Task: Open the event Second Product Roadmap Alignment and Feature Discussion Session on '2024/04/23', change the date to 2024/03/20, change the font style of the description to Comic Sans MS, set the availability to Away, insert an emoji Smile, logged in from the account softage.10@softage.net and add another guest for the event, softage.2@softage.net. Change the alignment of the event description to Align left.Change the font color of the description to Dark Green and select an event charm, 
Action: Mouse moved to (335, 146)
Screenshot: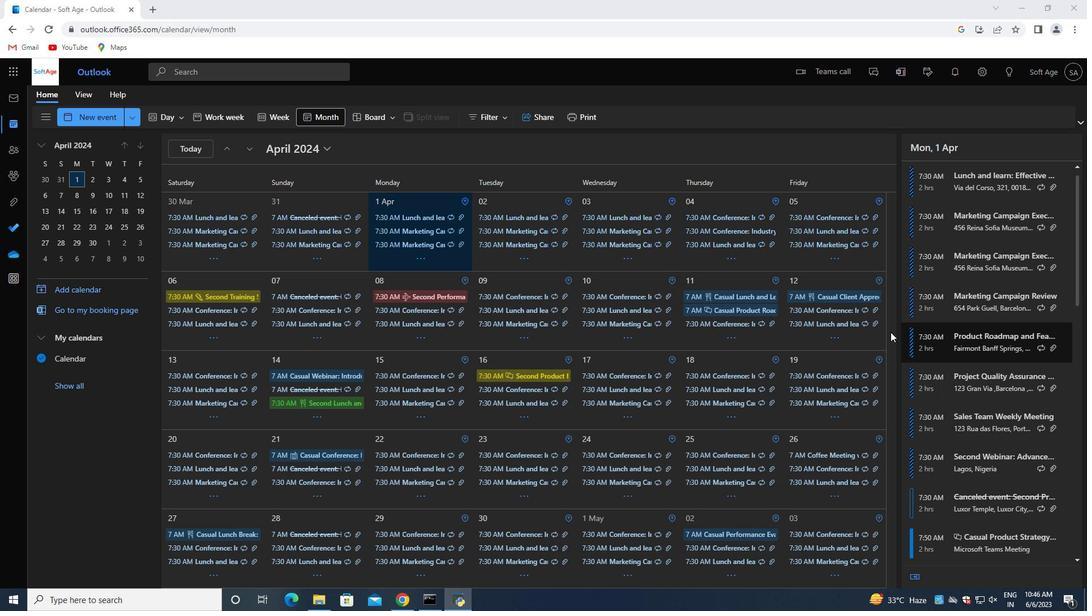 
Action: Mouse pressed left at (335, 146)
Screenshot: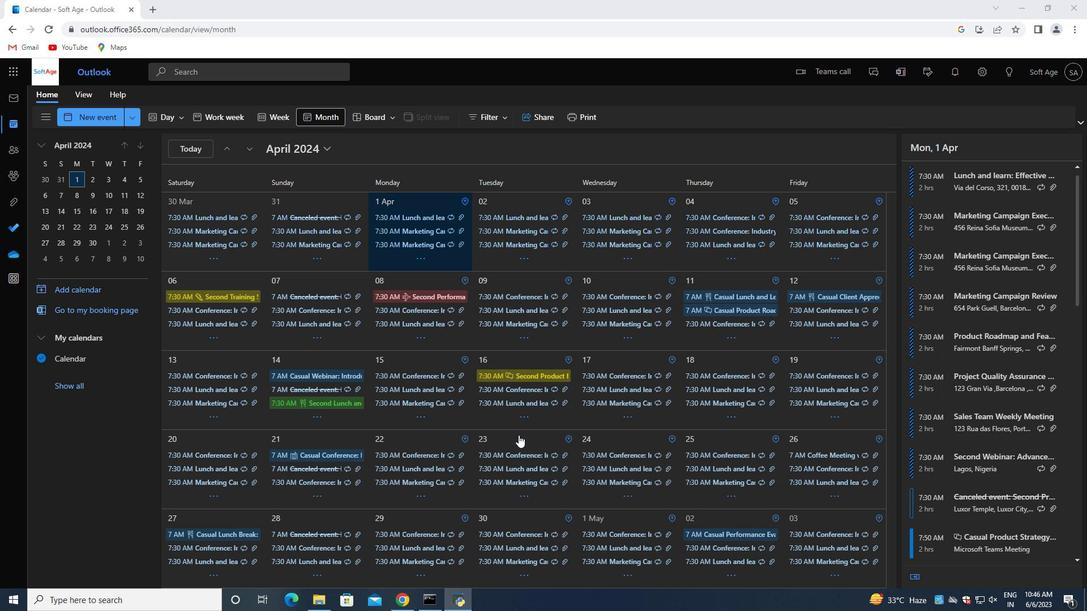 
Action: Mouse moved to (372, 174)
Screenshot: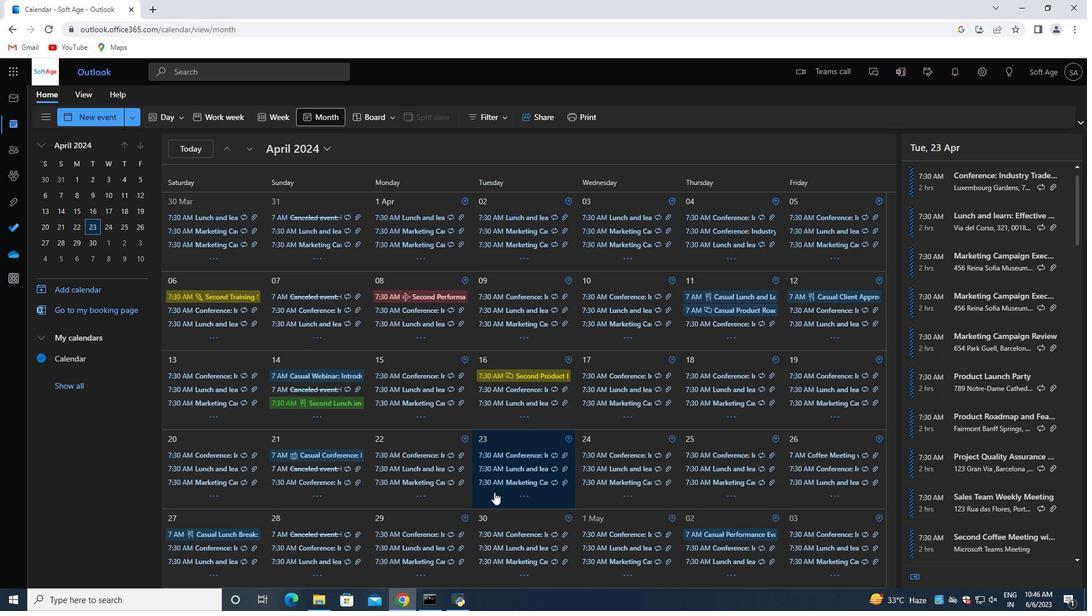 
Action: Mouse pressed left at (372, 174)
Screenshot: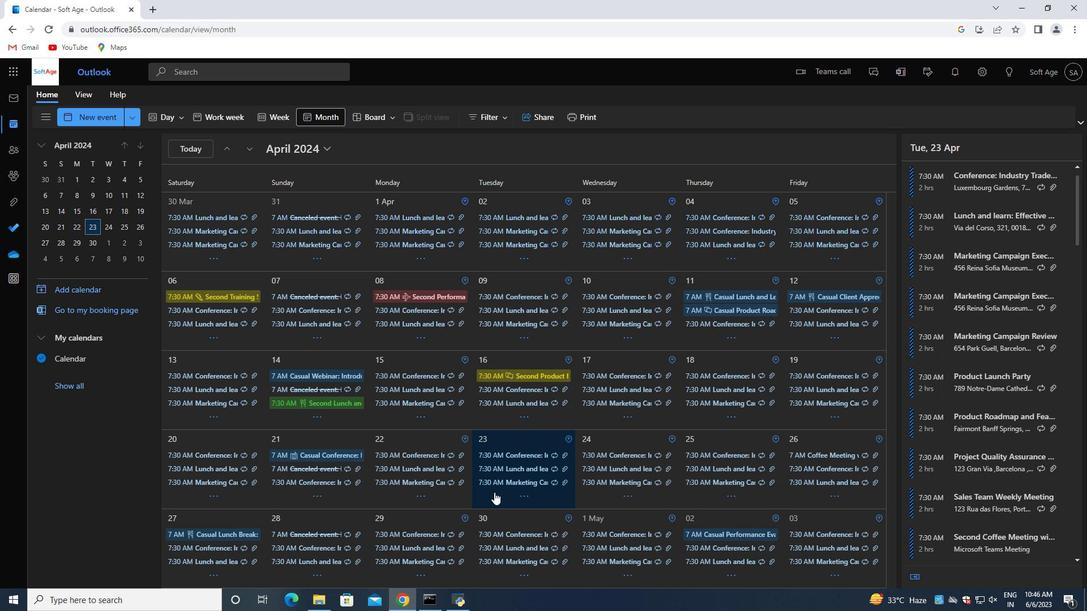
Action: Mouse moved to (377, 204)
Screenshot: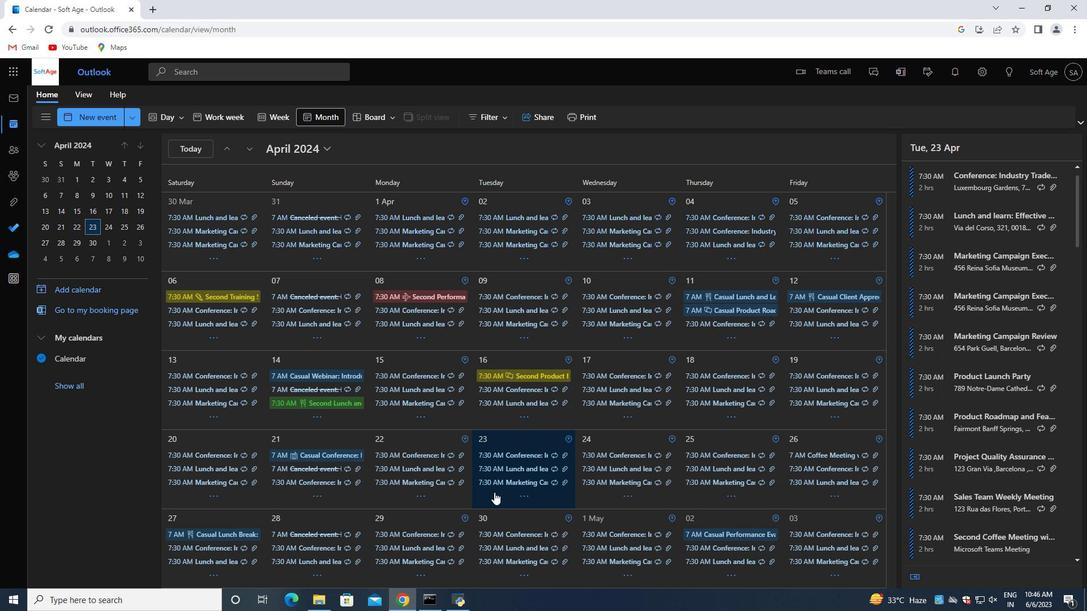 
Action: Mouse pressed left at (377, 204)
Screenshot: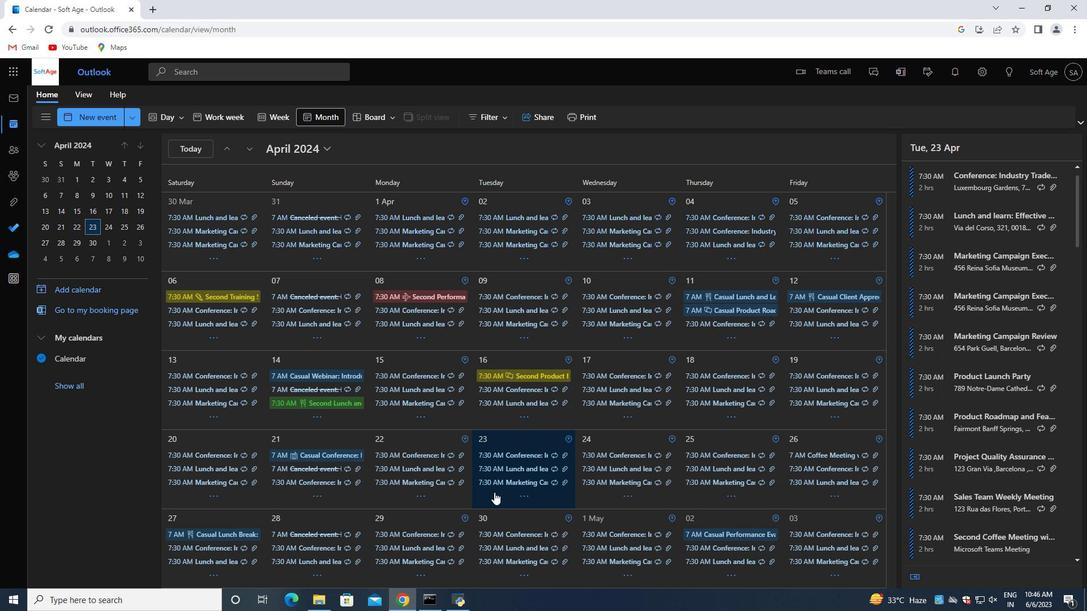 
Action: Mouse moved to (493, 493)
Screenshot: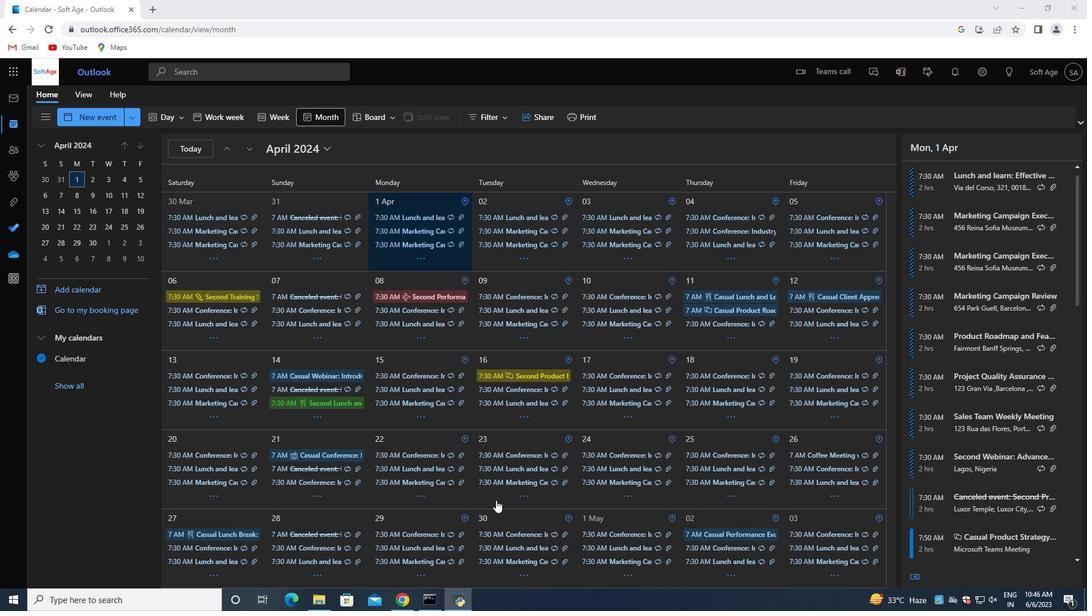 
Action: Mouse pressed left at (493, 493)
Screenshot: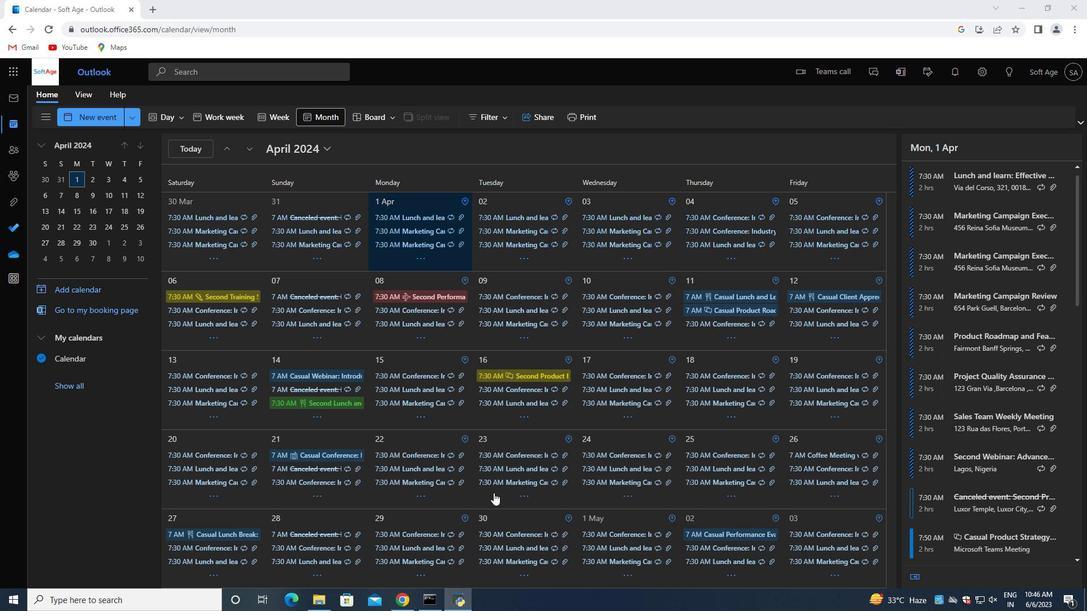 
Action: Mouse moved to (987, 412)
Screenshot: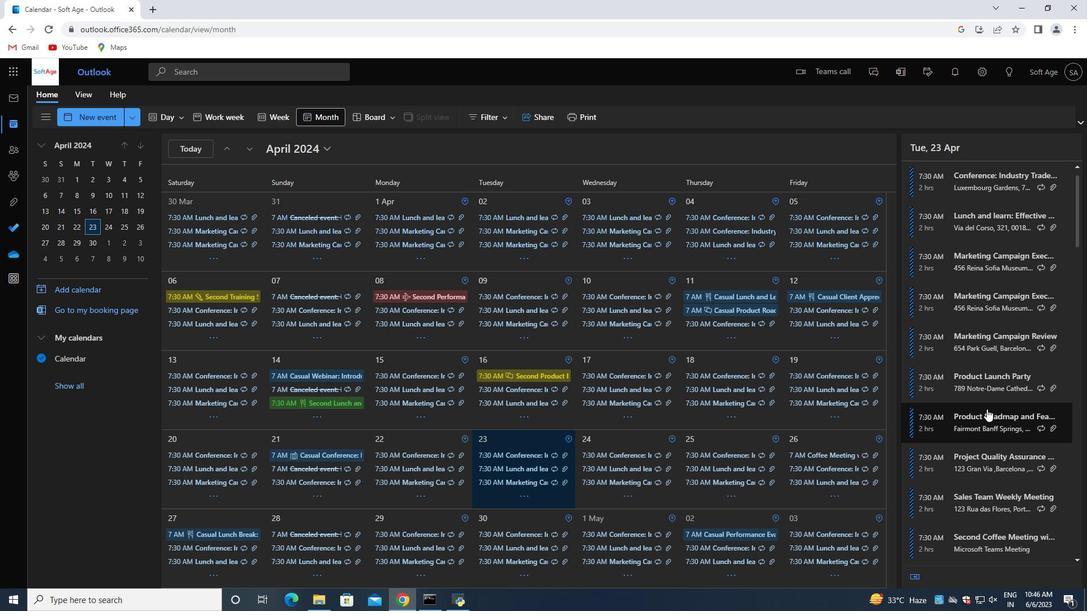 
Action: Mouse scrolled (987, 412) with delta (0, 0)
Screenshot: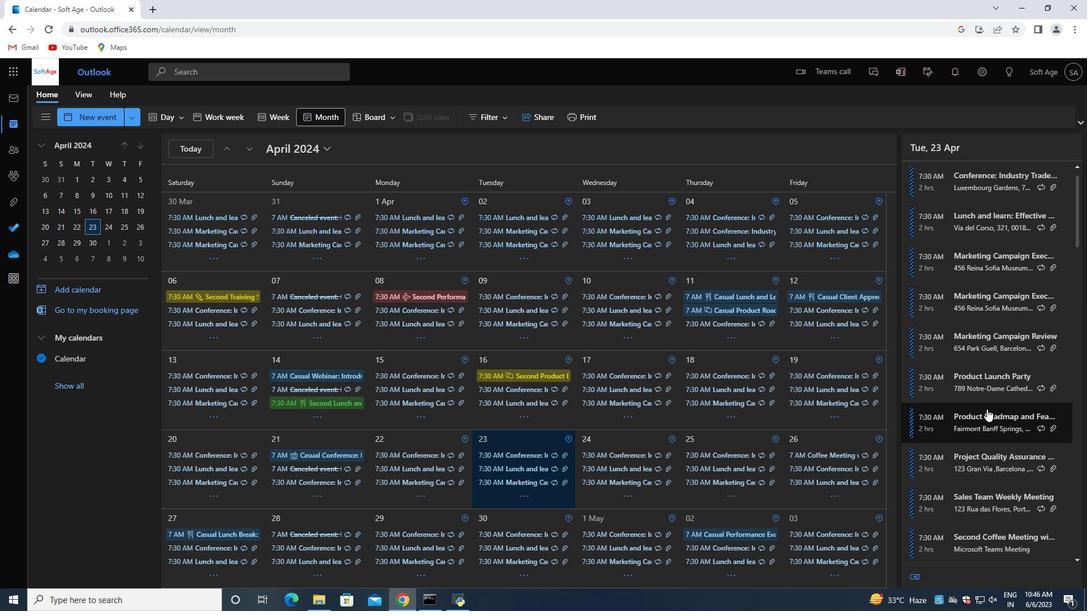 
Action: Mouse scrolled (987, 412) with delta (0, 0)
Screenshot: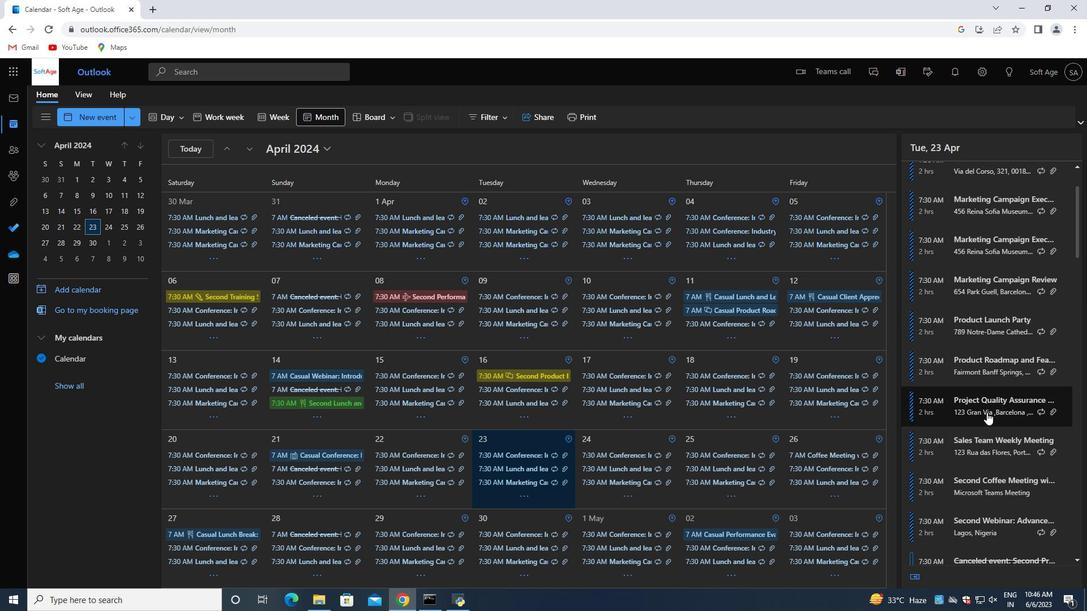 
Action: Mouse moved to (986, 415)
Screenshot: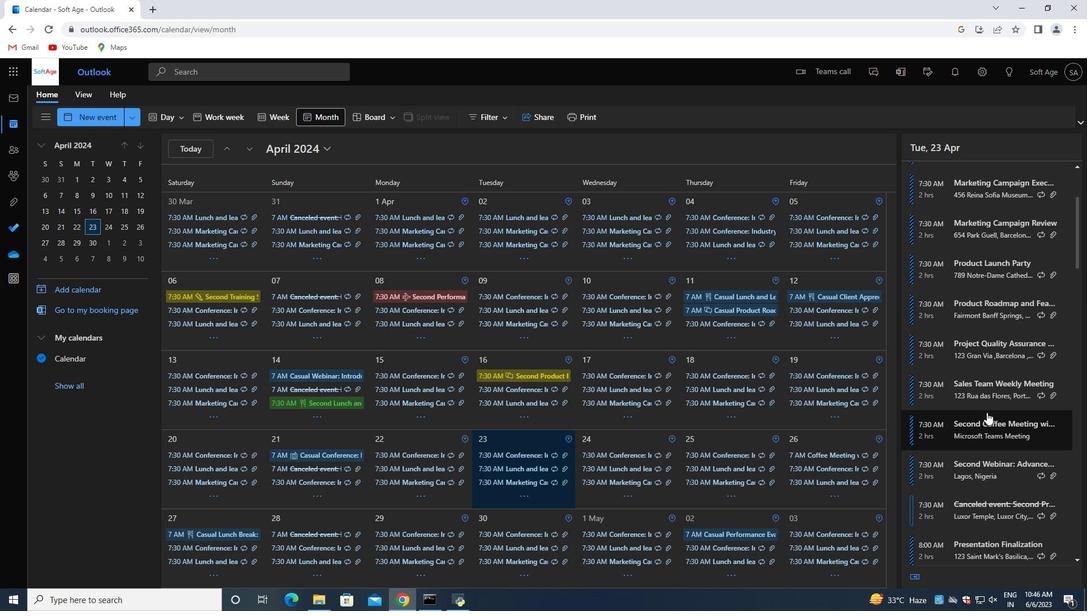 
Action: Mouse scrolled (986, 414) with delta (0, 0)
Screenshot: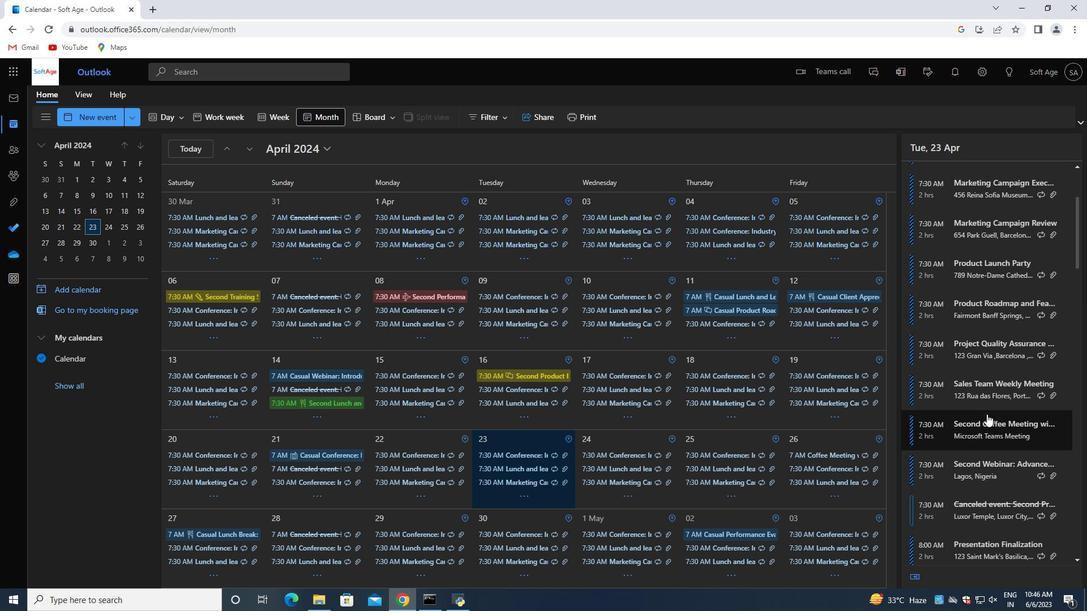 
Action: Mouse moved to (986, 416)
Screenshot: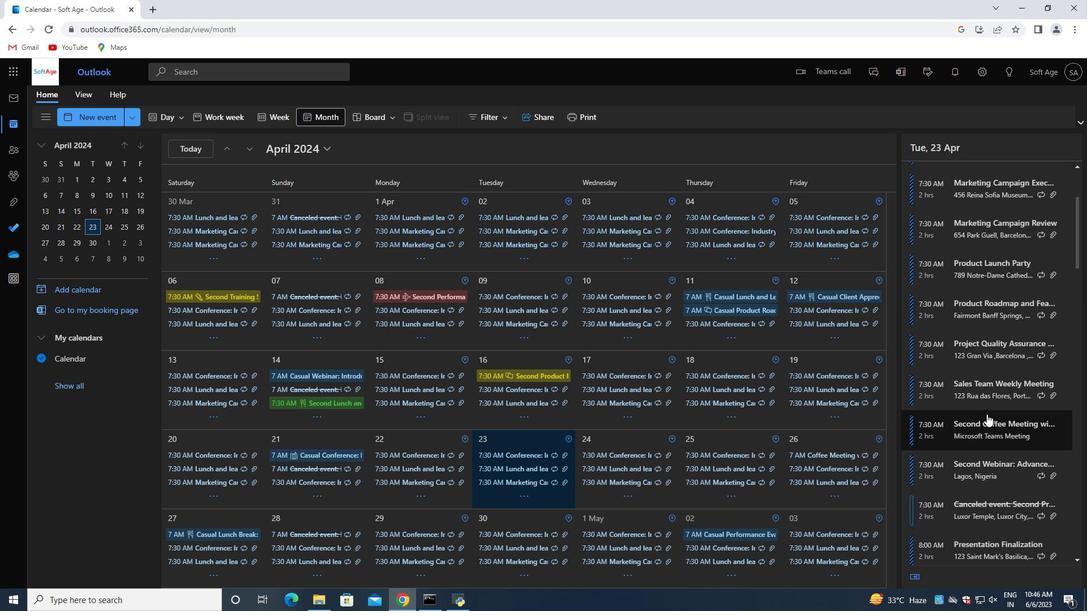 
Action: Mouse scrolled (986, 415) with delta (0, 0)
Screenshot: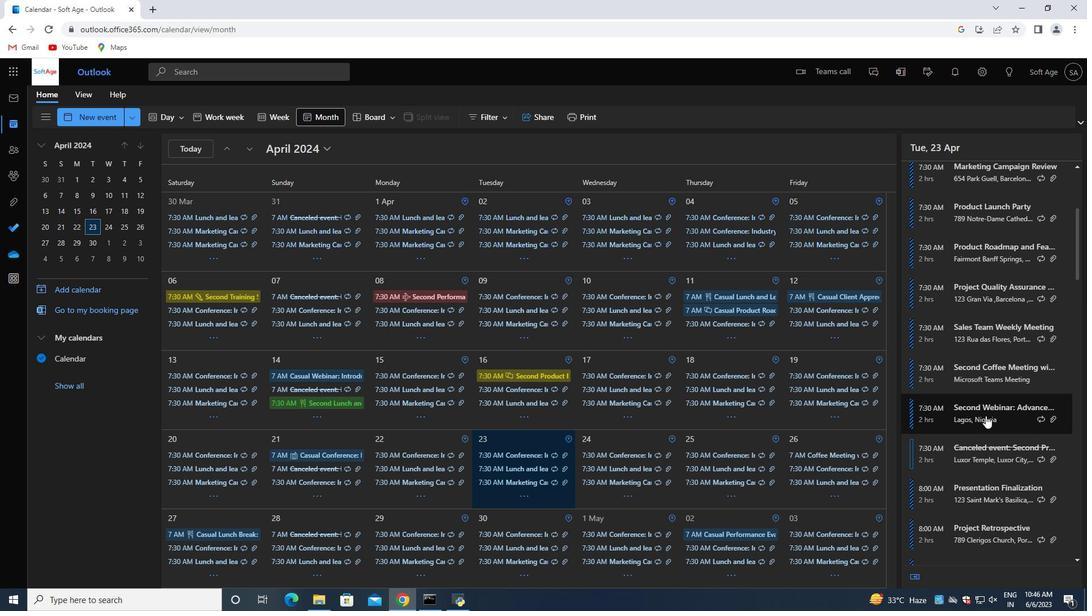 
Action: Mouse scrolled (986, 415) with delta (0, 0)
Screenshot: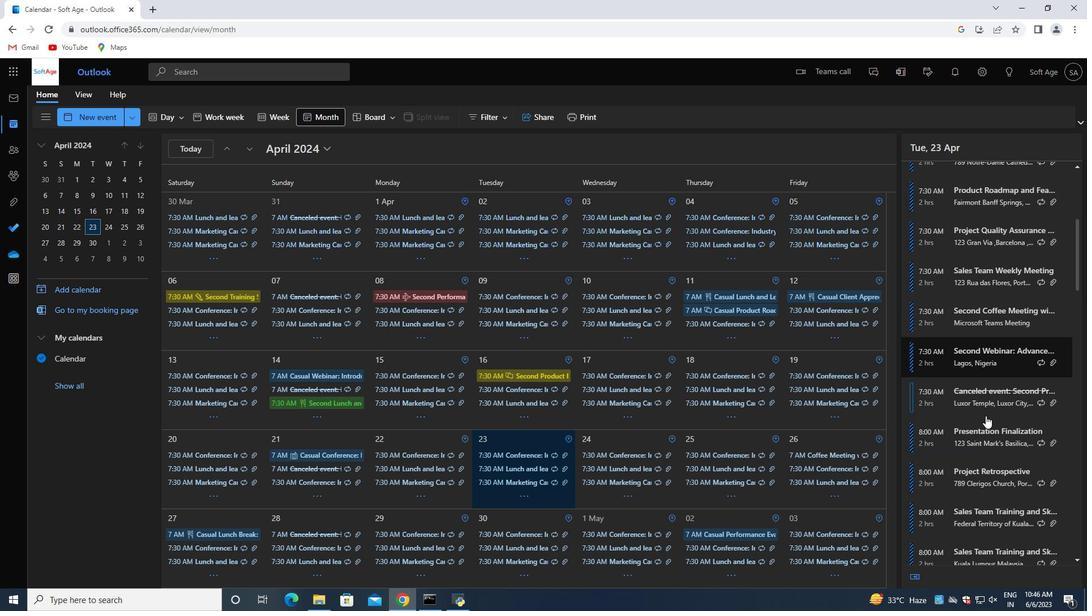 
Action: Mouse scrolled (986, 415) with delta (0, 0)
Screenshot: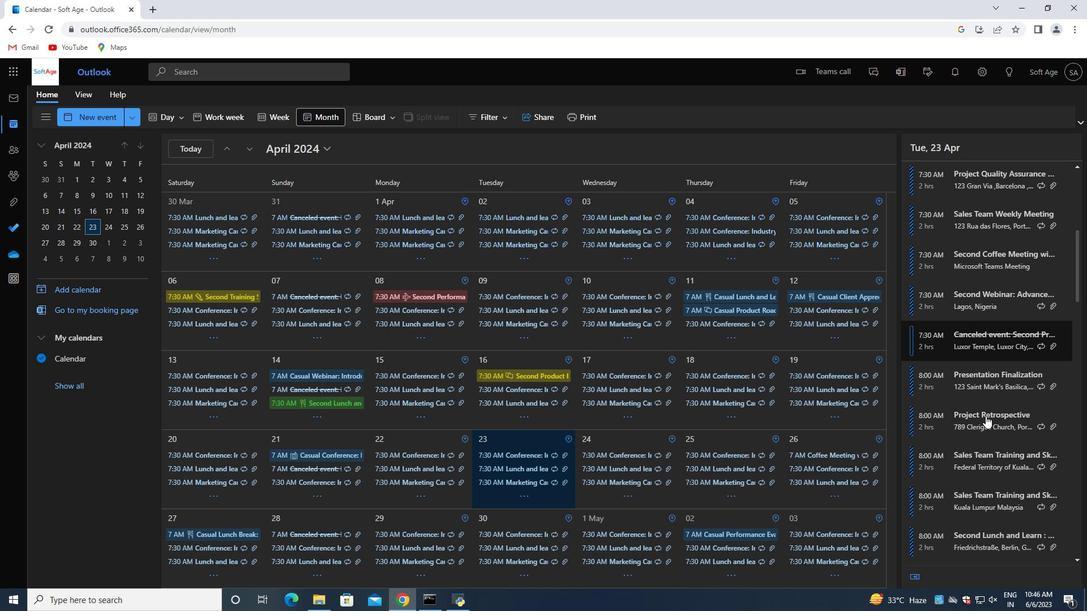 
Action: Mouse moved to (986, 416)
Screenshot: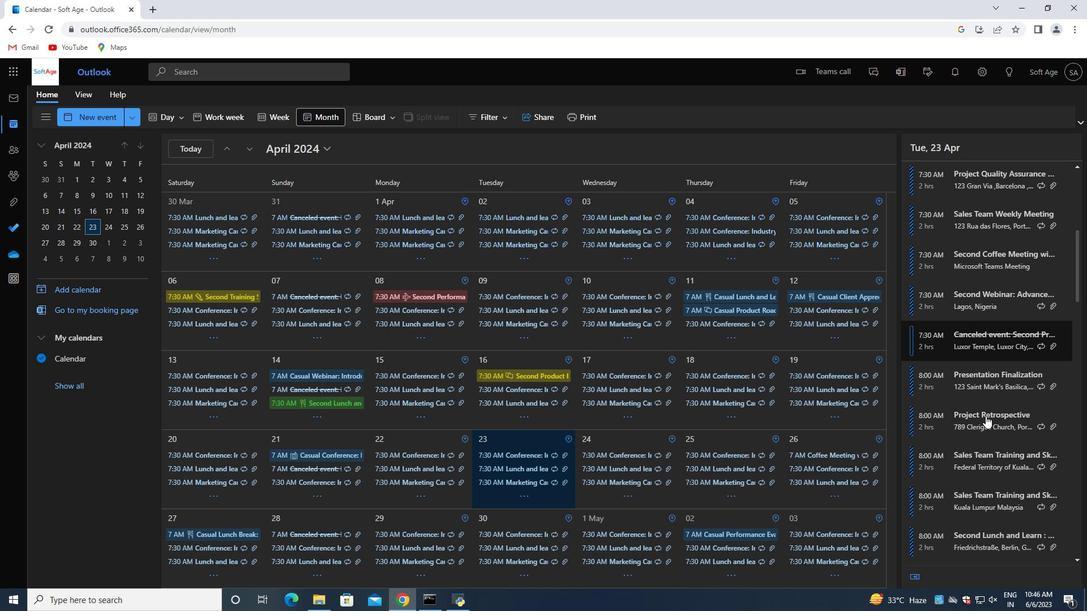 
Action: Mouse scrolled (986, 415) with delta (0, 0)
Screenshot: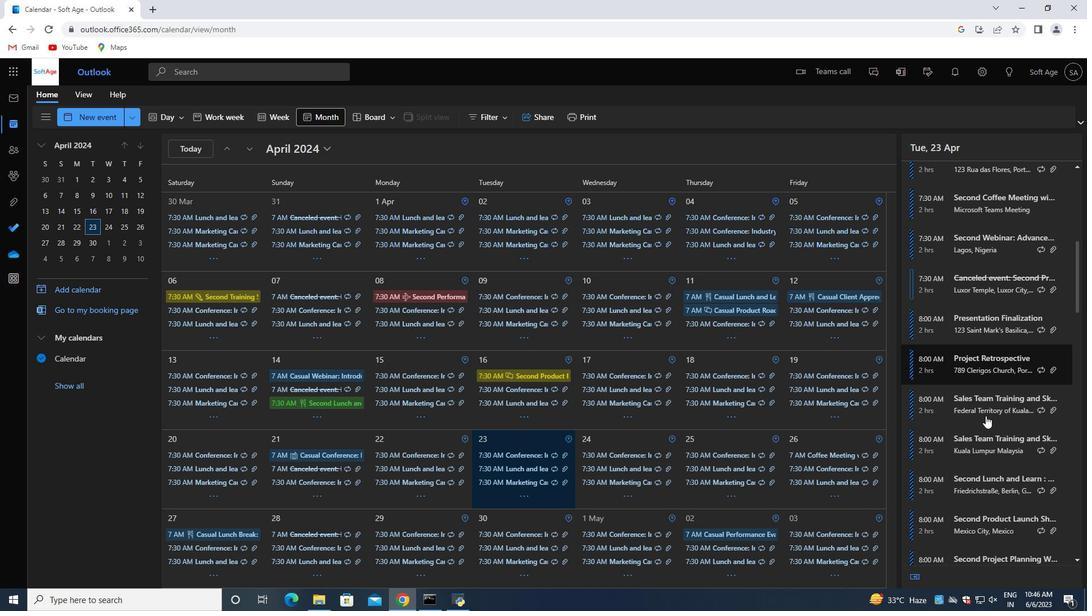
Action: Mouse moved to (1010, 435)
Screenshot: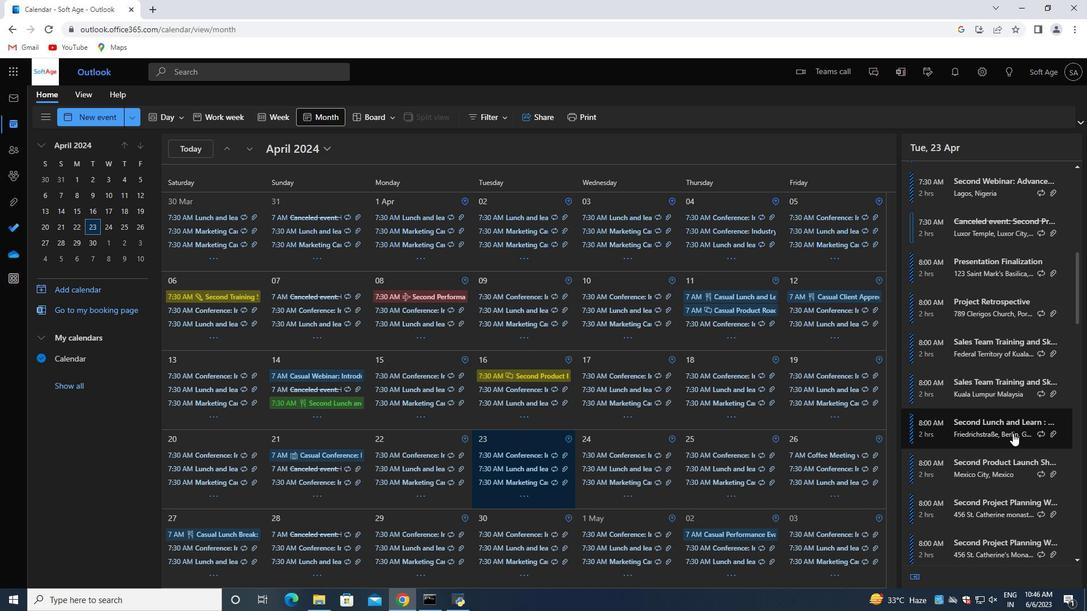 
Action: Mouse scrolled (1010, 434) with delta (0, 0)
Screenshot: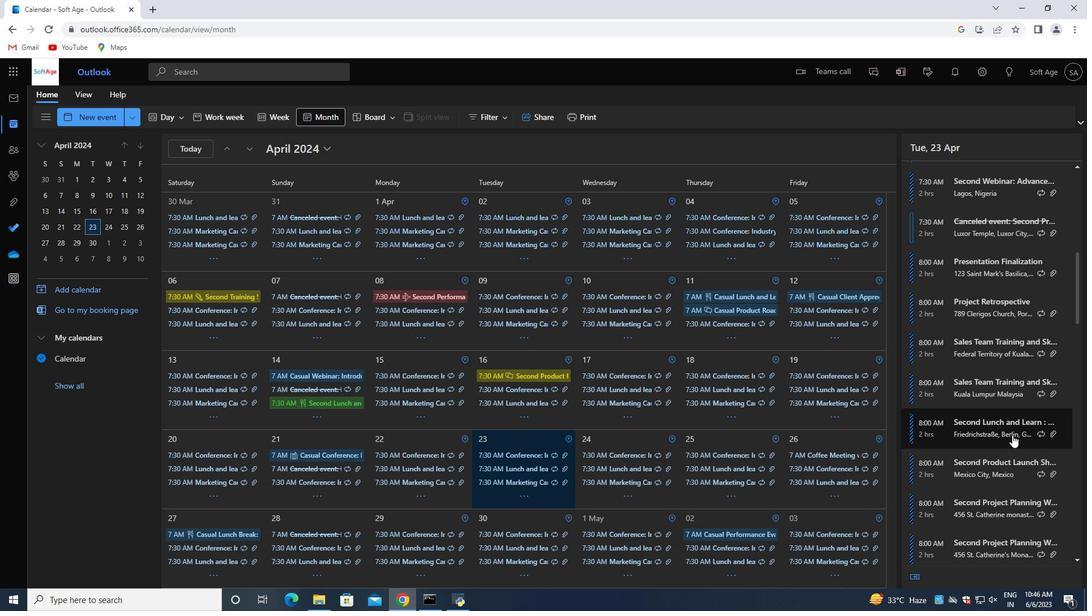 
Action: Mouse moved to (1022, 459)
Screenshot: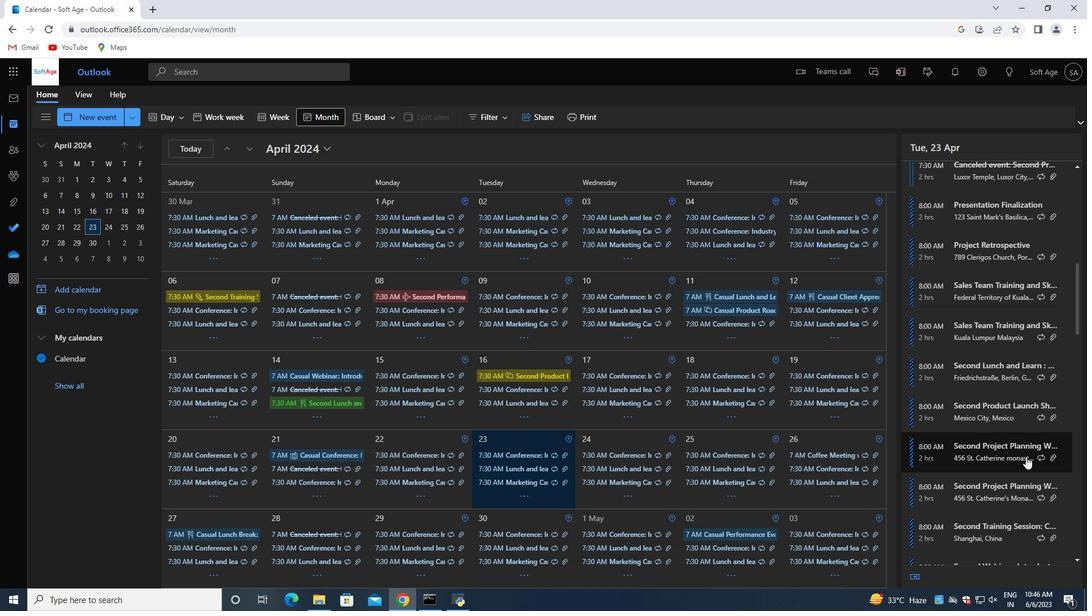 
Action: Mouse scrolled (1022, 459) with delta (0, 0)
Screenshot: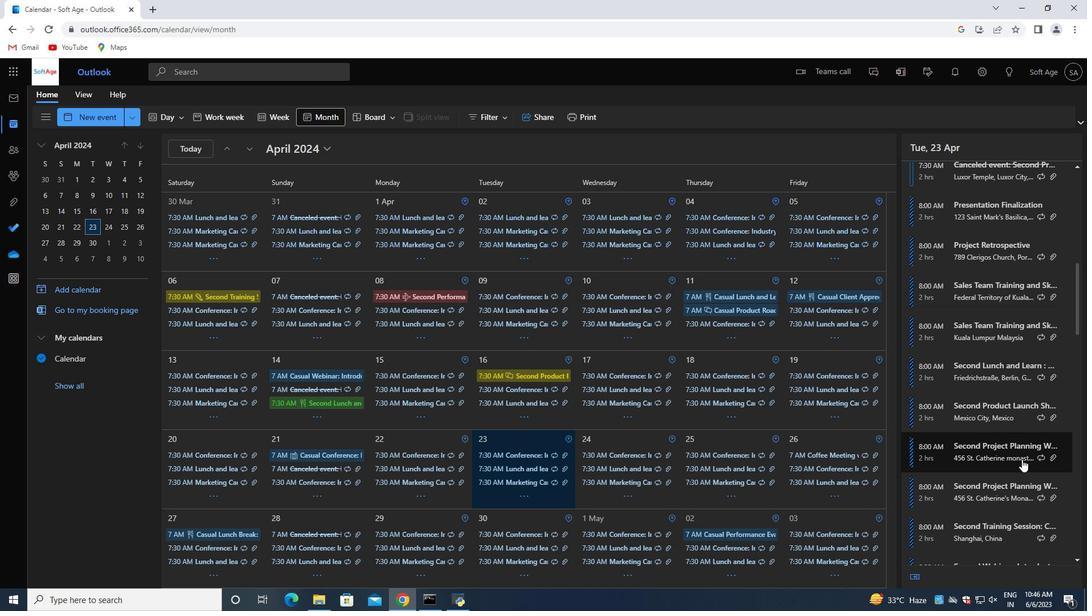 
Action: Mouse moved to (1021, 459)
Screenshot: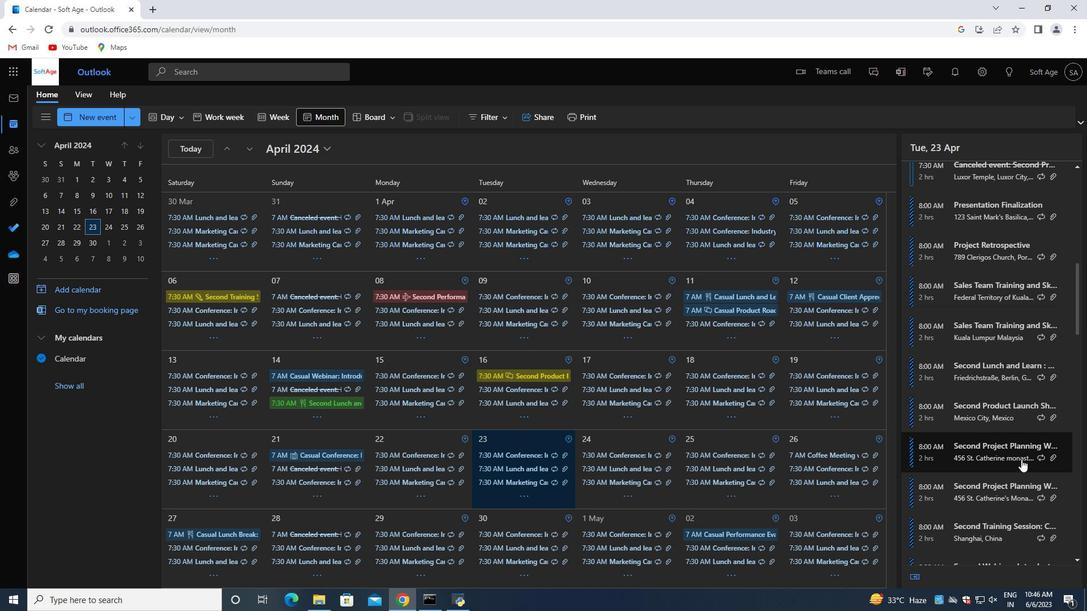 
Action: Mouse scrolled (1021, 459) with delta (0, 0)
Screenshot: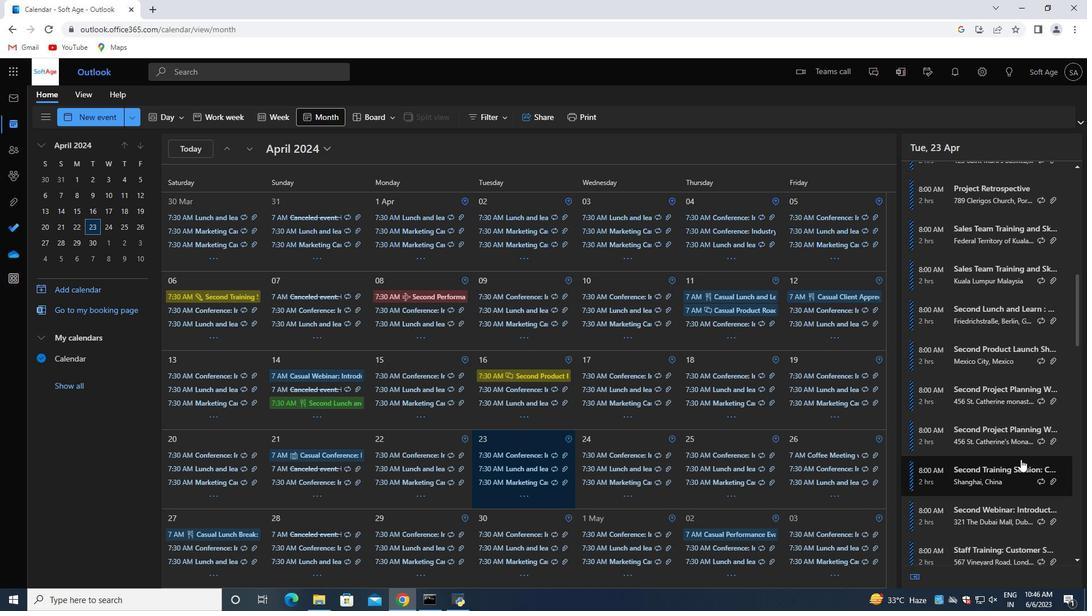 
Action: Mouse moved to (1020, 459)
Screenshot: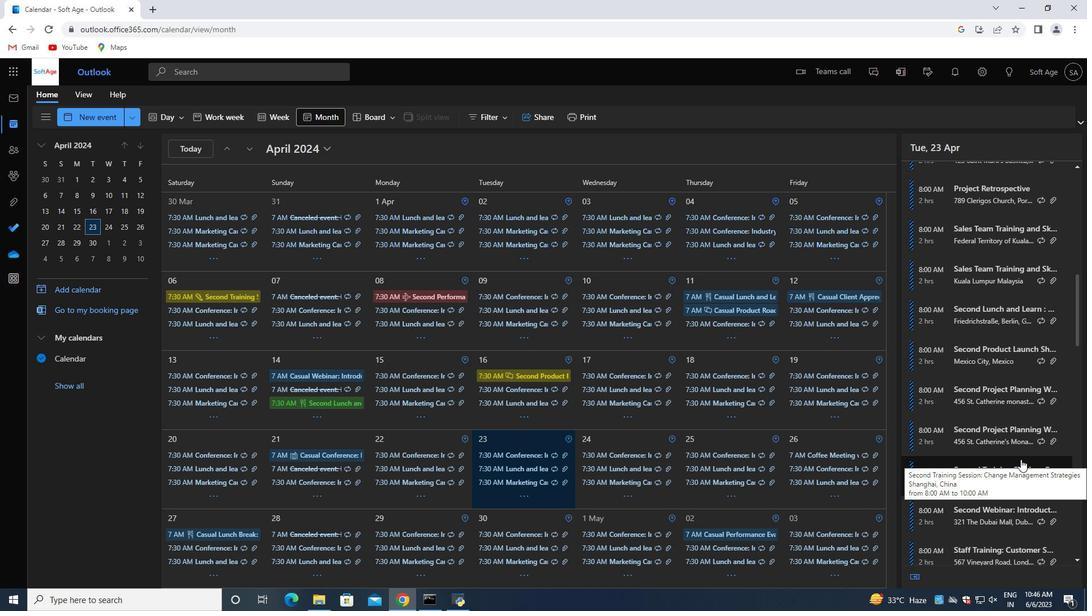 
Action: Mouse scrolled (1020, 459) with delta (0, 0)
Screenshot: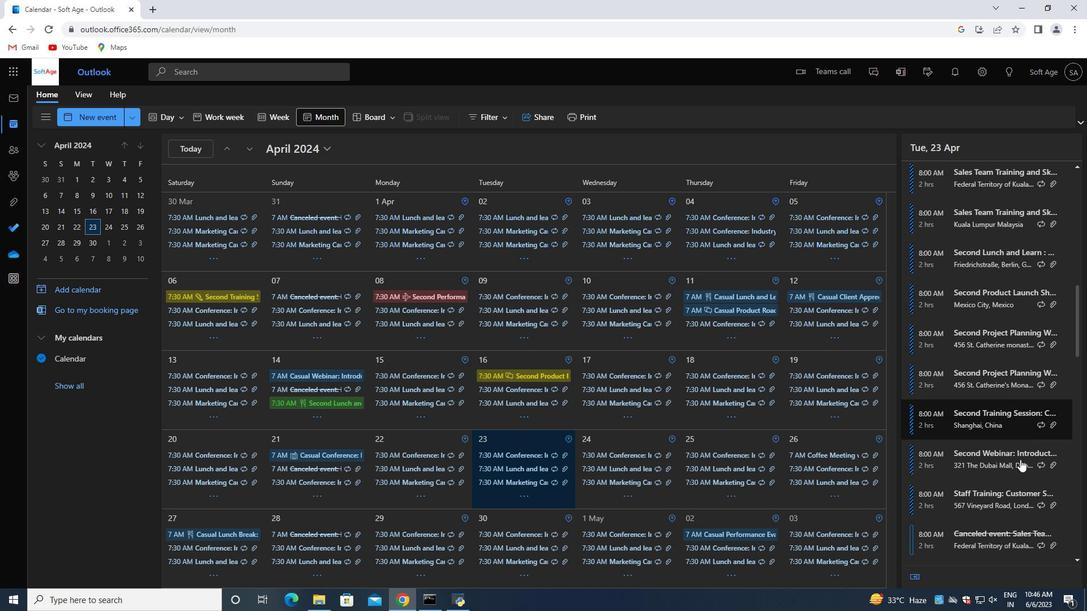 
Action: Mouse moved to (1019, 459)
Screenshot: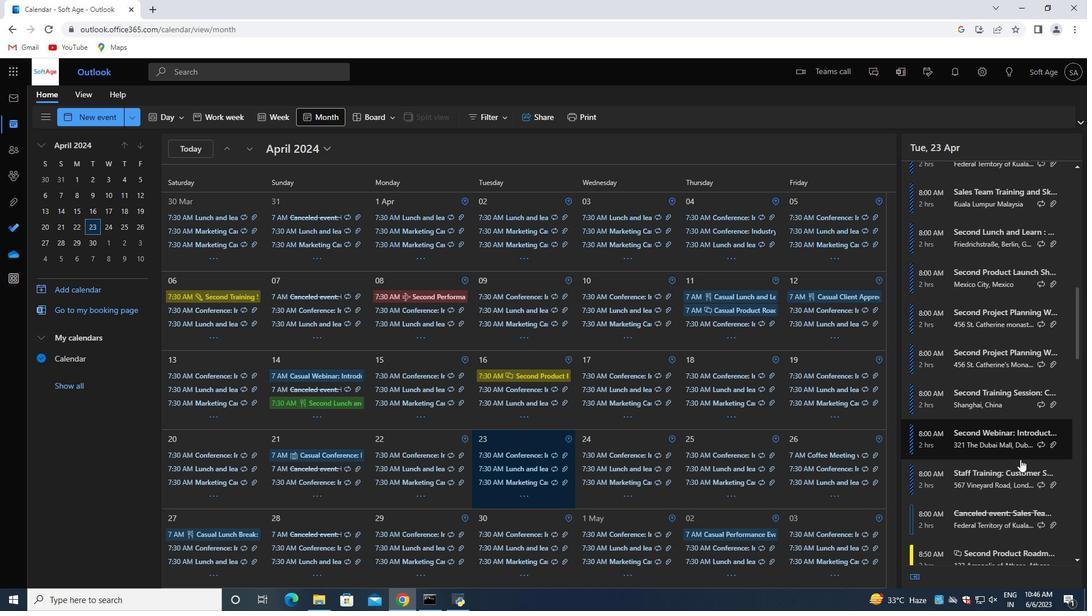 
Action: Mouse scrolled (1019, 459) with delta (0, 0)
Screenshot: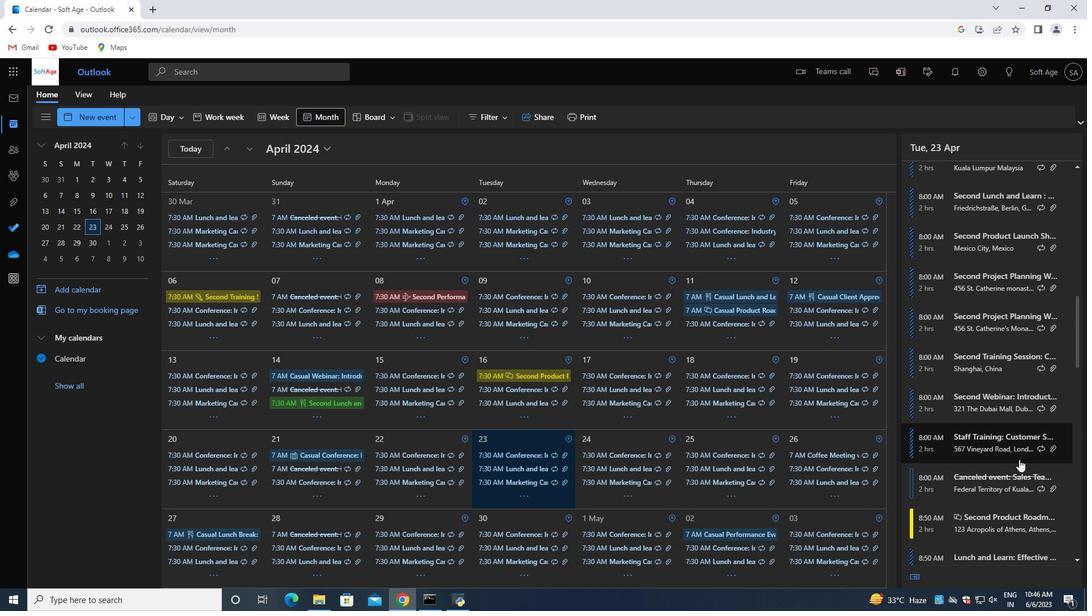 
Action: Mouse moved to (1044, 477)
Screenshot: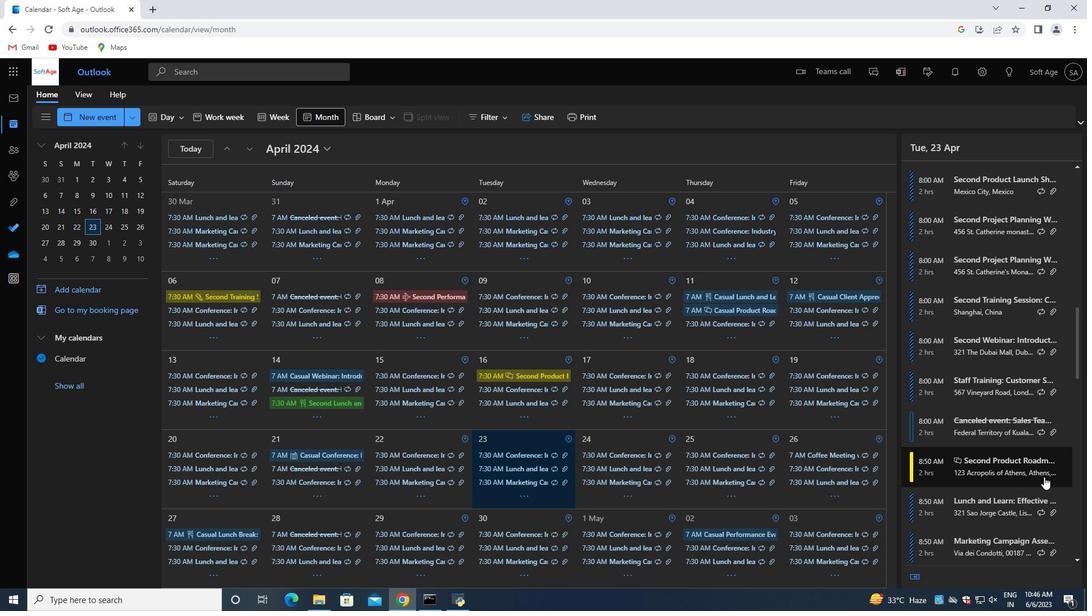 
Action: Mouse pressed left at (1044, 477)
Screenshot: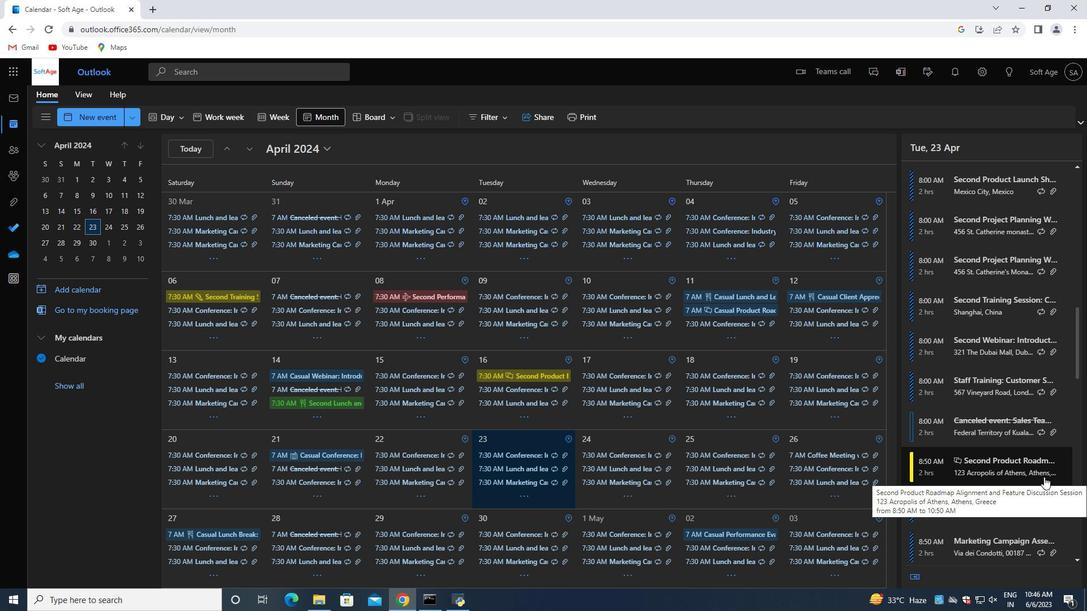 
Action: Mouse moved to (727, 569)
Screenshot: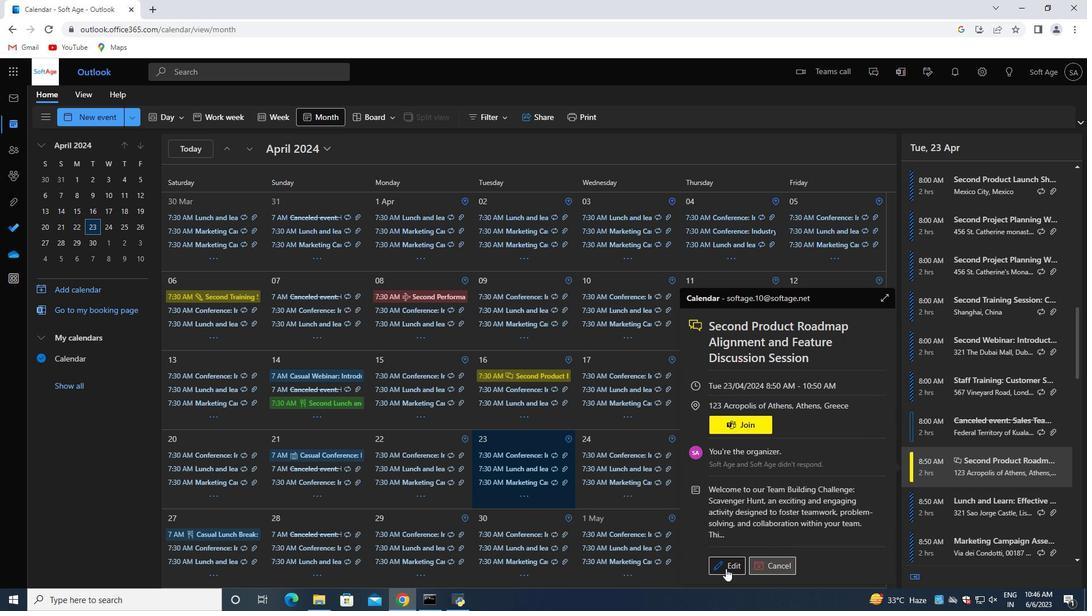 
Action: Mouse pressed left at (727, 569)
Screenshot: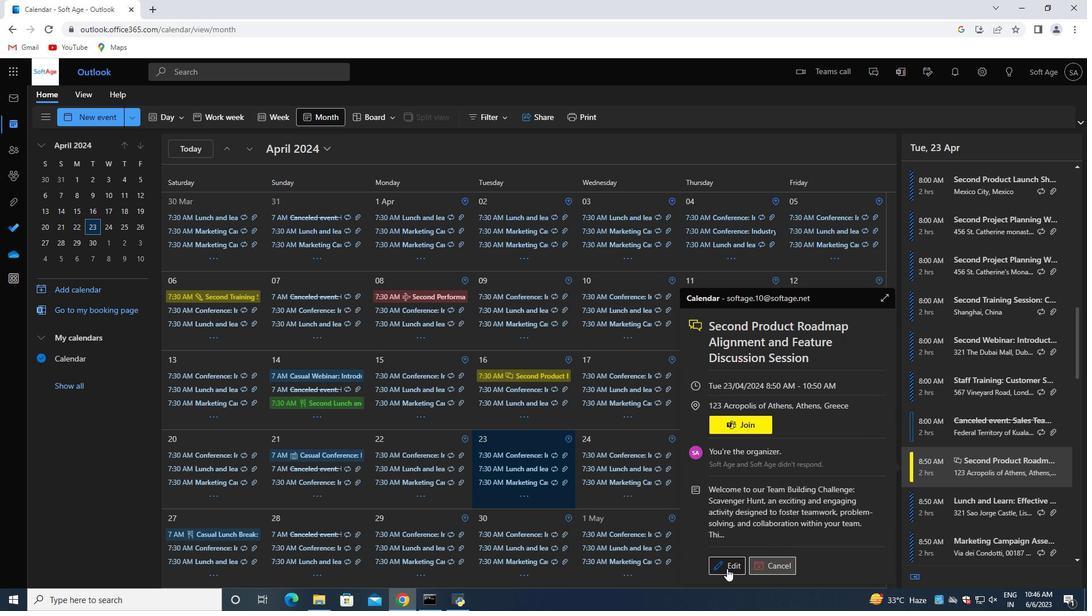 
Action: Mouse moved to (330, 309)
Screenshot: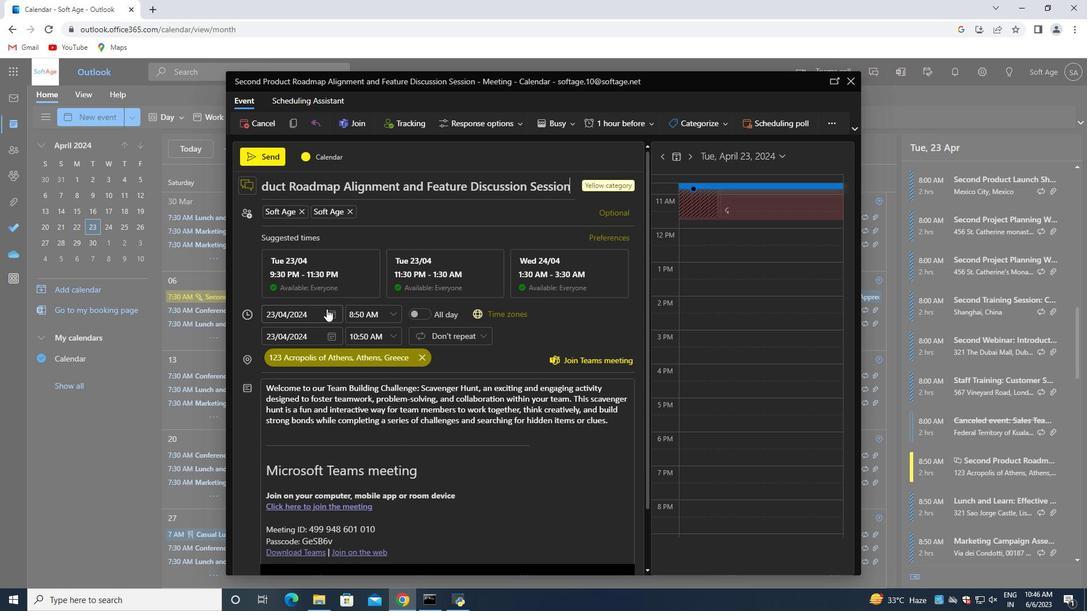 
Action: Mouse pressed left at (330, 309)
Screenshot: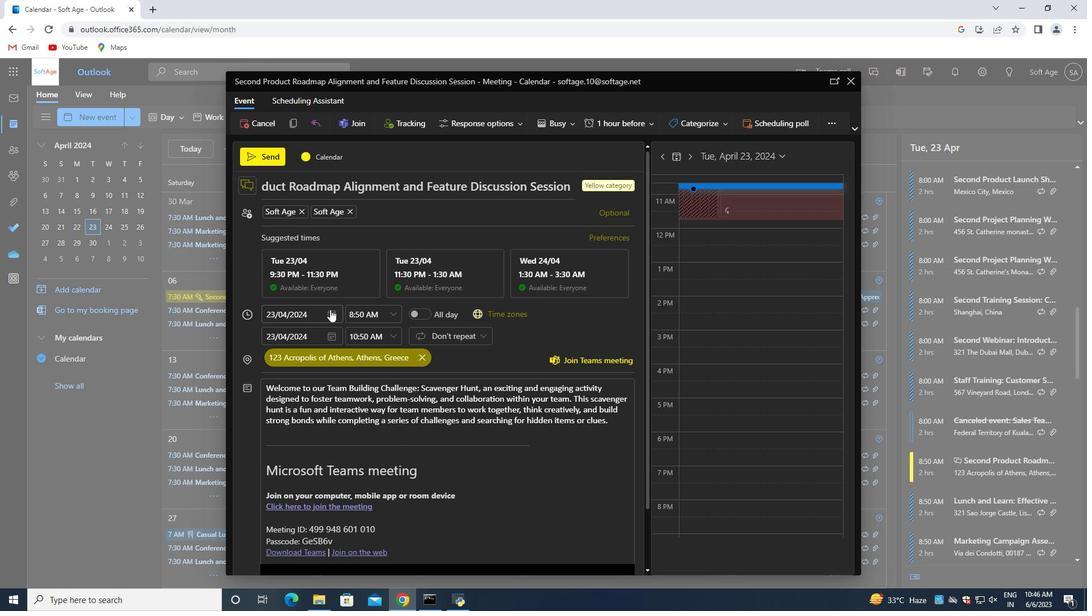 
Action: Mouse moved to (353, 337)
Screenshot: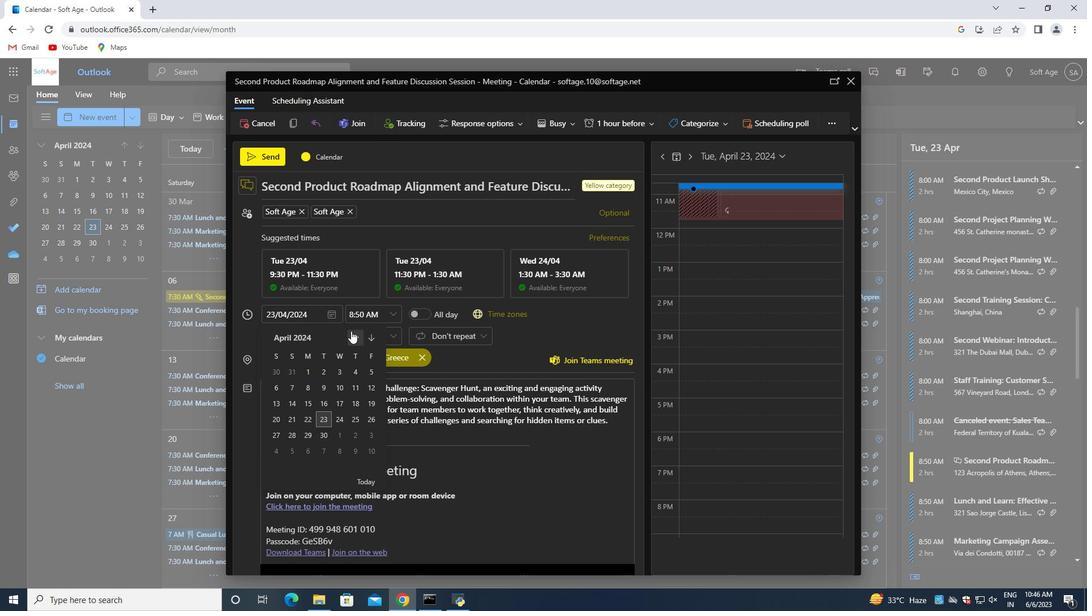 
Action: Mouse pressed left at (353, 337)
Screenshot: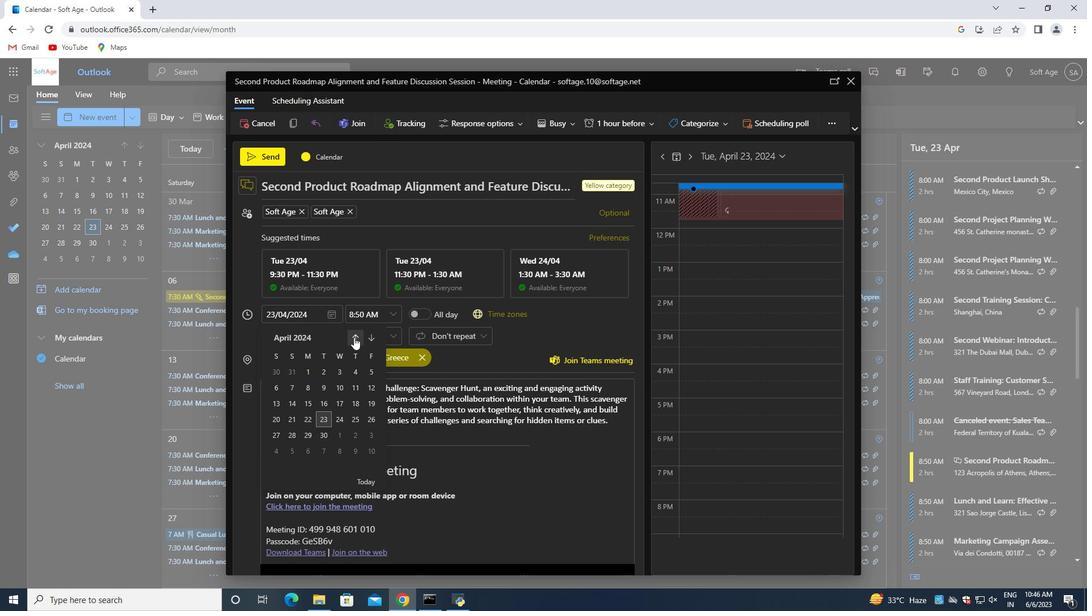 
Action: Mouse moved to (341, 417)
Screenshot: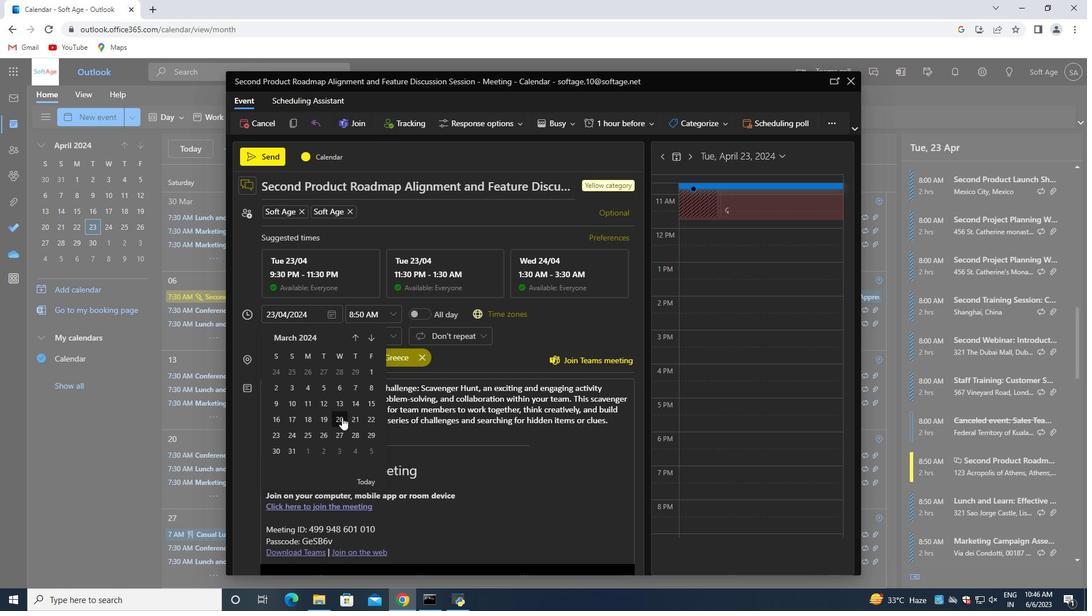 
Action: Mouse pressed left at (341, 417)
Screenshot: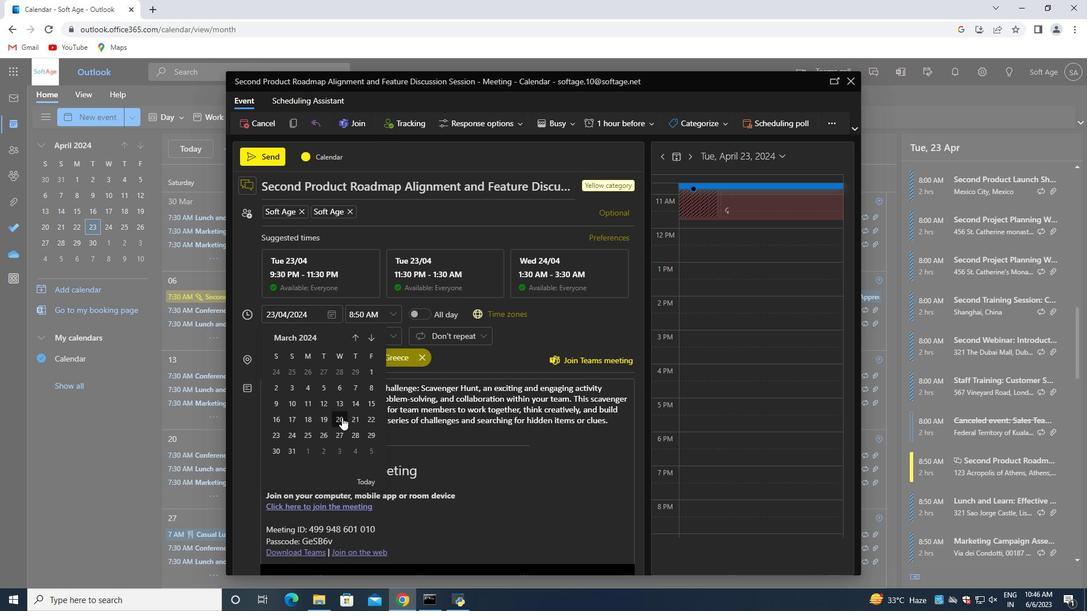 
Action: Mouse moved to (613, 420)
Screenshot: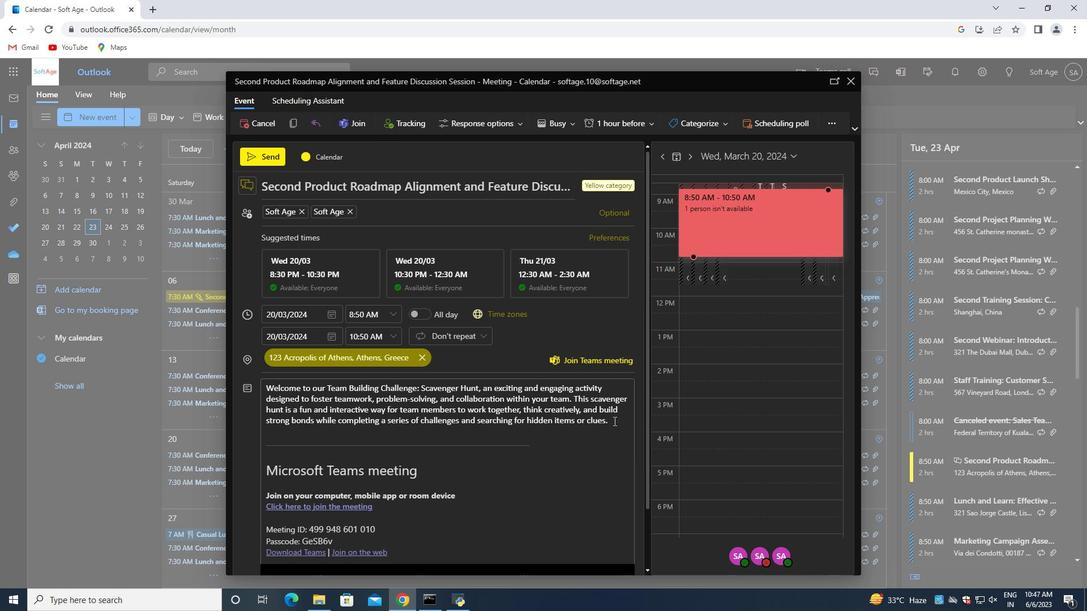 
Action: Mouse pressed left at (613, 420)
Screenshot: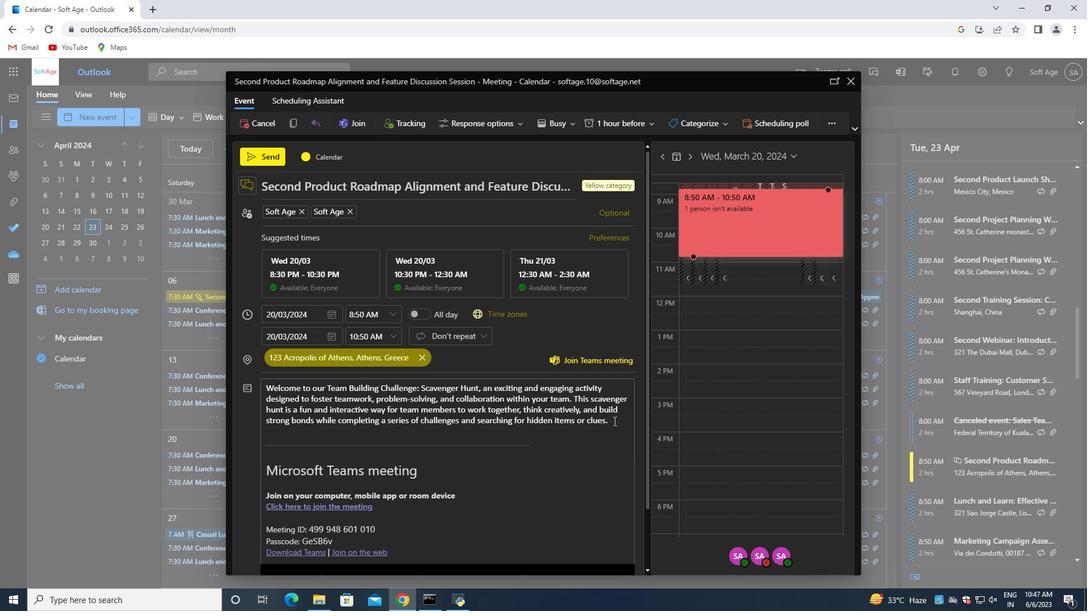 
Action: Mouse moved to (389, 484)
Screenshot: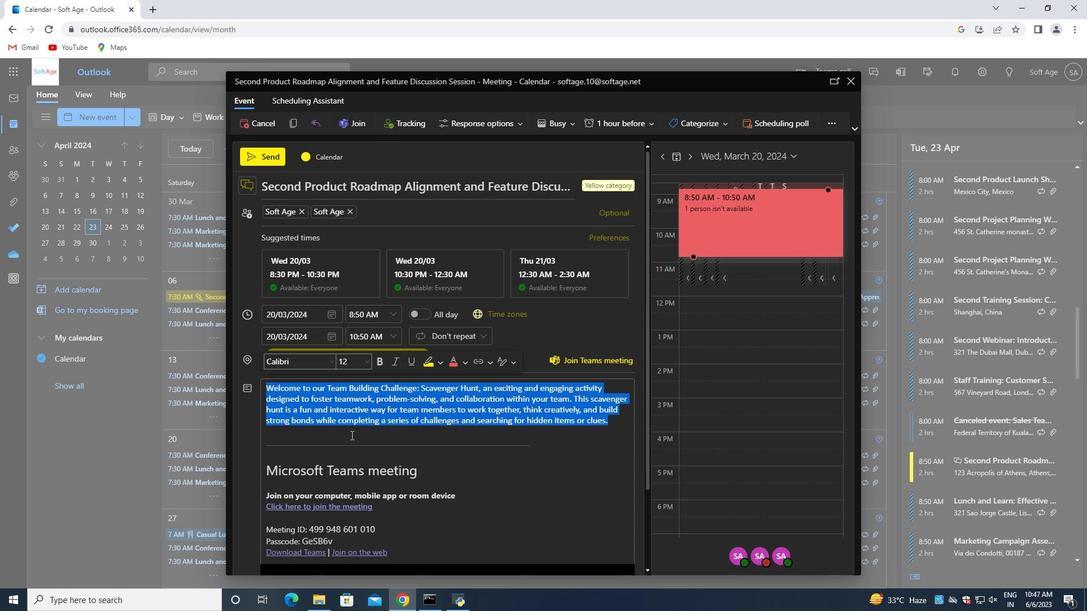 
Action: Mouse scrolled (389, 484) with delta (0, 0)
Screenshot: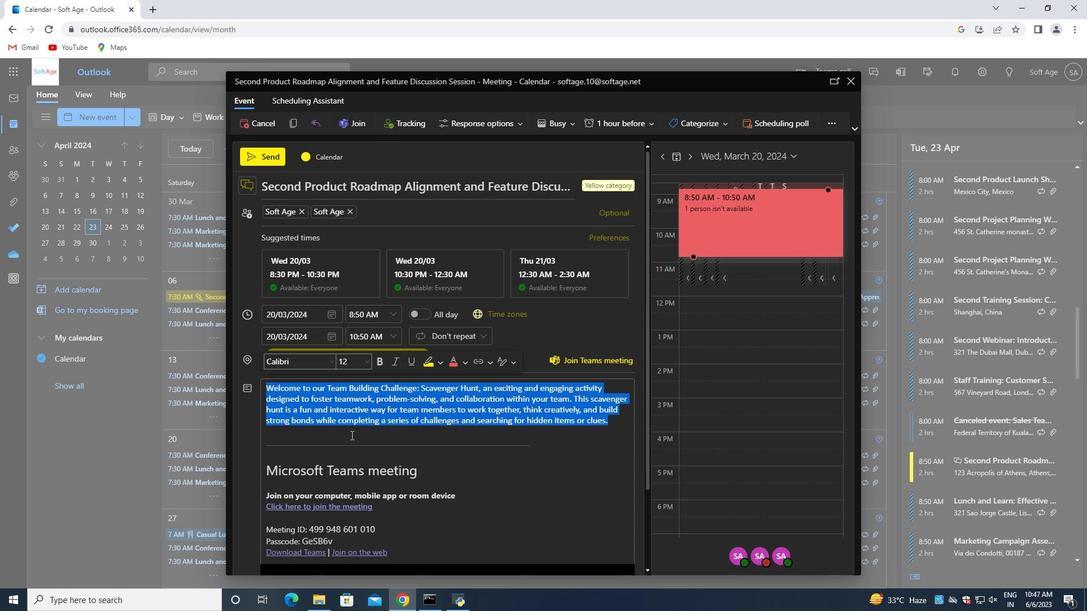
Action: Mouse moved to (389, 487)
Screenshot: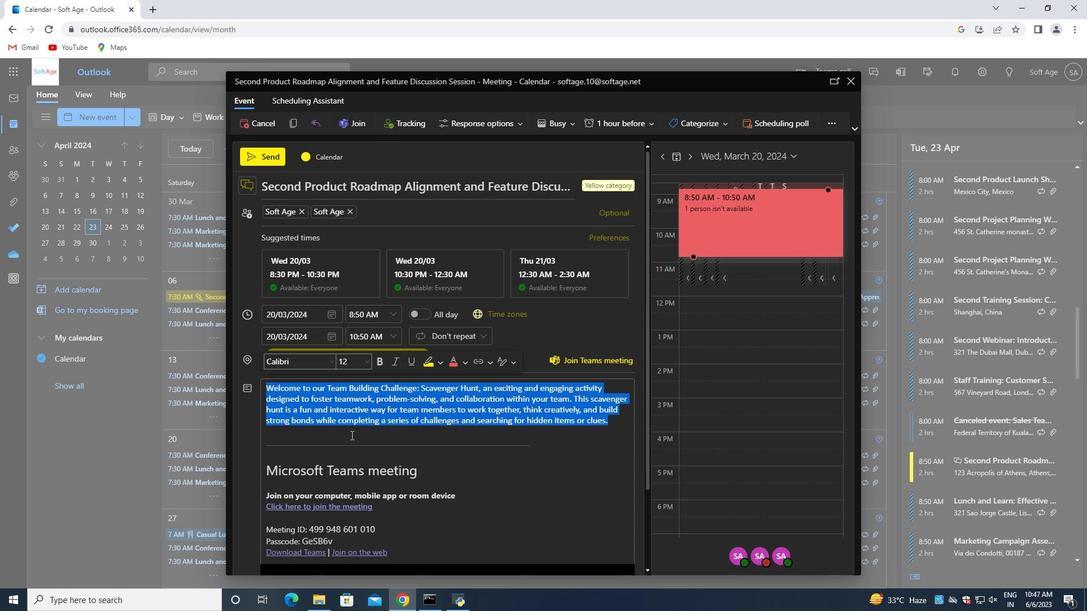 
Action: Mouse scrolled (389, 486) with delta (0, 0)
Screenshot: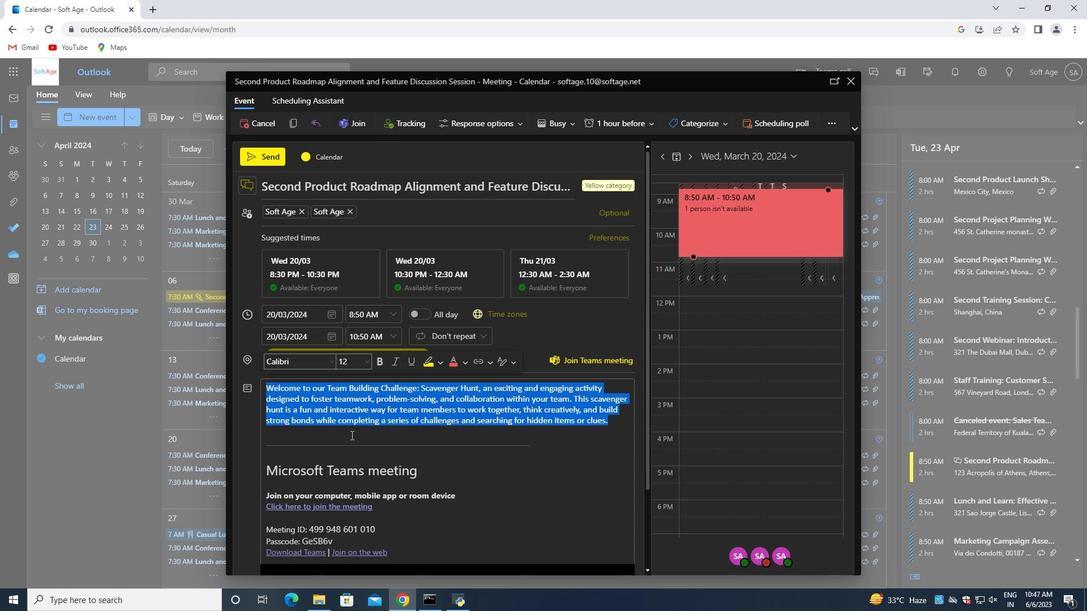 
Action: Mouse moved to (389, 490)
Screenshot: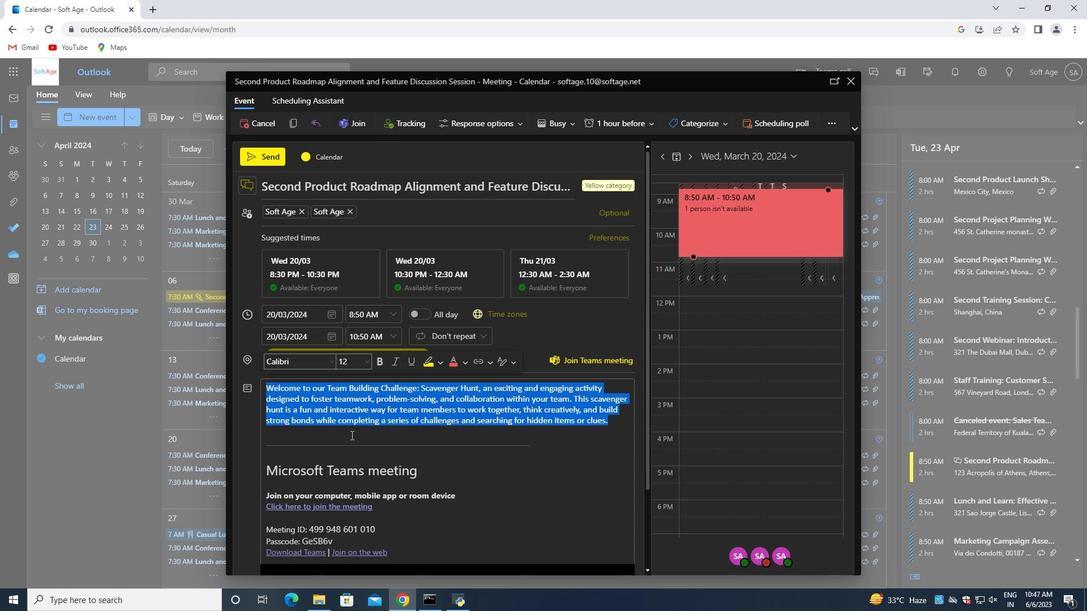 
Action: Mouse scrolled (389, 489) with delta (0, 0)
Screenshot: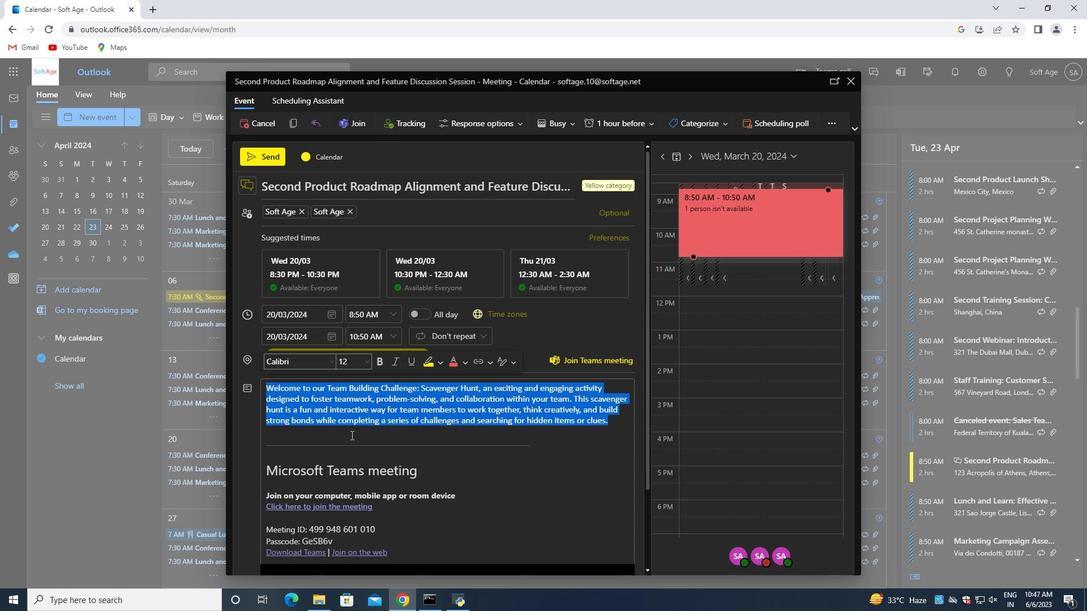 
Action: Mouse moved to (389, 495)
Screenshot: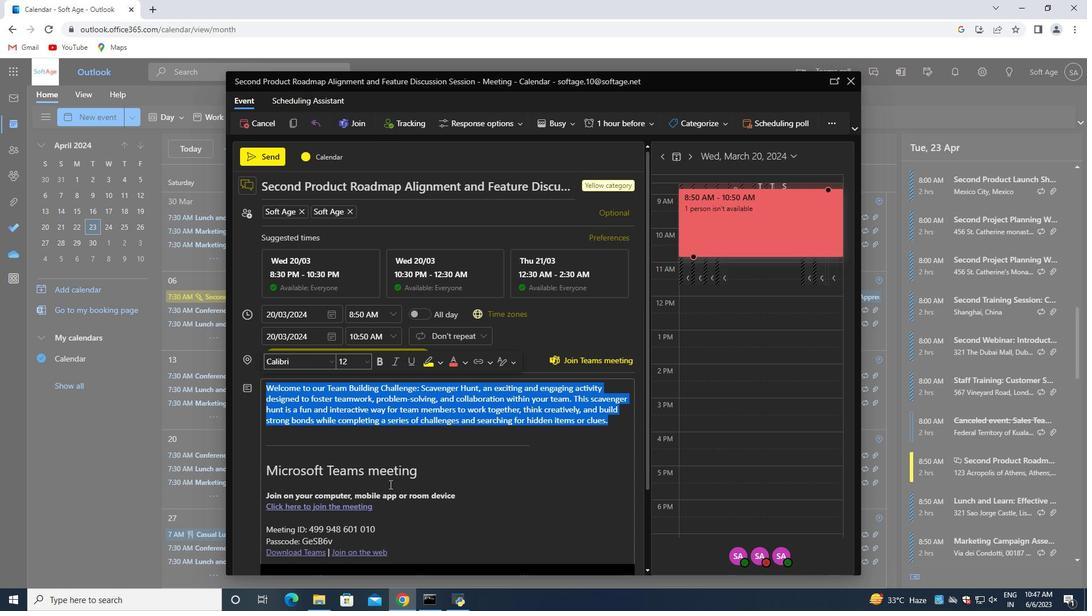 
Action: Mouse scrolled (389, 494) with delta (0, 0)
Screenshot: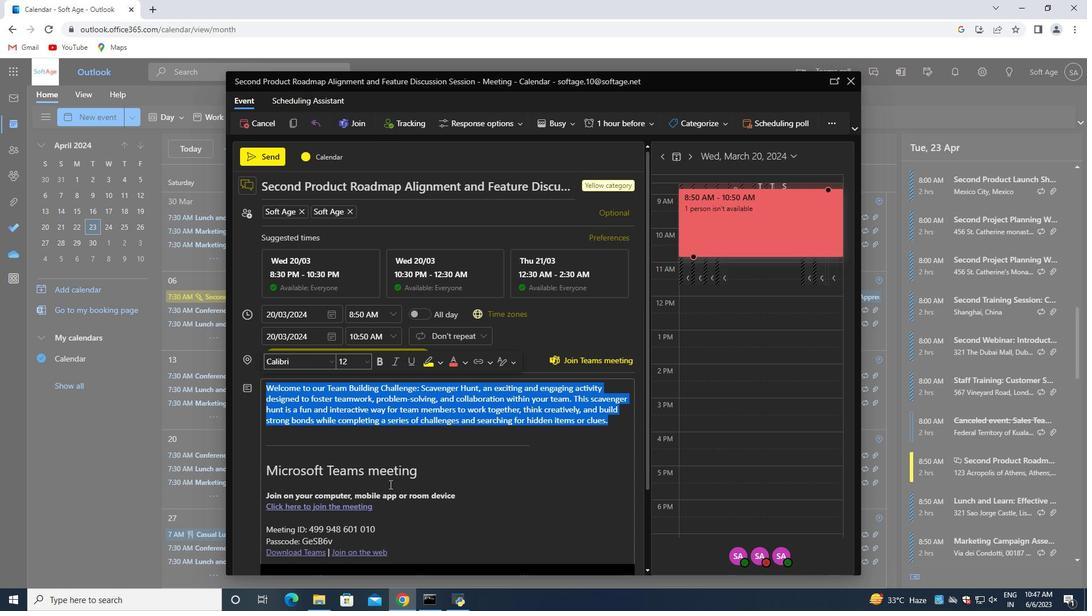 
Action: Mouse moved to (300, 527)
Screenshot: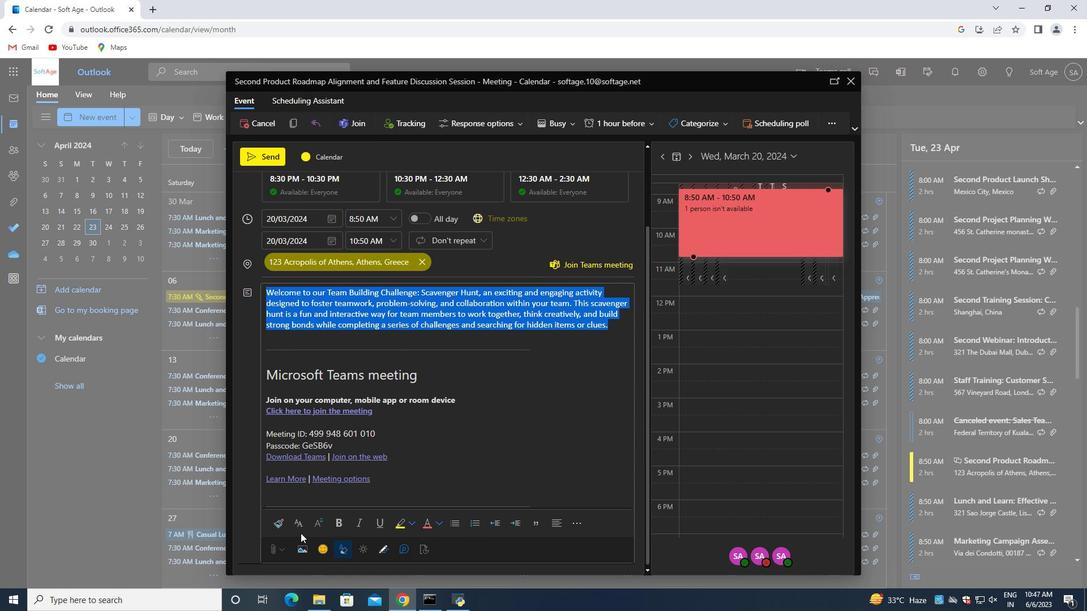 
Action: Mouse pressed left at (300, 527)
Screenshot: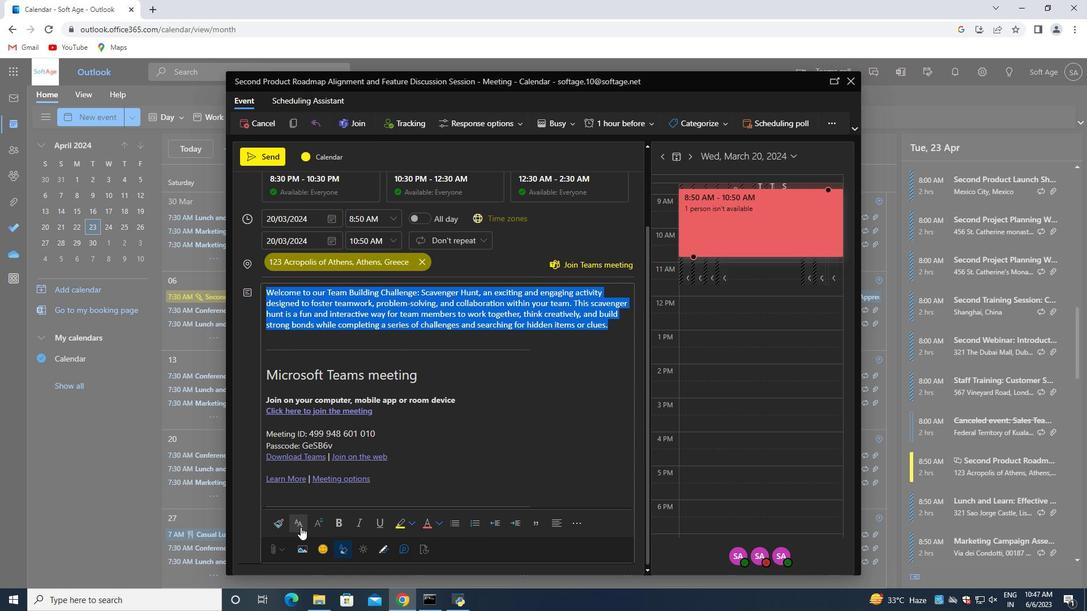 
Action: Mouse moved to (343, 534)
Screenshot: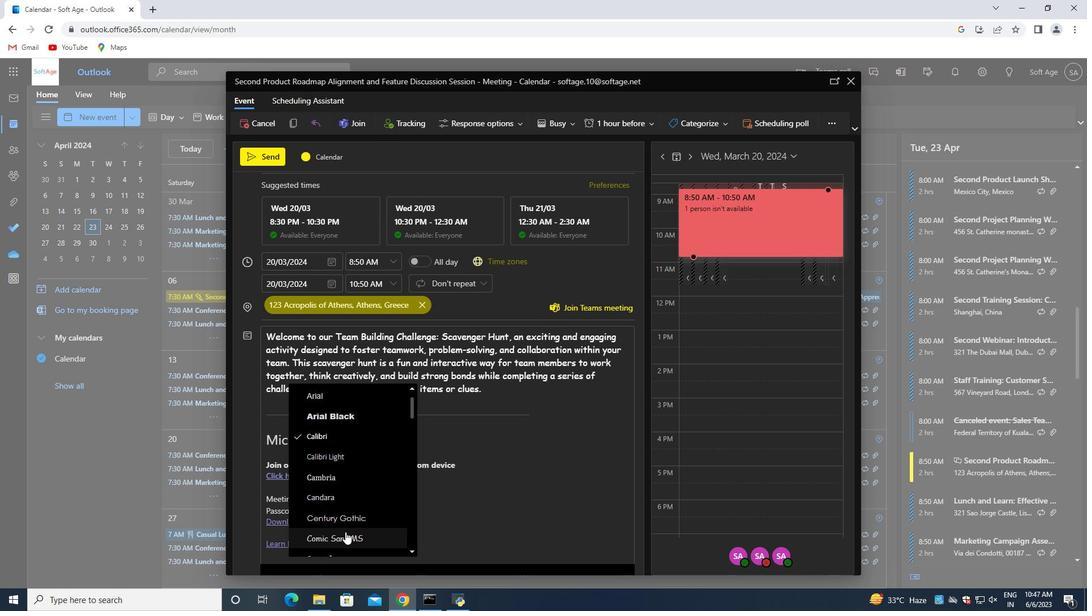 
Action: Mouse pressed left at (343, 534)
Screenshot: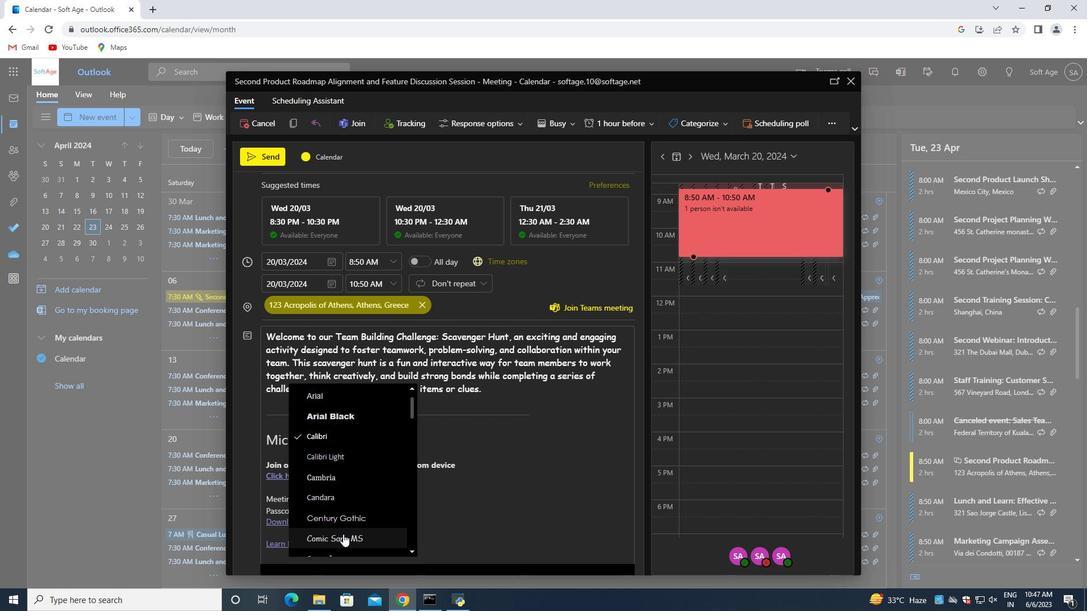 
Action: Mouse moved to (494, 395)
Screenshot: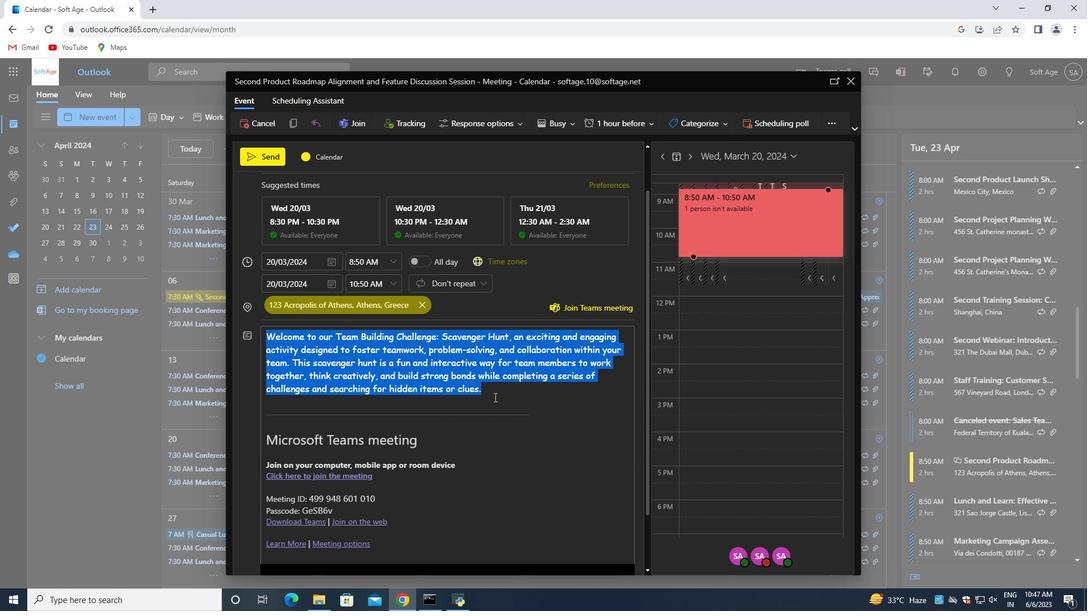 
Action: Mouse pressed left at (494, 395)
Screenshot: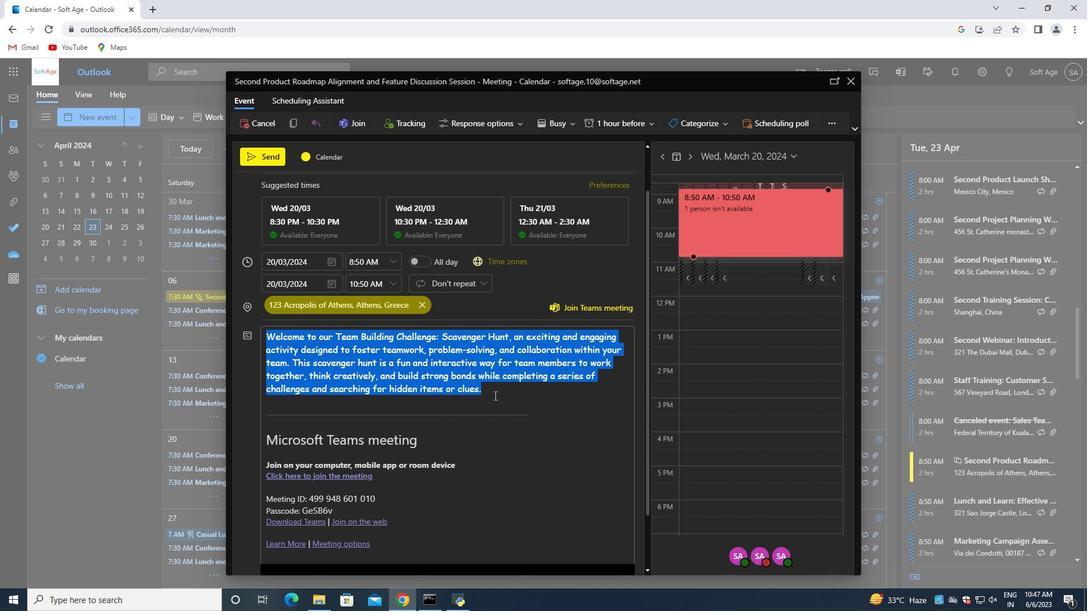 
Action: Mouse moved to (493, 390)
Screenshot: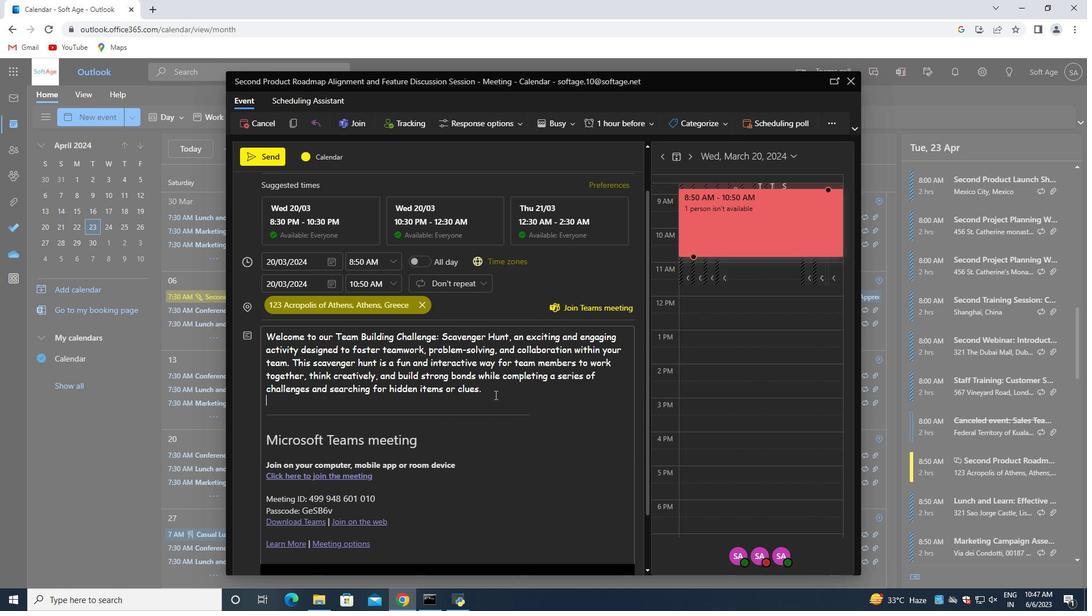 
Action: Mouse pressed left at (493, 390)
Screenshot: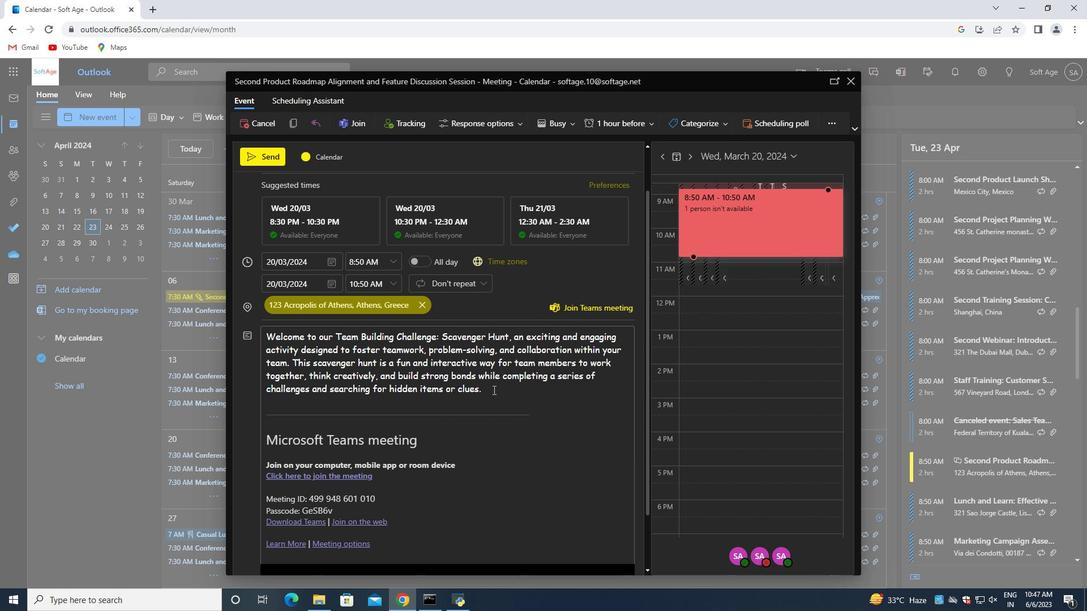 
Action: Mouse moved to (560, 125)
Screenshot: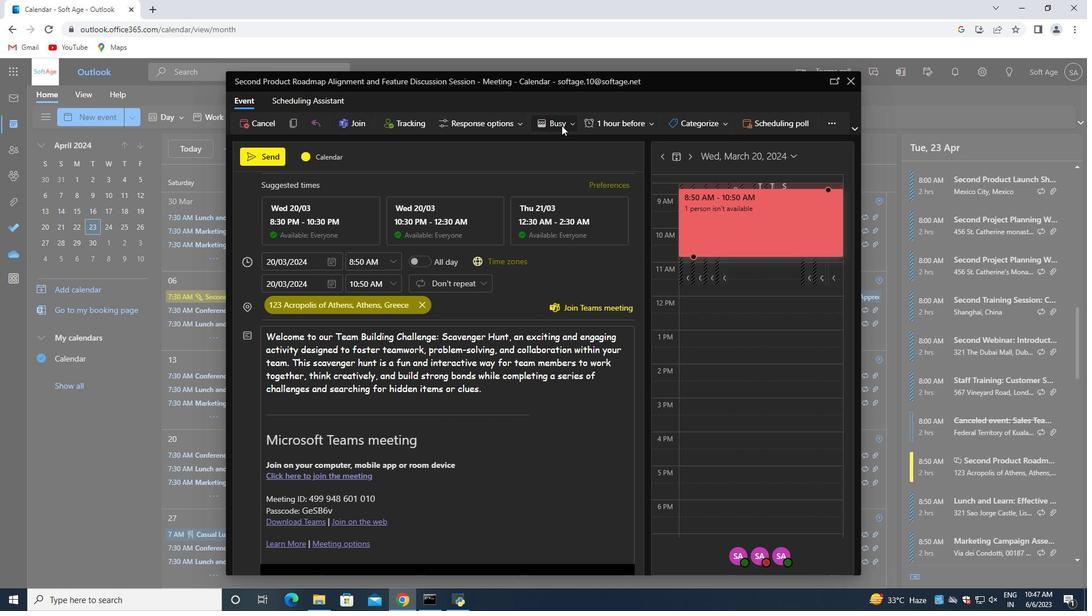 
Action: Mouse pressed left at (560, 125)
Screenshot: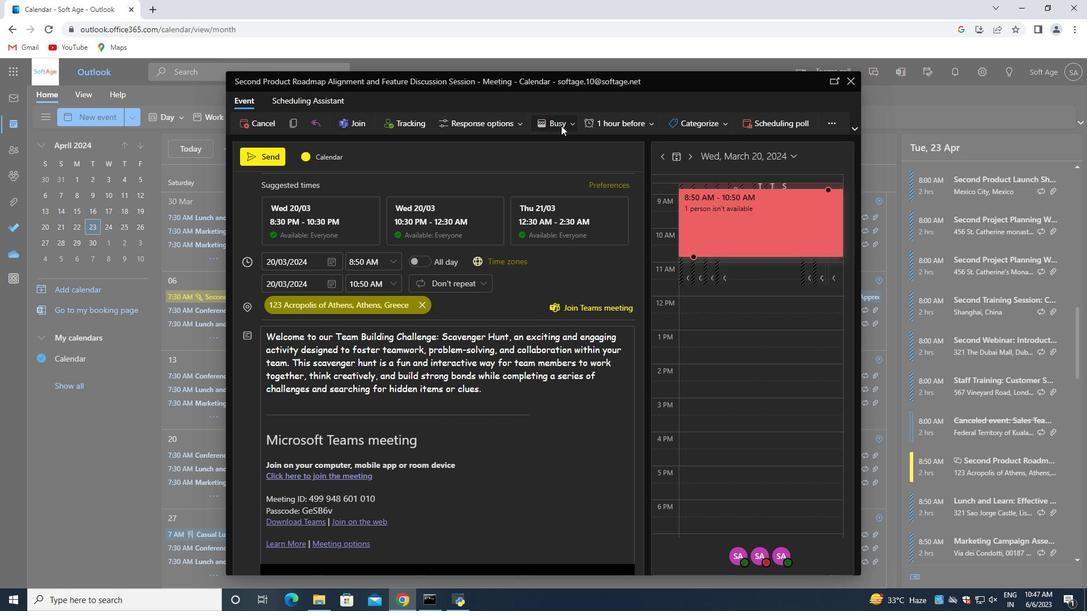 
Action: Mouse moved to (513, 224)
Screenshot: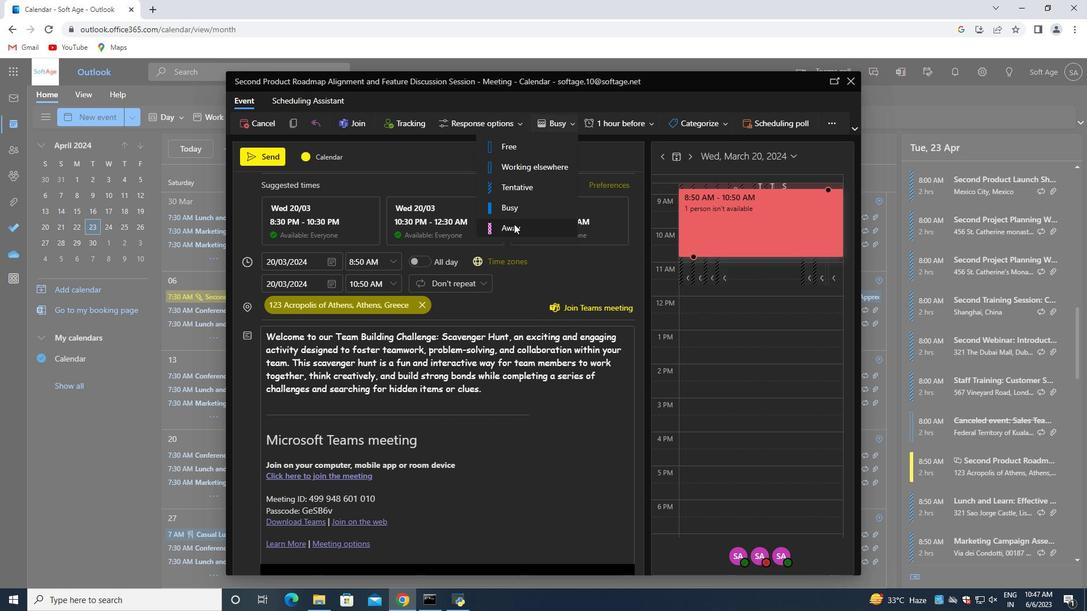 
Action: Mouse pressed left at (513, 224)
Screenshot: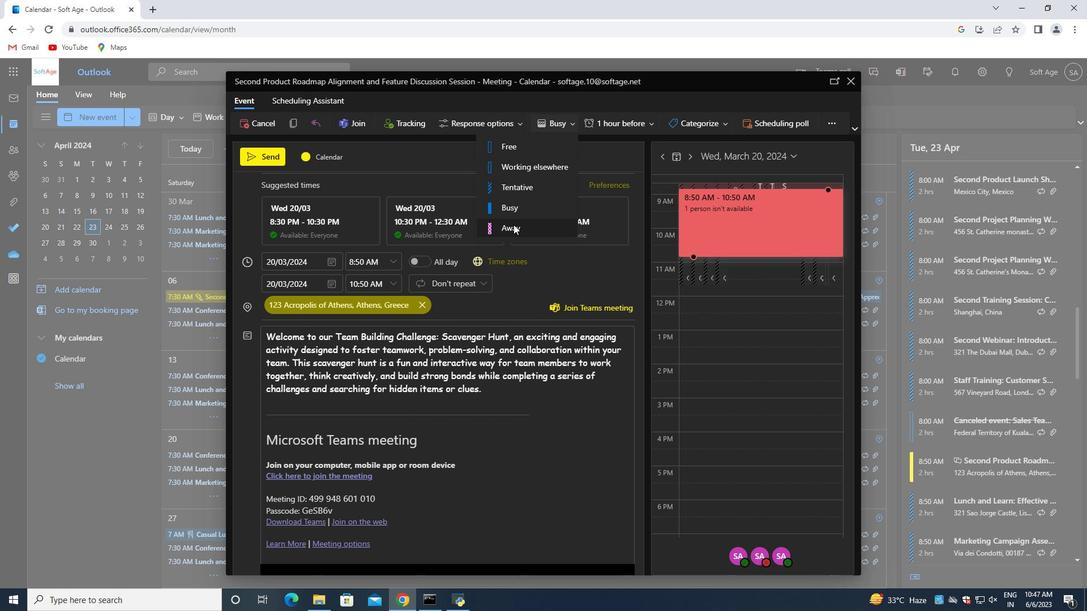 
Action: Mouse moved to (492, 393)
Screenshot: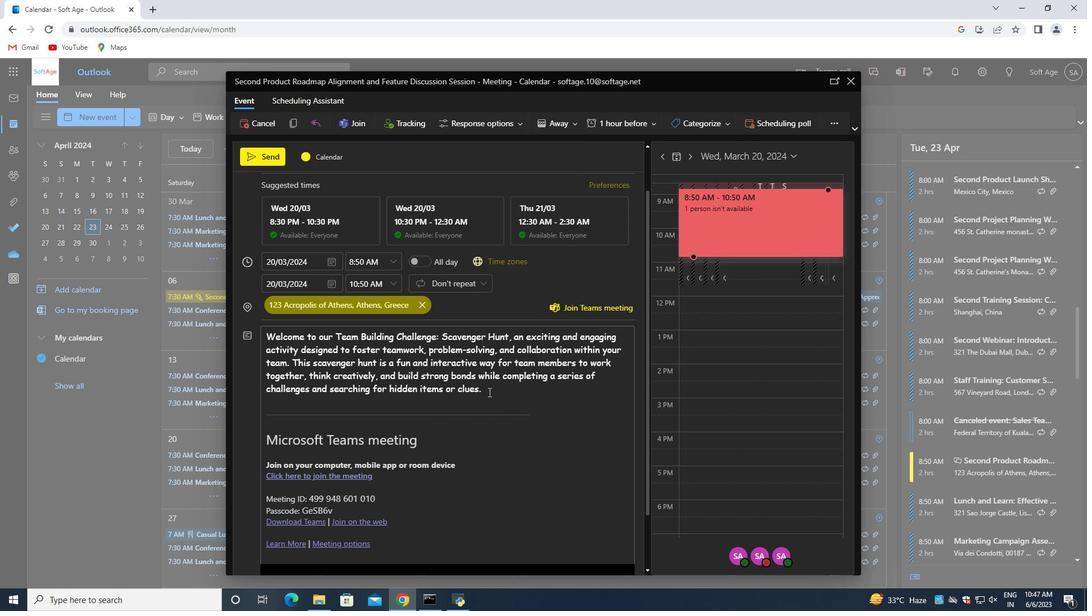 
Action: Mouse pressed left at (492, 393)
Screenshot: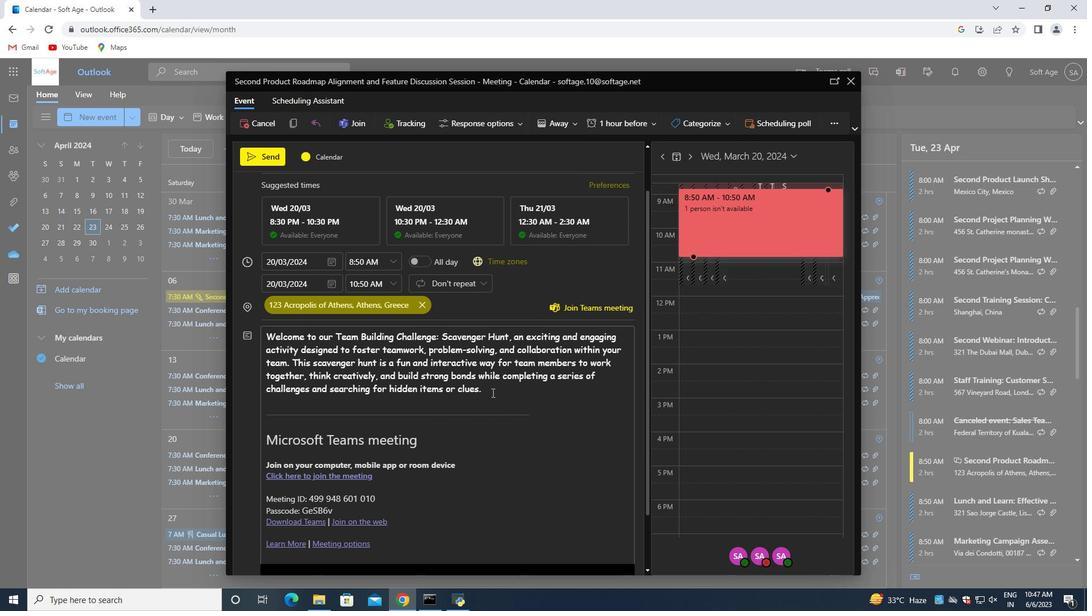 
Action: Mouse moved to (468, 431)
Screenshot: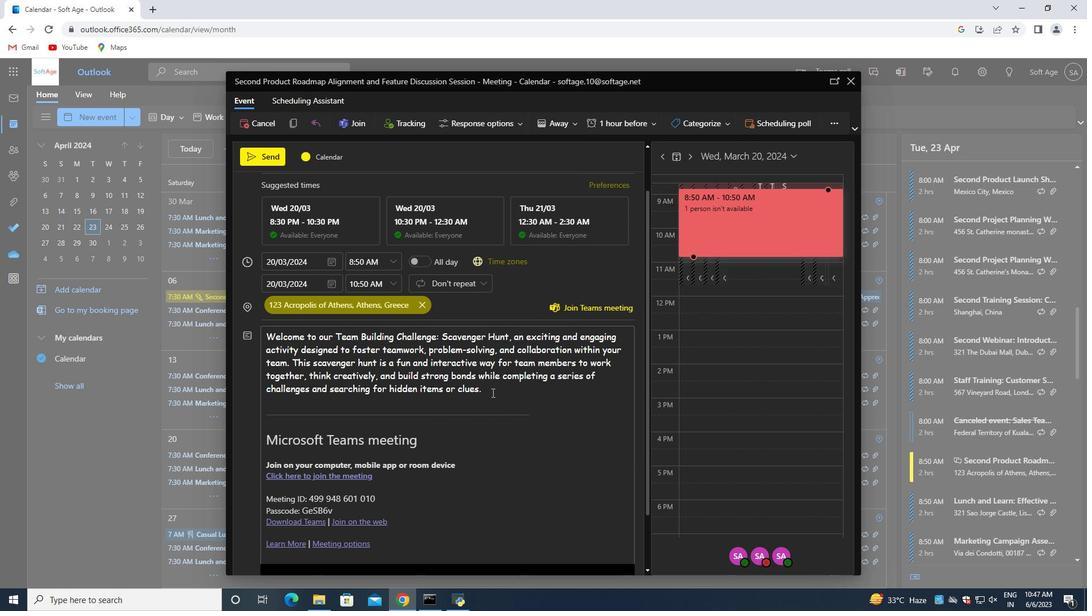 
Action: Mouse scrolled (468, 430) with delta (0, 0)
Screenshot: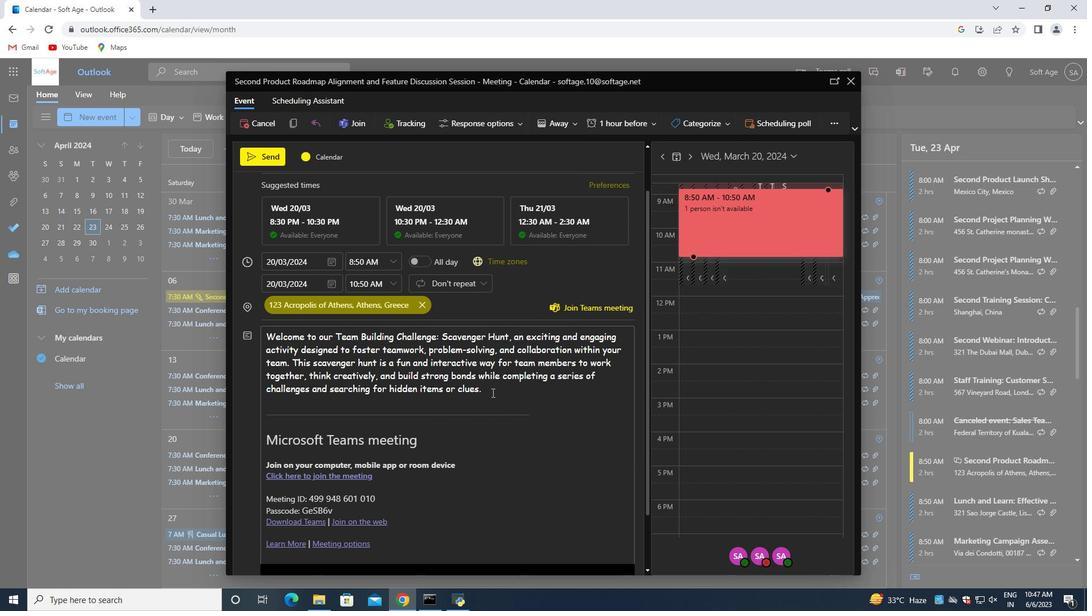 
Action: Mouse moved to (457, 436)
Screenshot: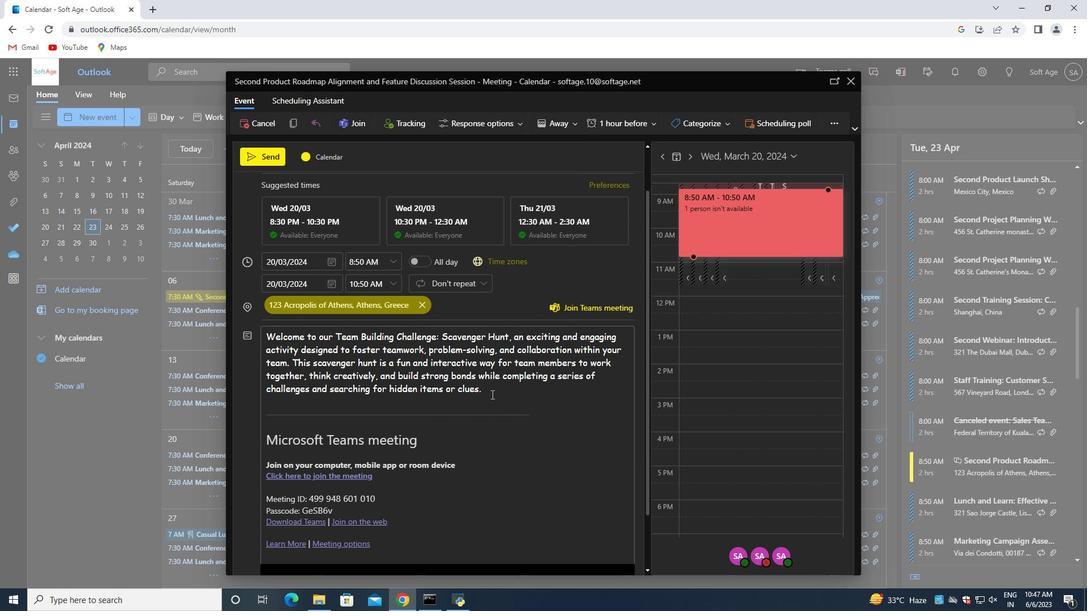 
Action: Mouse scrolled (457, 435) with delta (0, 0)
Screenshot: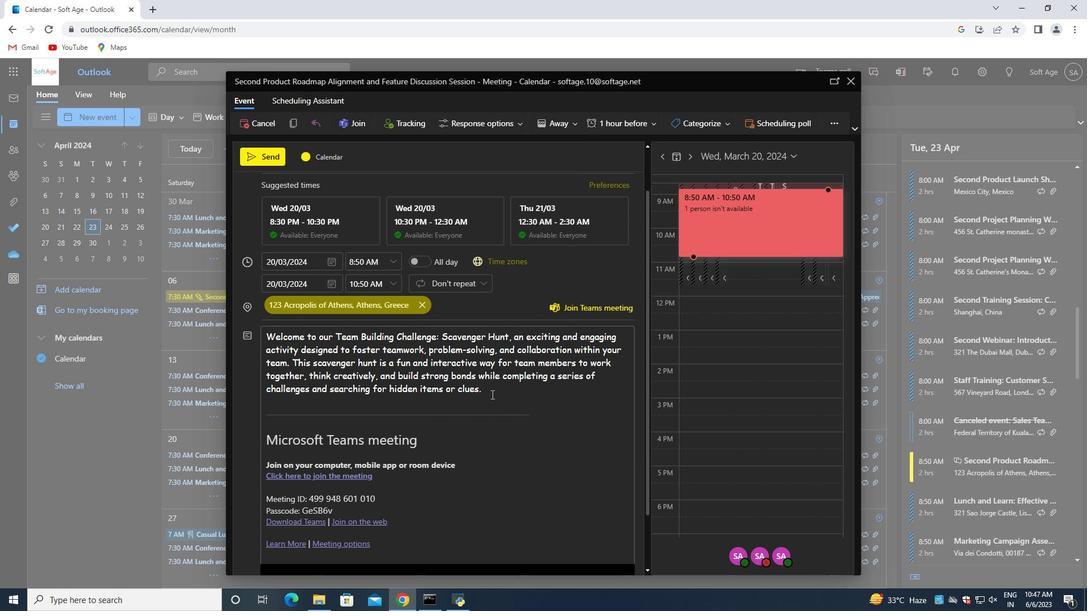 
Action: Mouse moved to (442, 440)
Screenshot: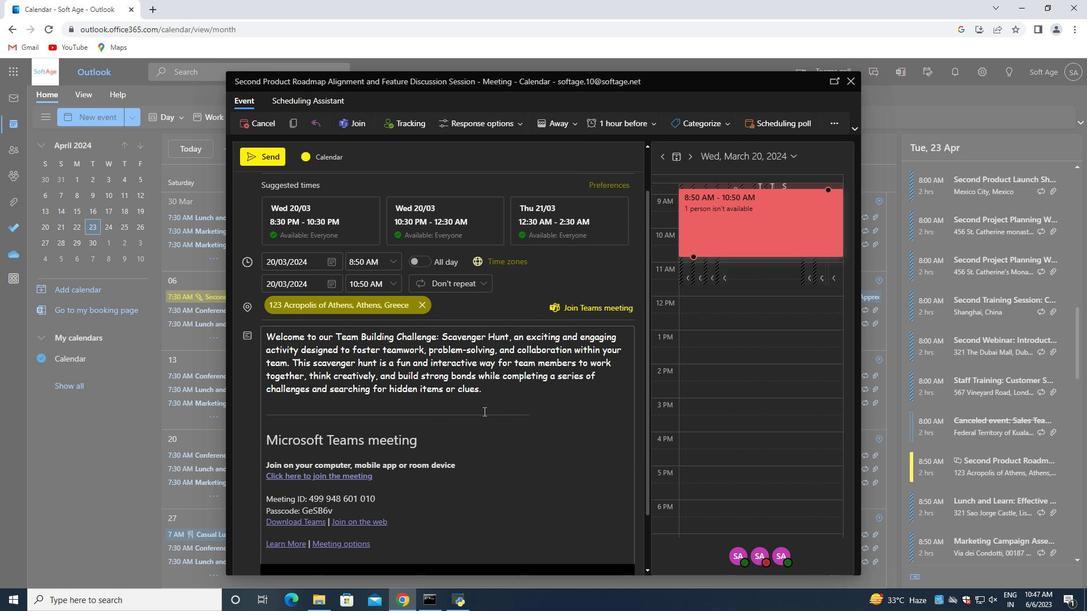 
Action: Mouse scrolled (442, 439) with delta (0, 0)
Screenshot: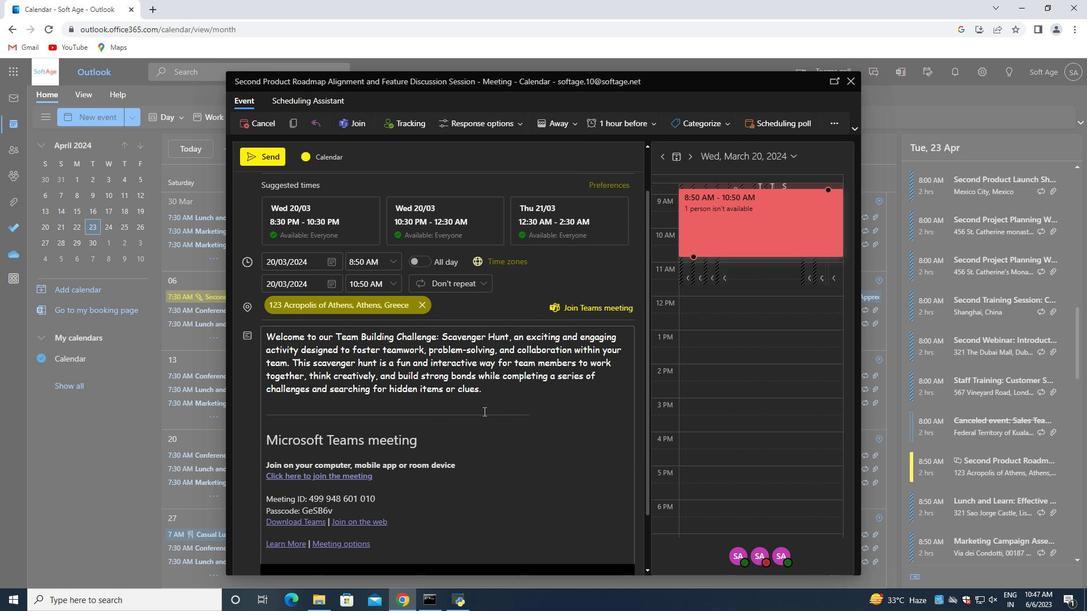 
Action: Mouse moved to (423, 446)
Screenshot: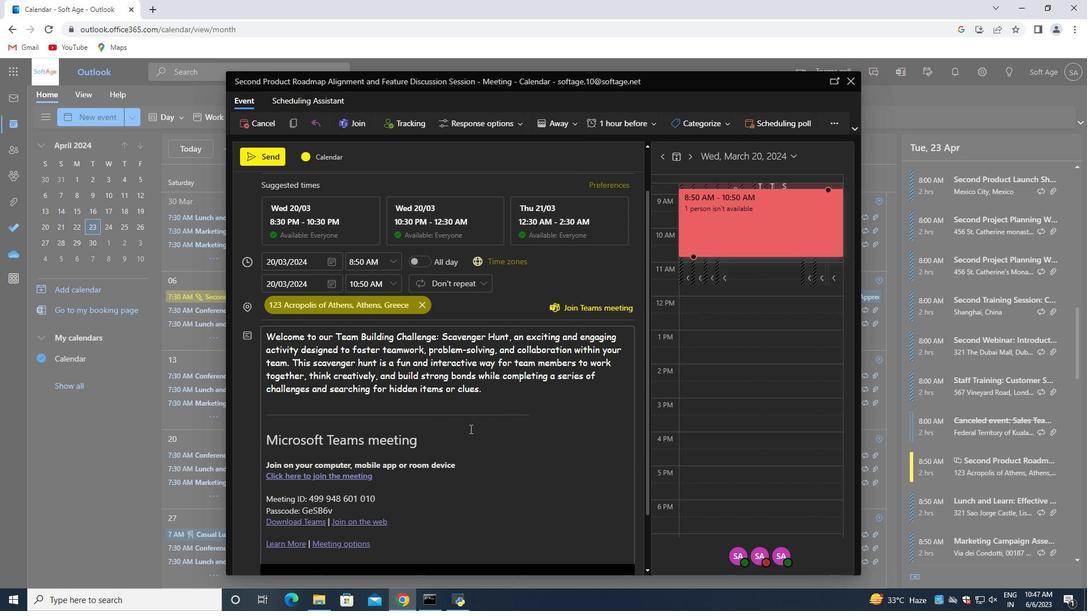 
Action: Mouse scrolled (423, 445) with delta (0, 0)
Screenshot: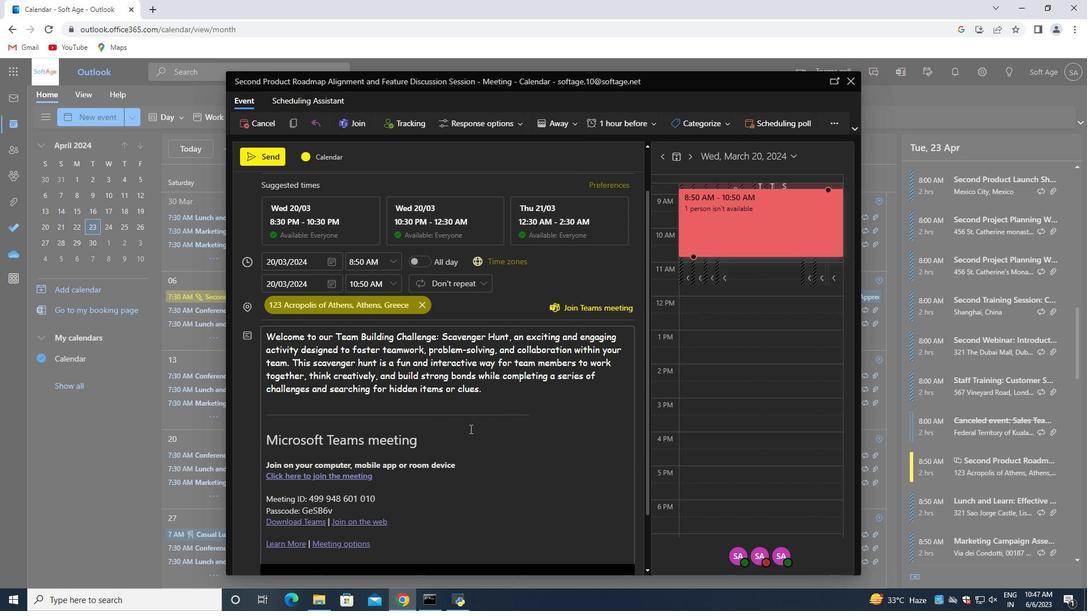 
Action: Mouse moved to (319, 551)
Screenshot: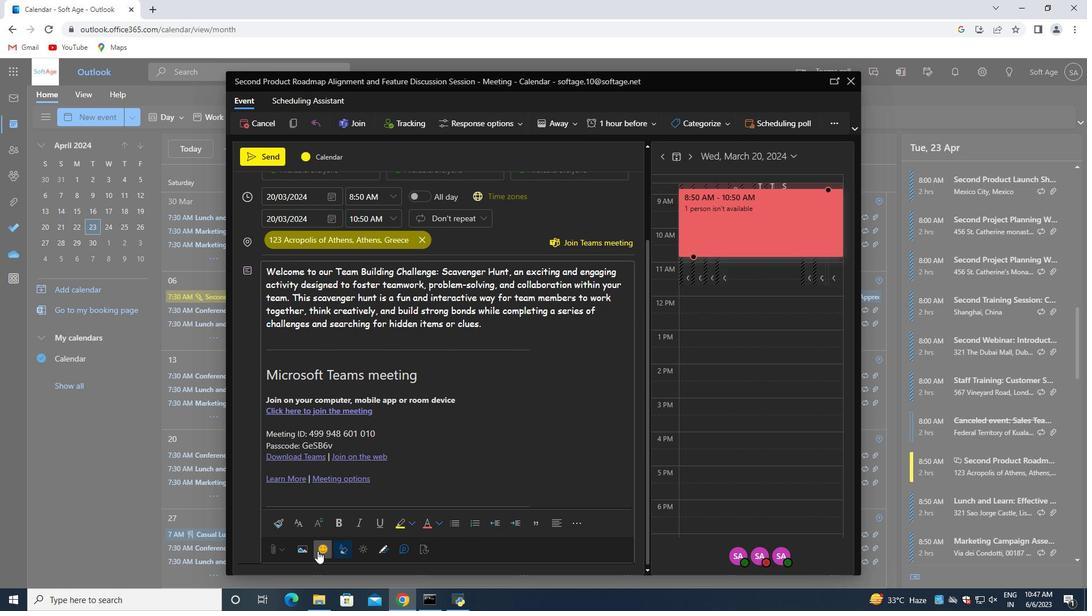 
Action: Mouse pressed left at (319, 551)
Screenshot: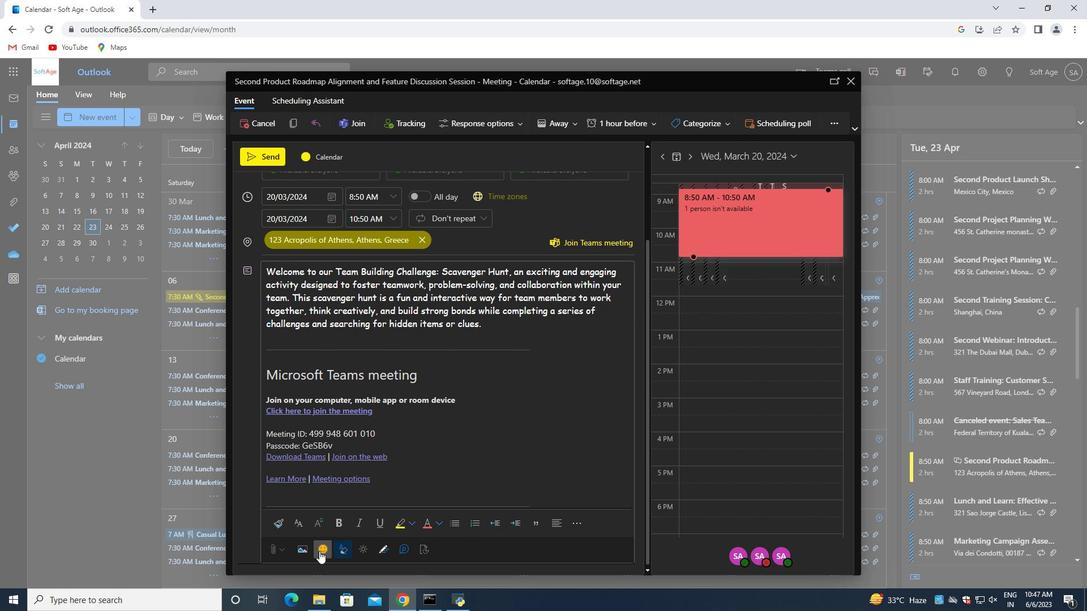 
Action: Mouse moved to (778, 312)
Screenshot: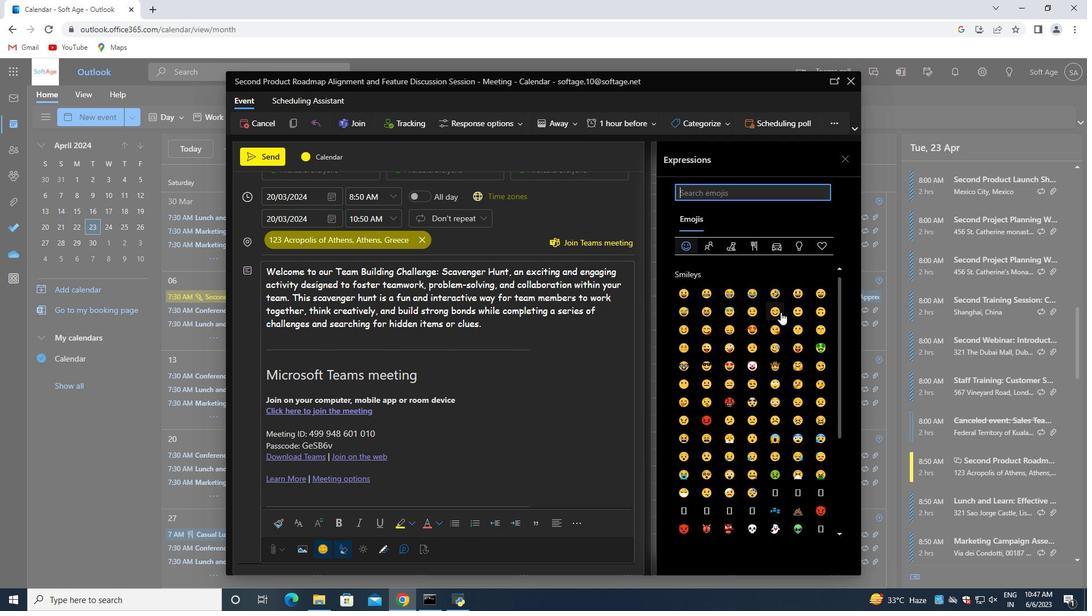
Action: Mouse pressed left at (778, 312)
Screenshot: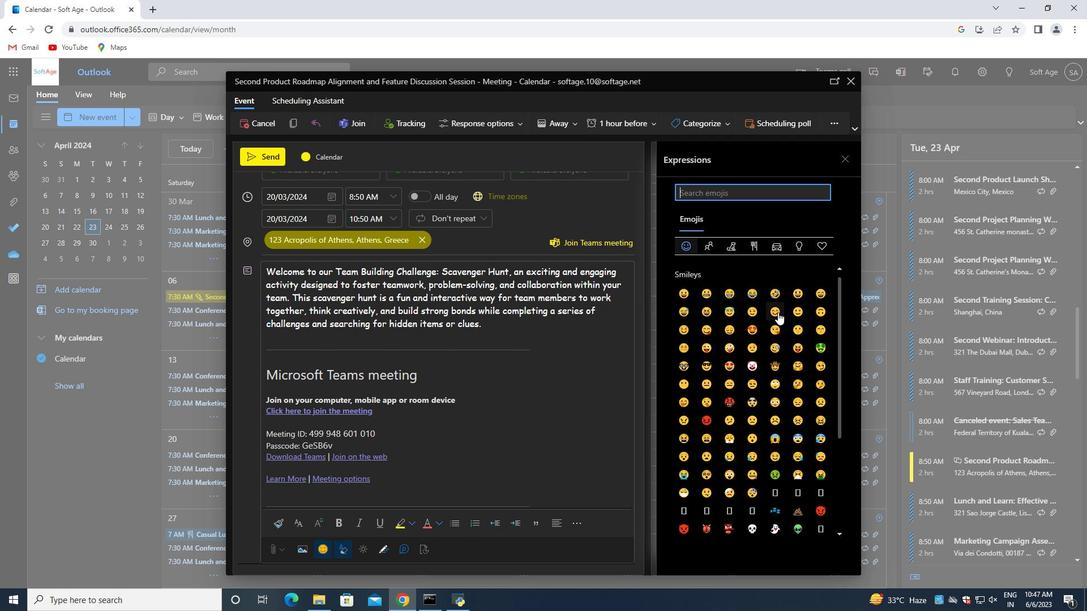 
Action: Mouse moved to (501, 353)
Screenshot: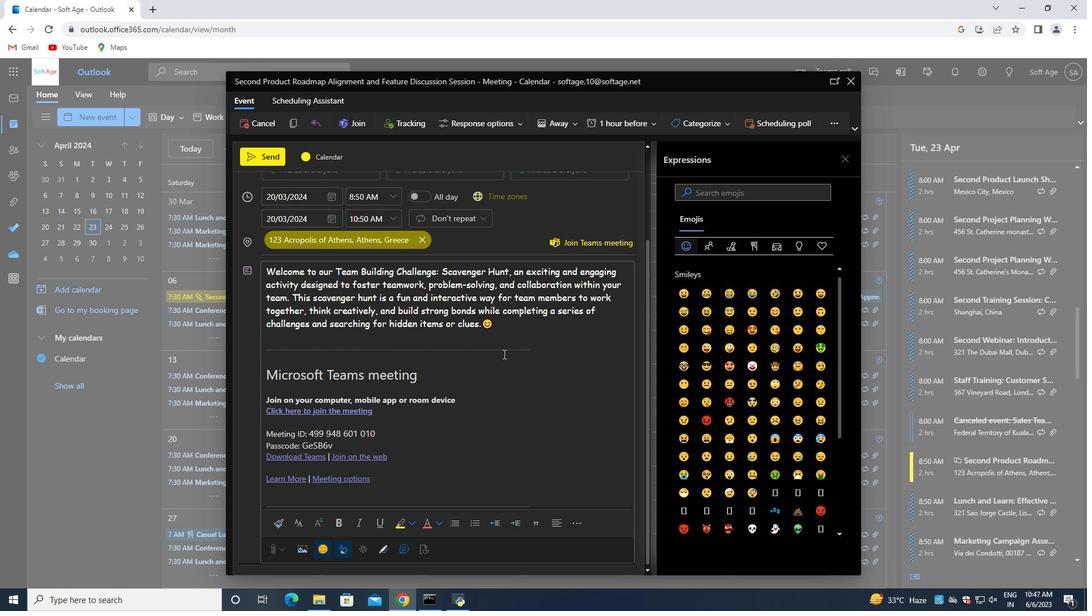 
Action: Mouse scrolled (501, 354) with delta (0, 0)
Screenshot: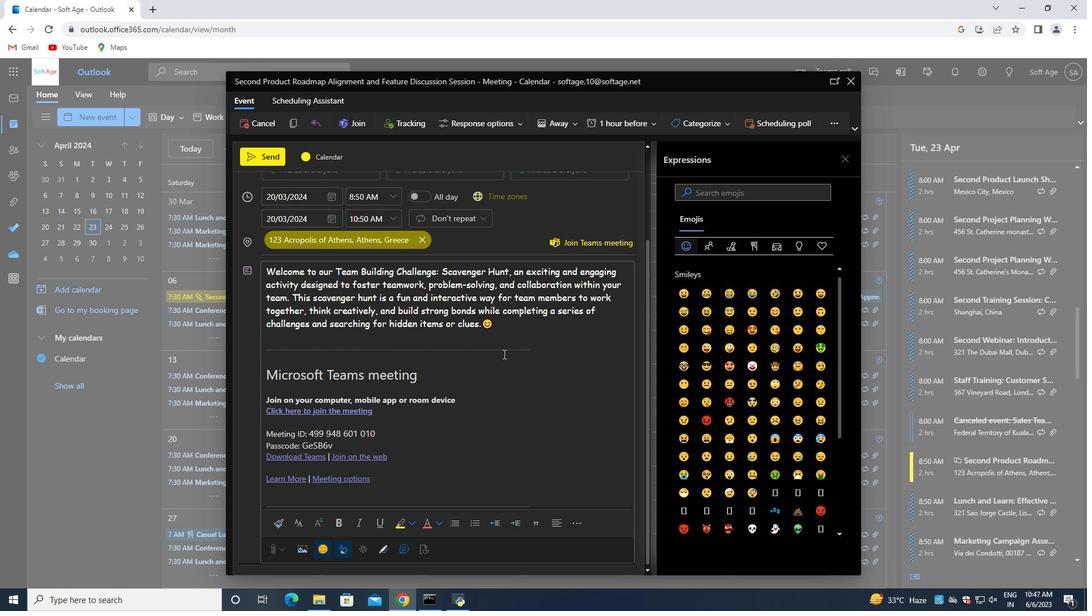
Action: Mouse moved to (501, 353)
Screenshot: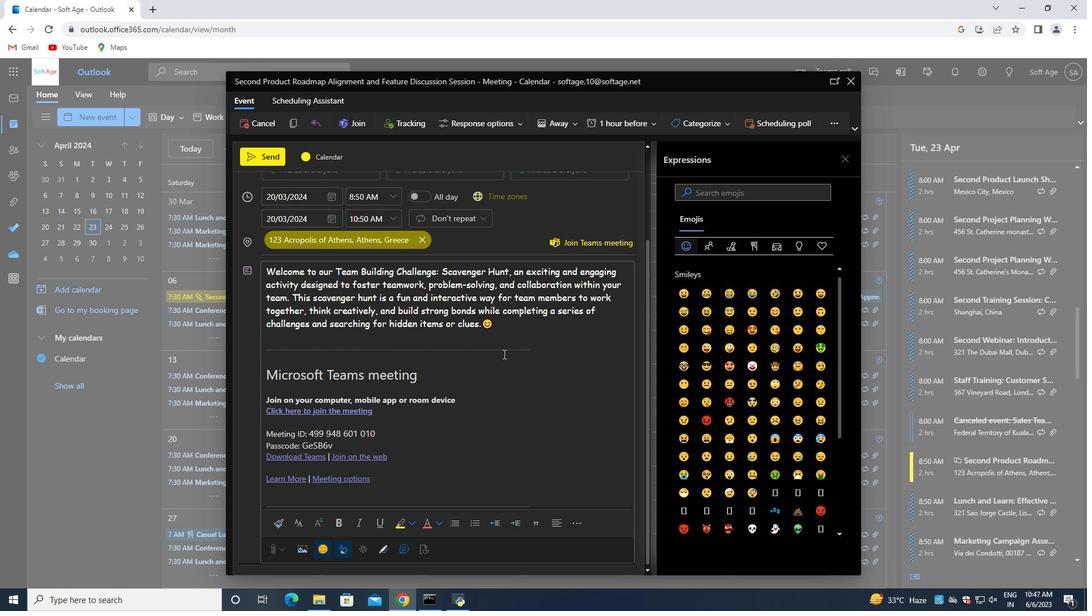
Action: Mouse scrolled (501, 353) with delta (0, 0)
Screenshot: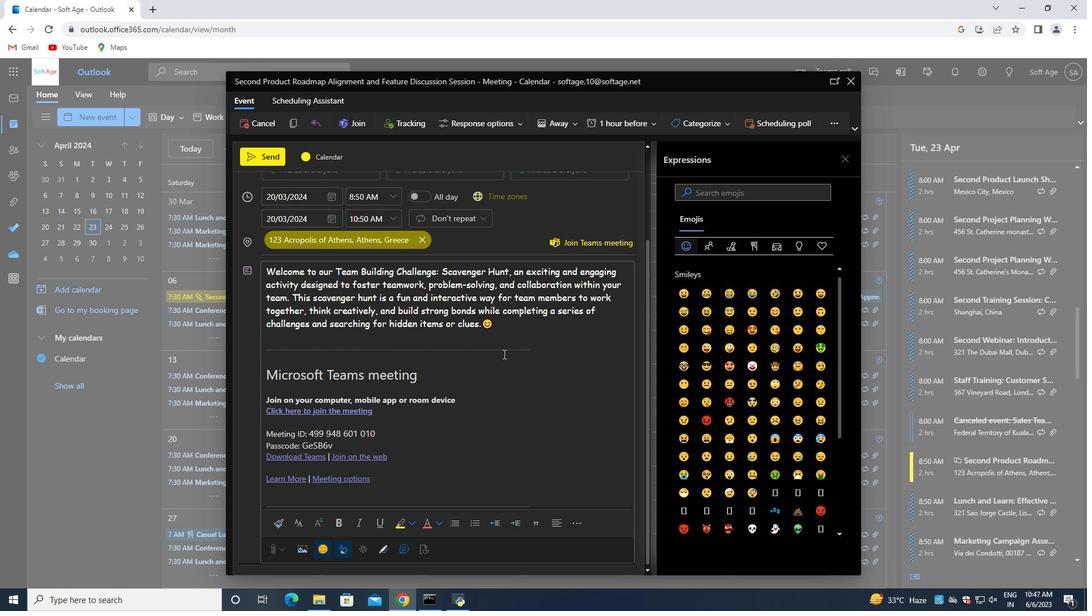 
Action: Mouse moved to (849, 161)
Screenshot: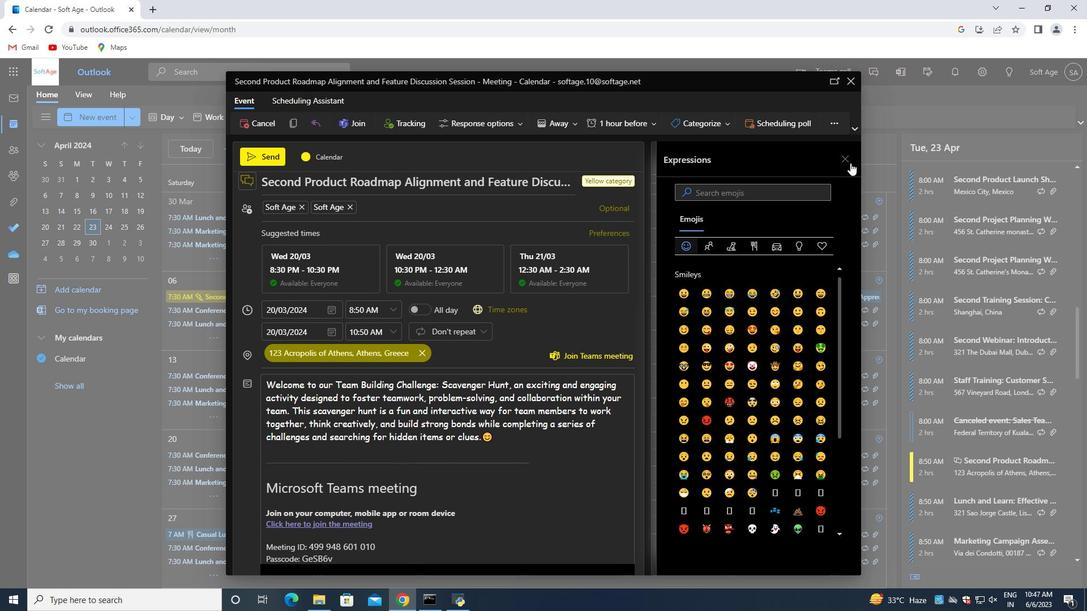 
Action: Mouse pressed left at (849, 161)
Screenshot: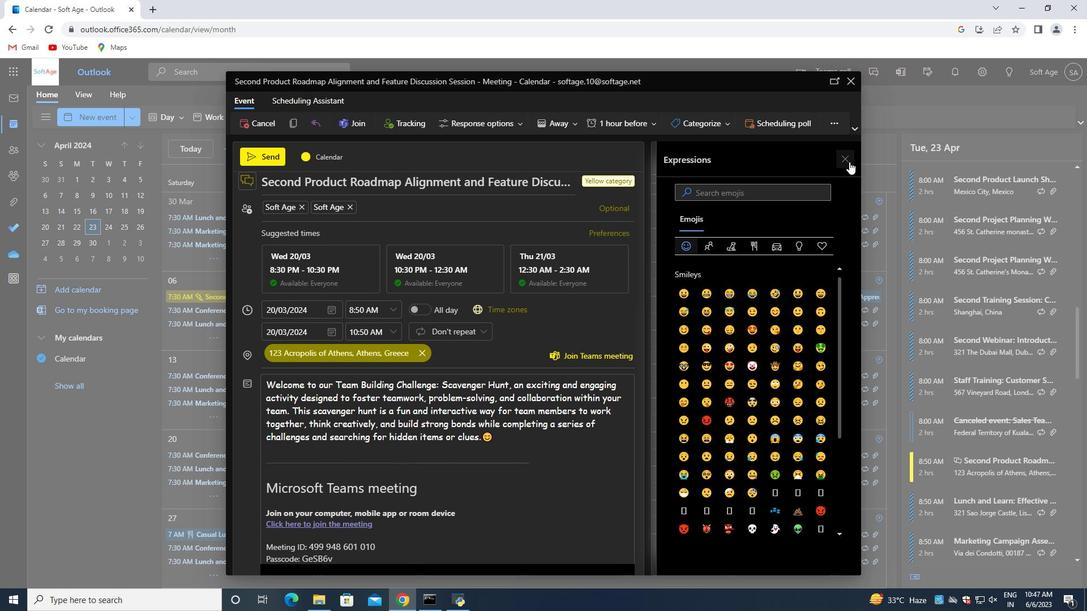 
Action: Mouse moved to (417, 208)
Screenshot: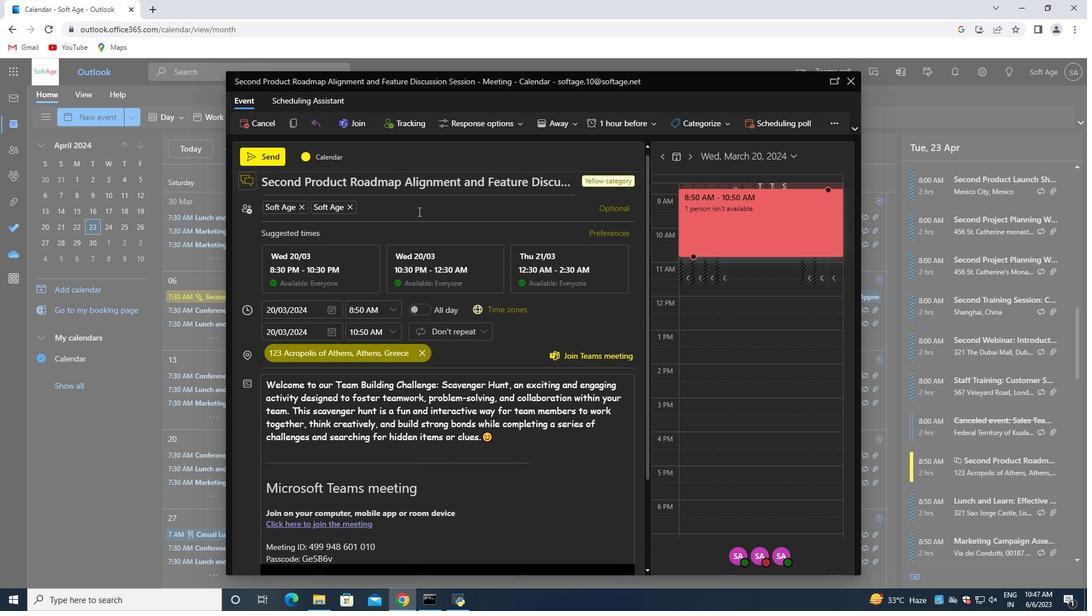 
Action: Mouse pressed left at (417, 208)
Screenshot: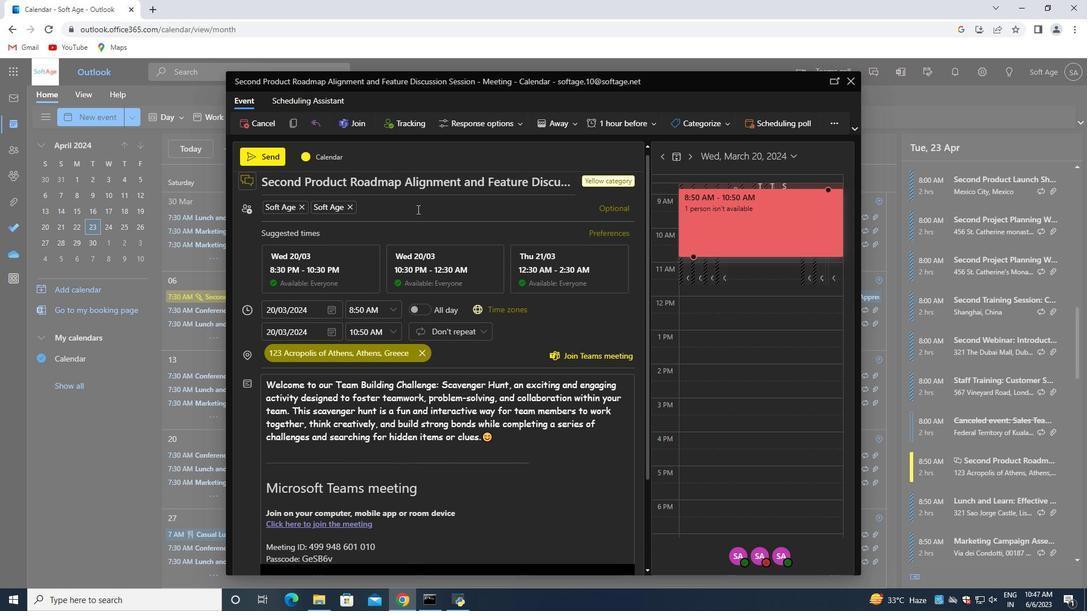
Action: Key pressed softage.2<Key.shift>@softage.net<Key.enter>
Screenshot: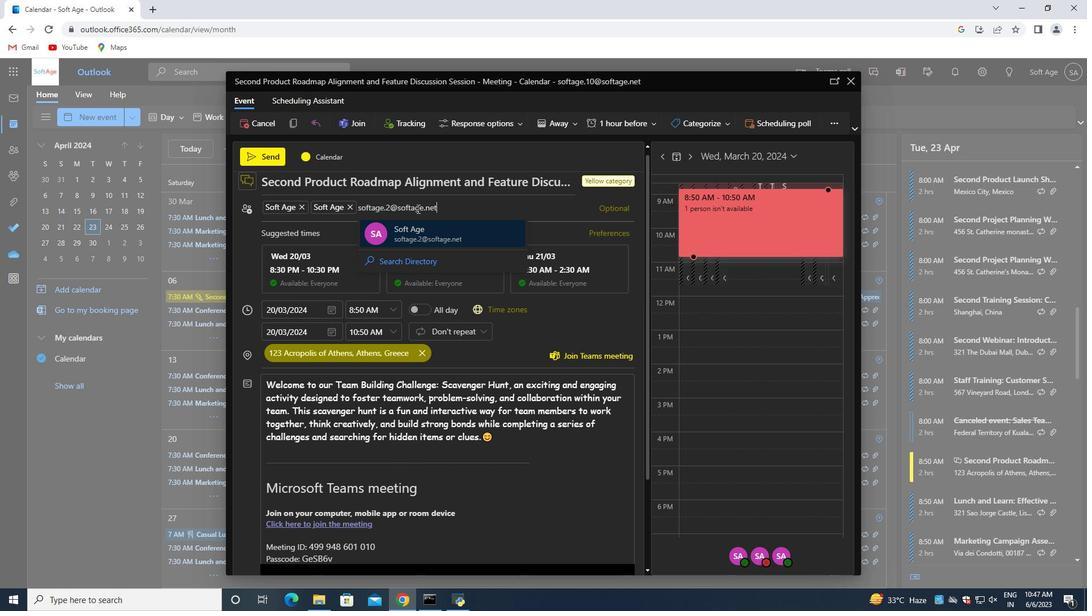 
Action: Mouse moved to (508, 441)
Screenshot: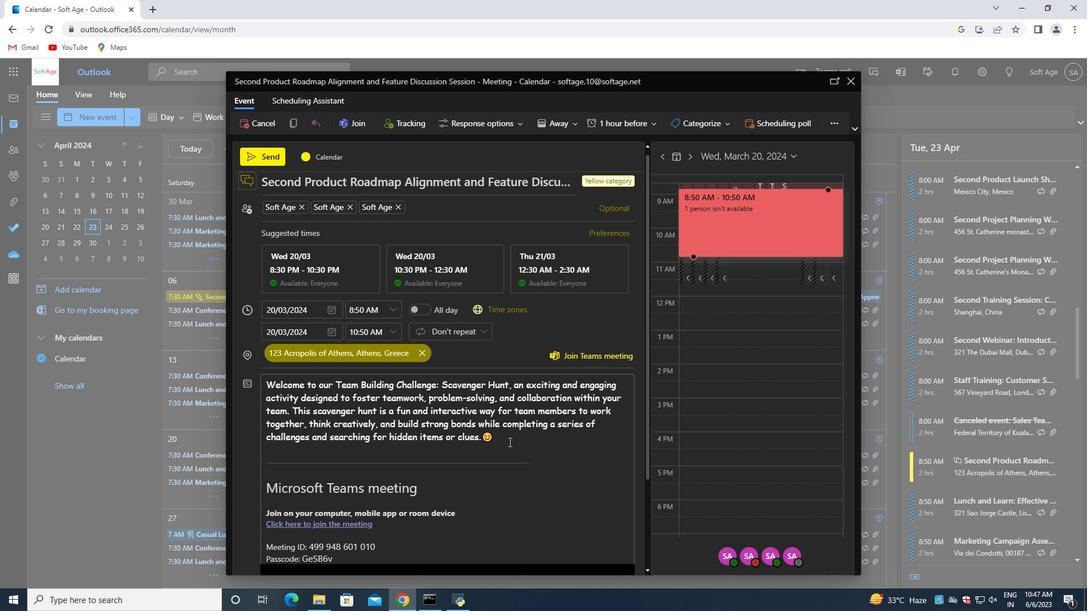 
Action: Mouse pressed left at (508, 441)
Screenshot: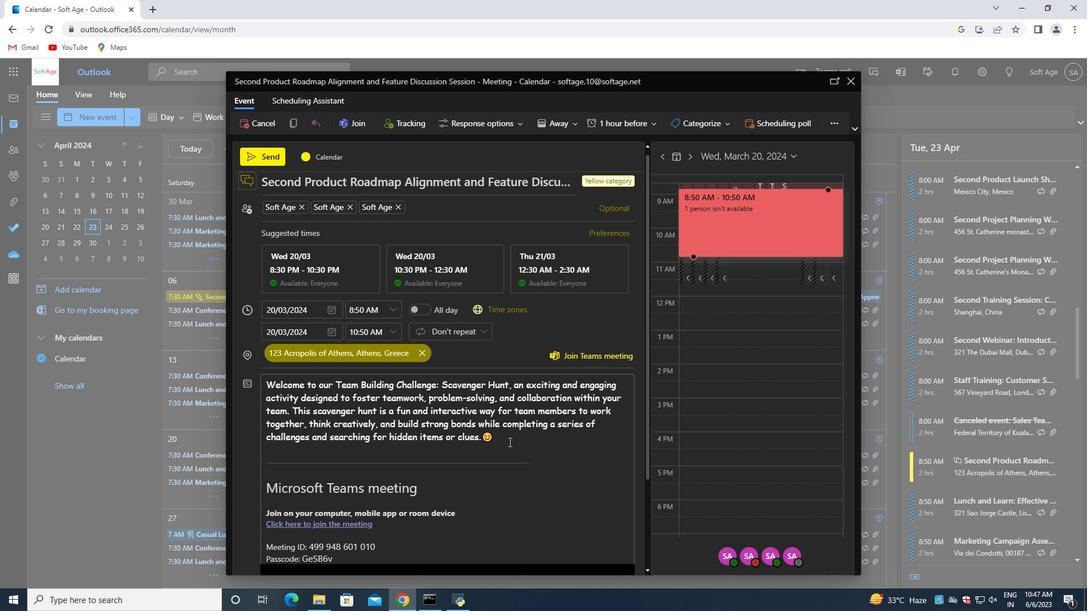 
Action: Mouse moved to (587, 511)
Screenshot: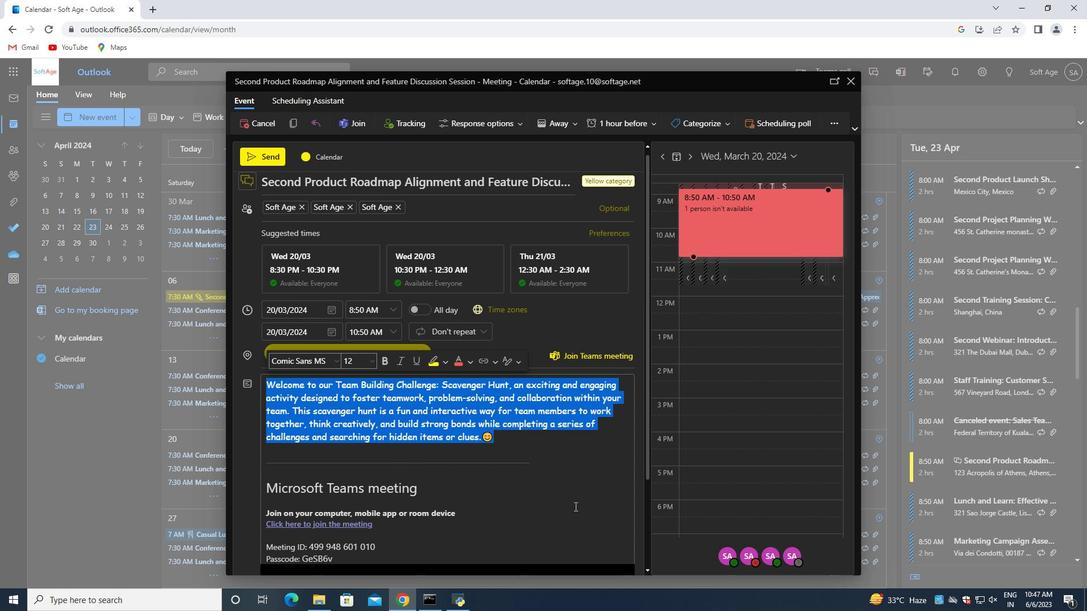 
Action: Mouse scrolled (587, 511) with delta (0, 0)
Screenshot: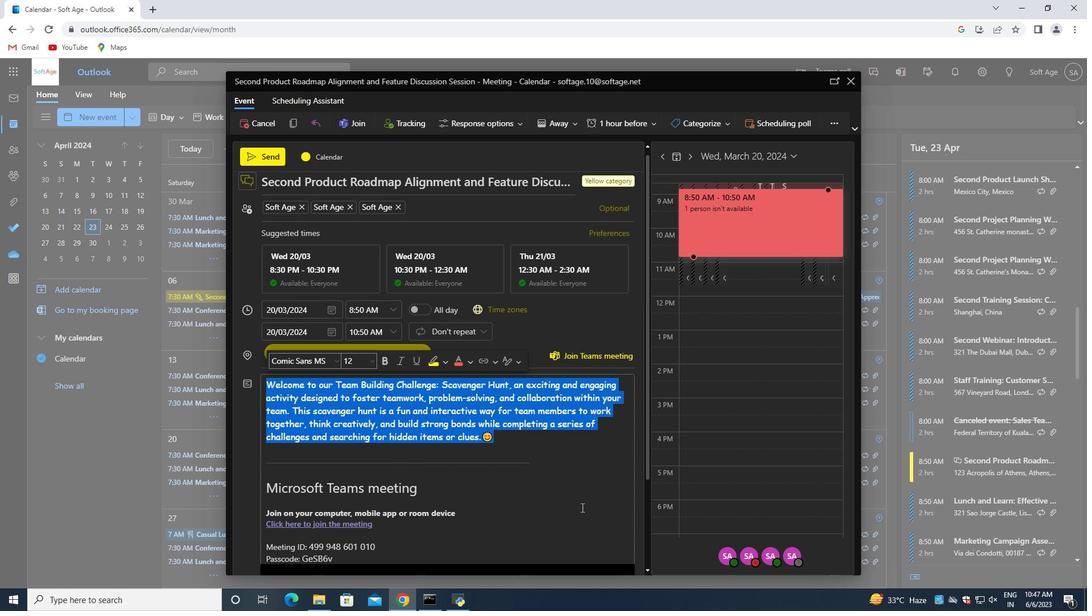
Action: Mouse scrolled (587, 511) with delta (0, 0)
Screenshot: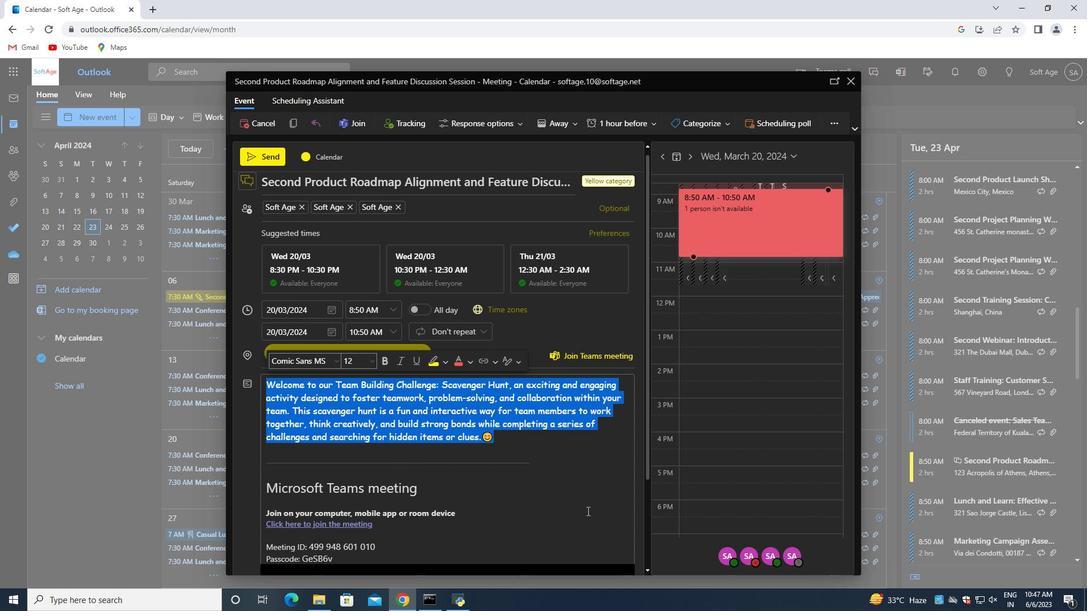 
Action: Mouse scrolled (587, 511) with delta (0, 0)
Screenshot: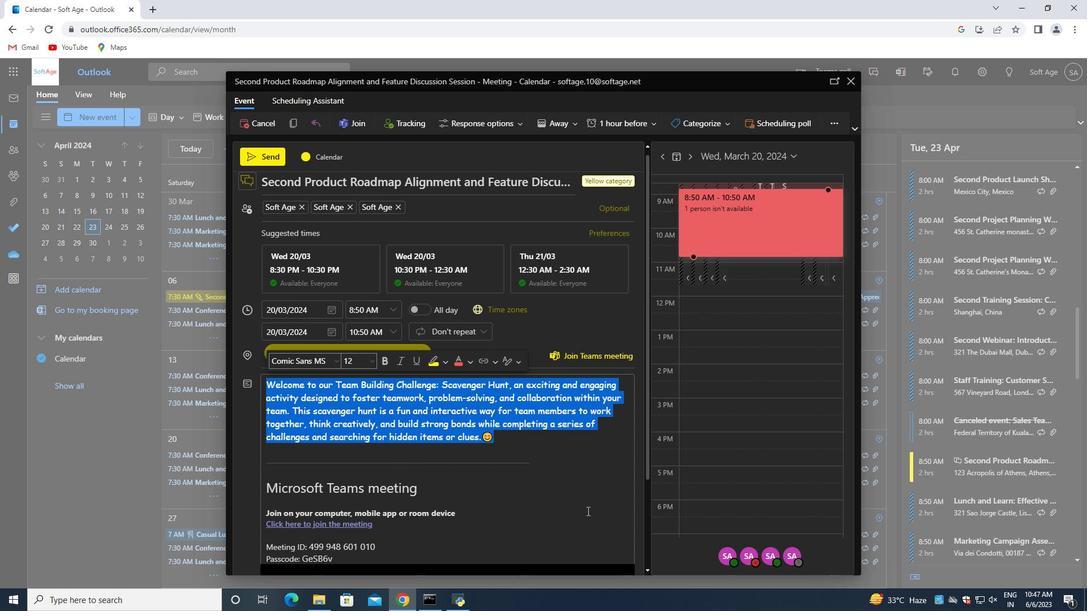 
Action: Mouse moved to (555, 525)
Screenshot: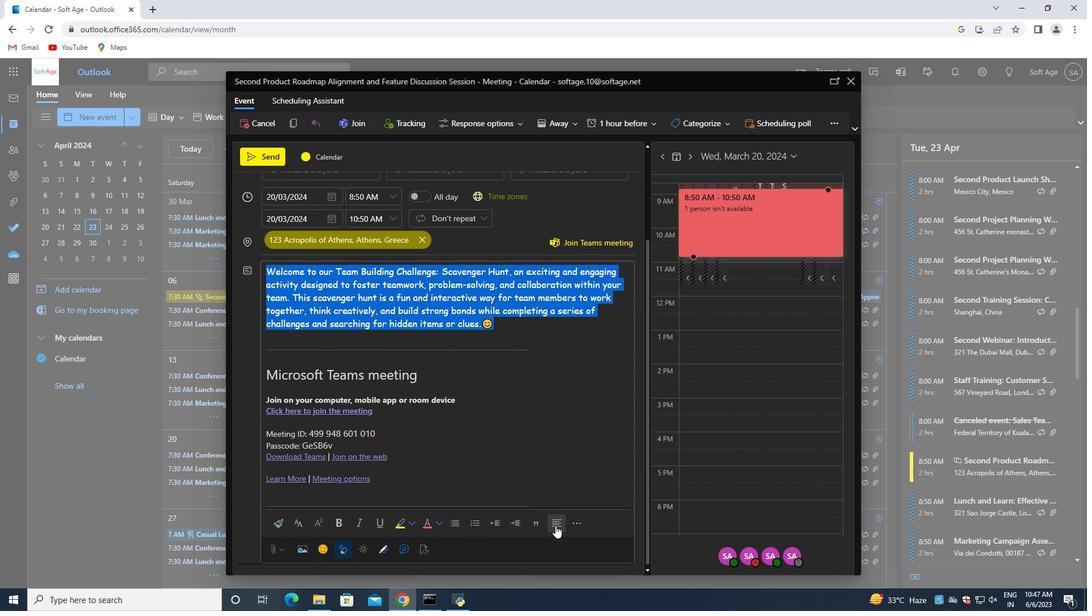 
Action: Mouse pressed left at (555, 525)
Screenshot: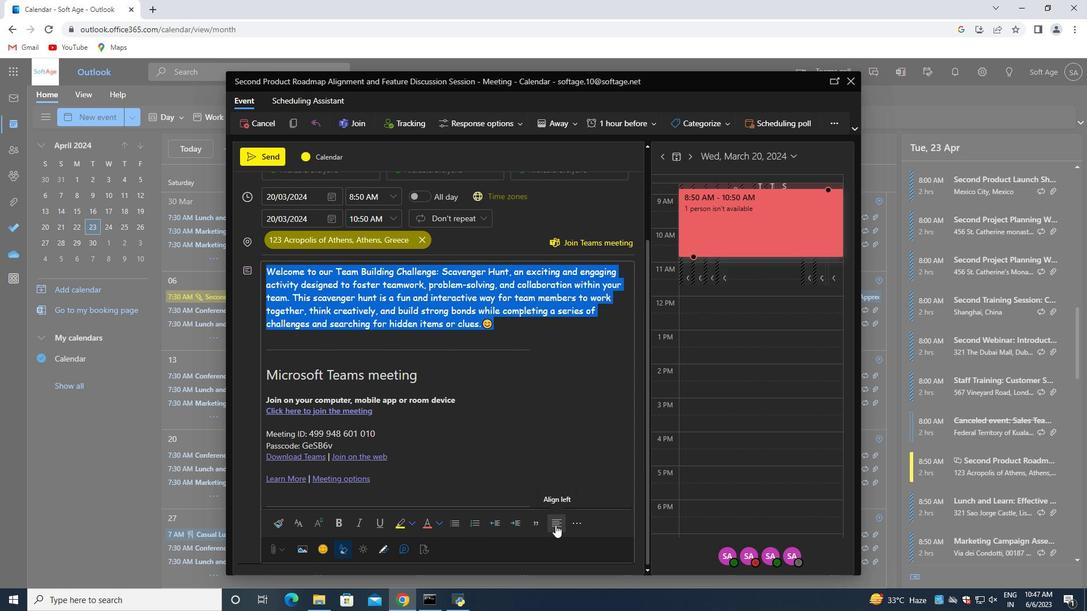 
Action: Mouse moved to (437, 523)
Screenshot: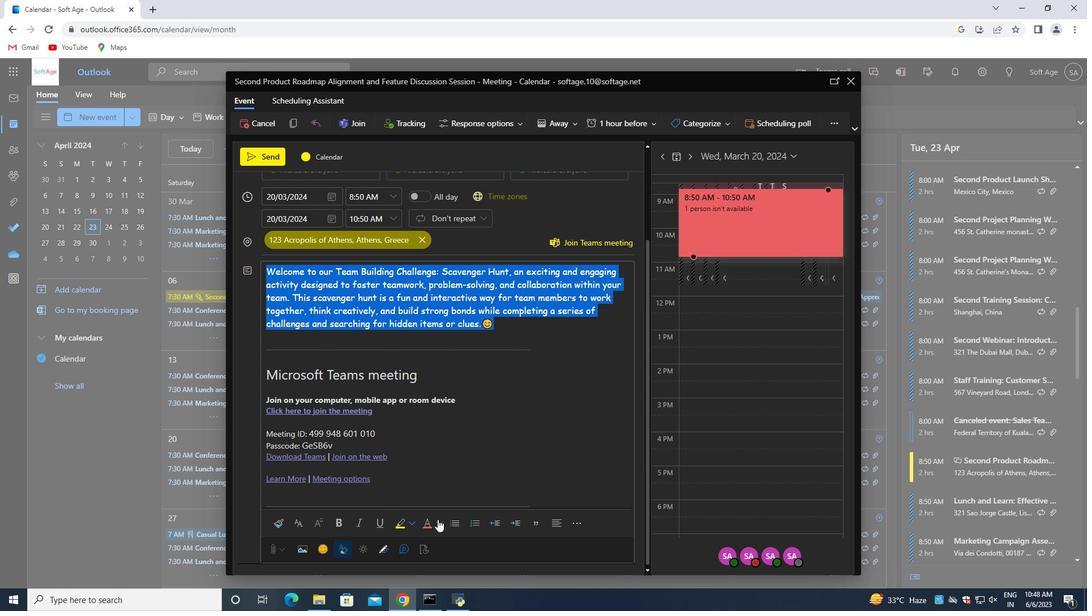 
Action: Mouse pressed left at (437, 523)
Screenshot: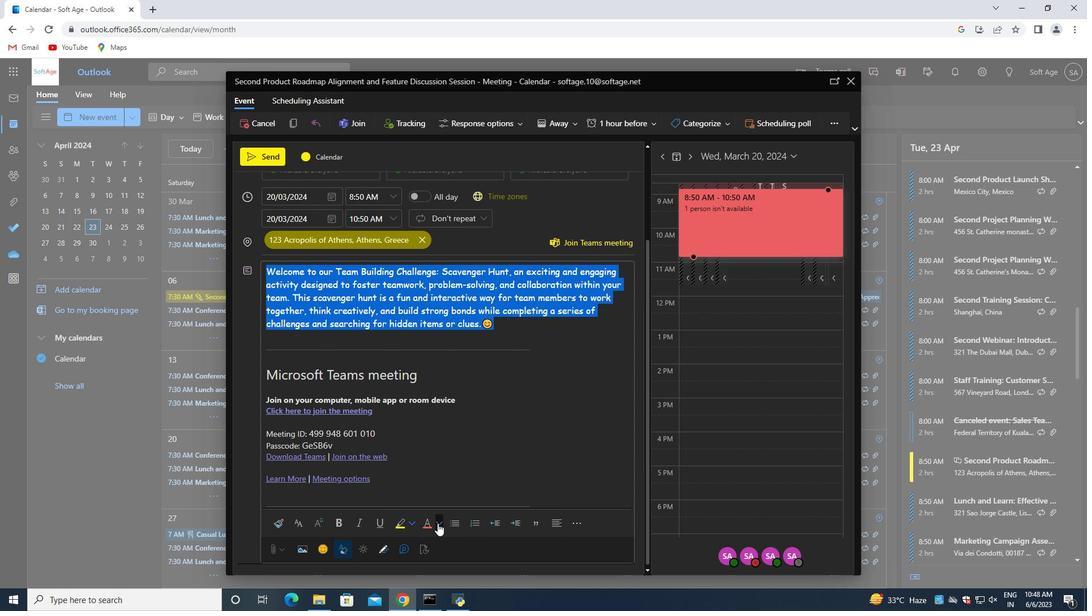 
Action: Mouse moved to (450, 501)
Screenshot: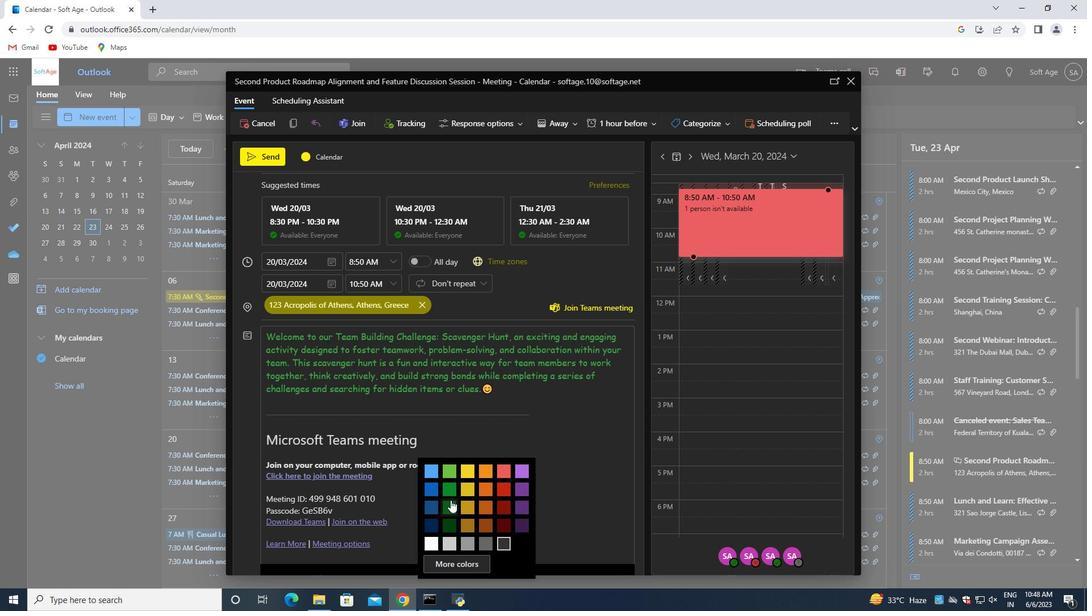 
Action: Mouse pressed left at (450, 501)
Screenshot: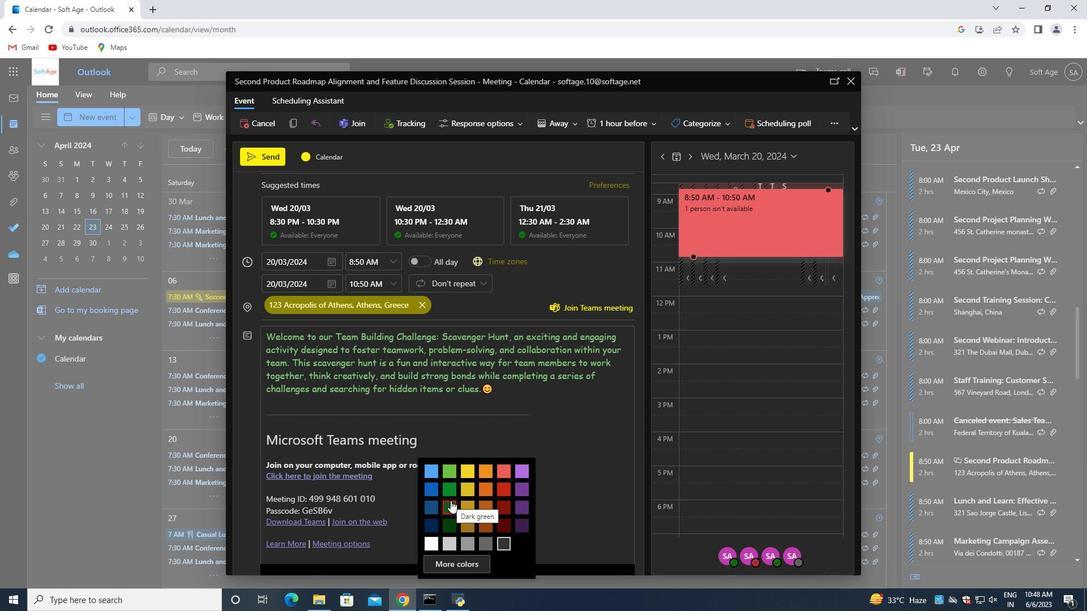 
Action: Mouse moved to (523, 396)
Screenshot: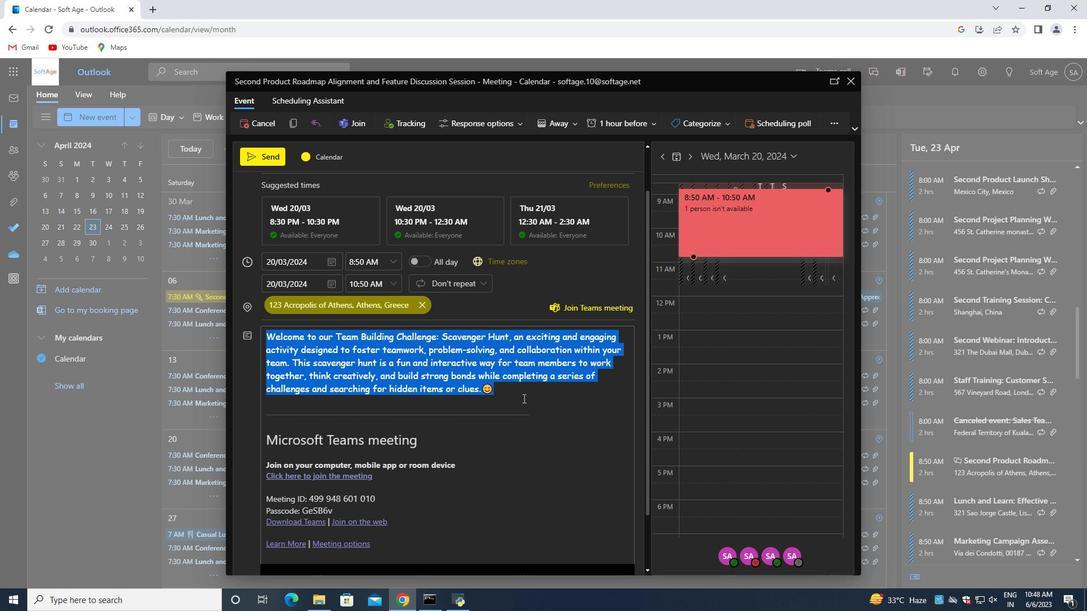 
Action: Mouse pressed left at (523, 396)
Screenshot: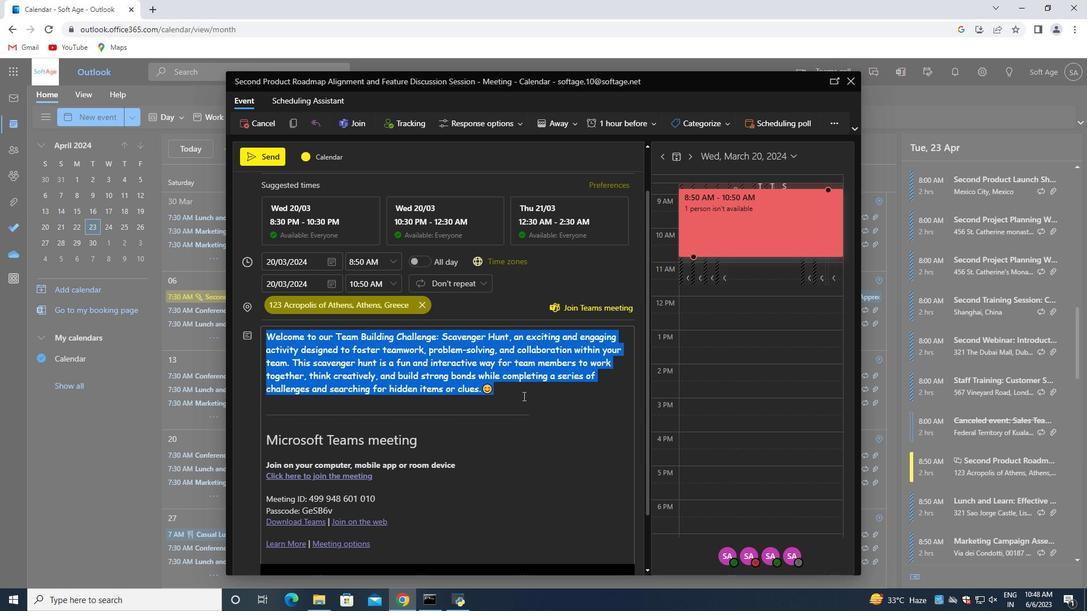 
Action: Mouse moved to (510, 388)
Screenshot: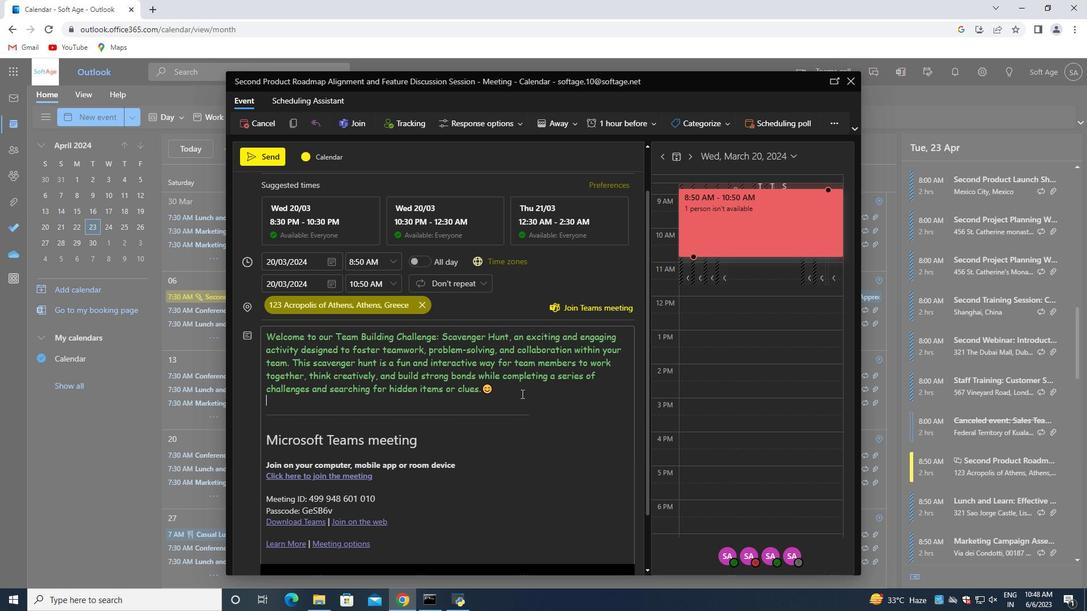 
Action: Mouse pressed left at (510, 388)
Screenshot: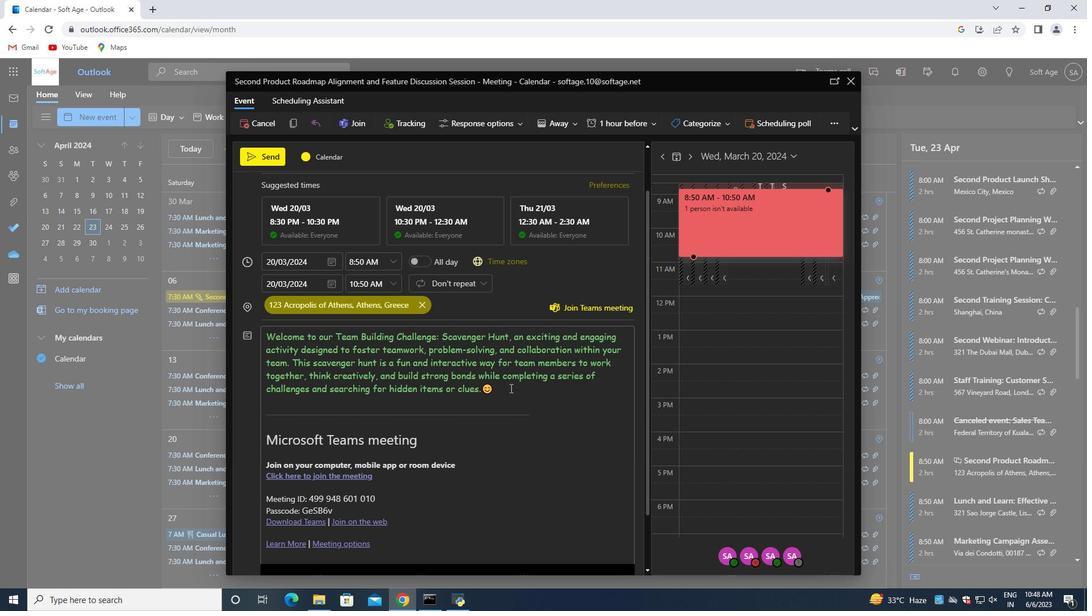 
Action: Mouse scrolled (510, 389) with delta (0, 0)
Screenshot: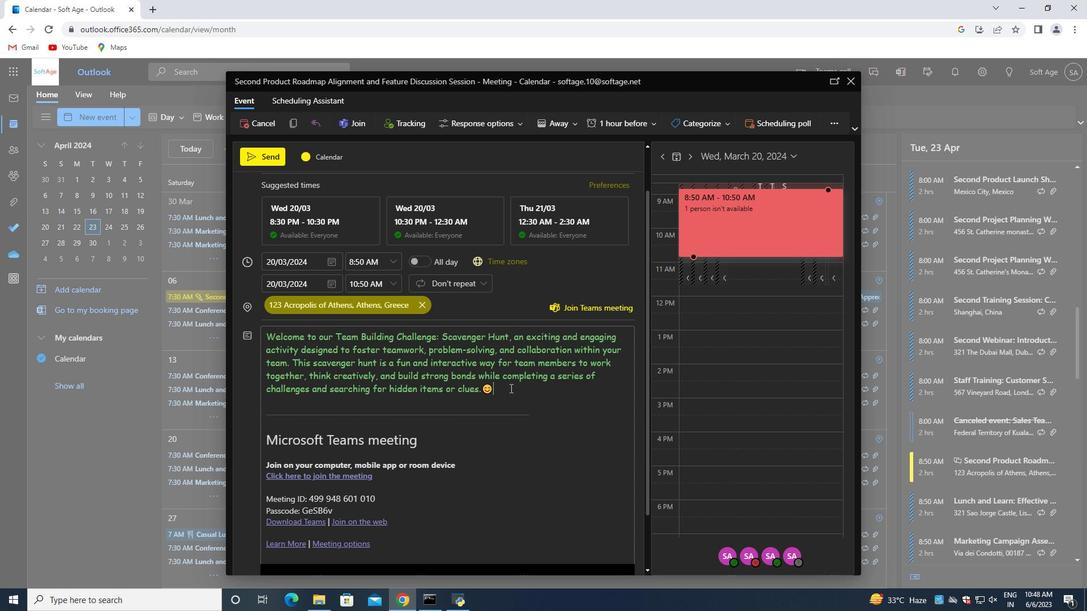 
Action: Mouse scrolled (510, 389) with delta (0, 0)
Screenshot: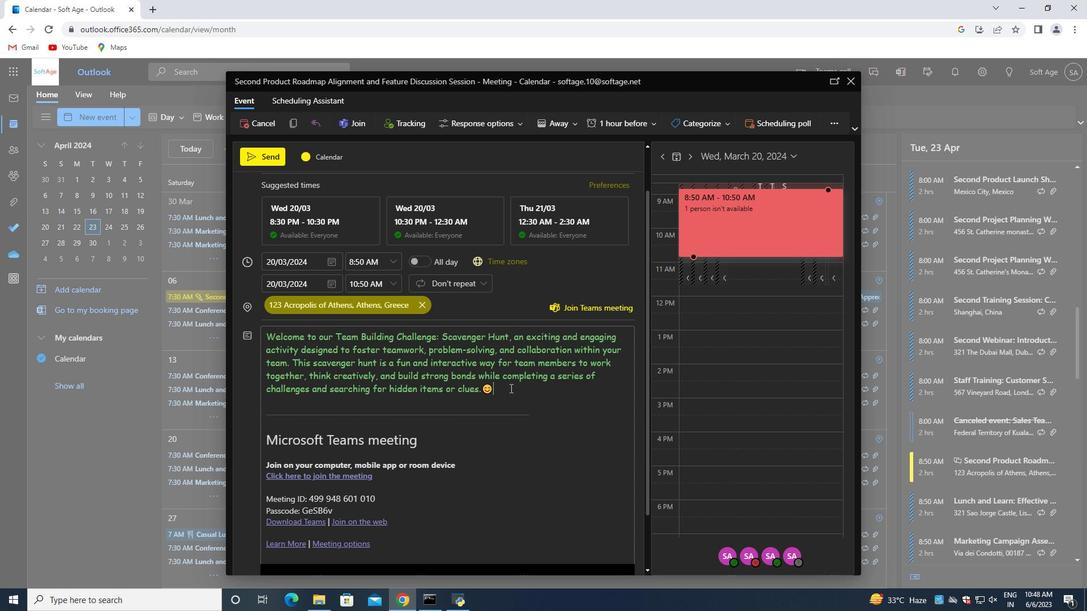 
Action: Mouse scrolled (510, 389) with delta (0, 0)
Screenshot: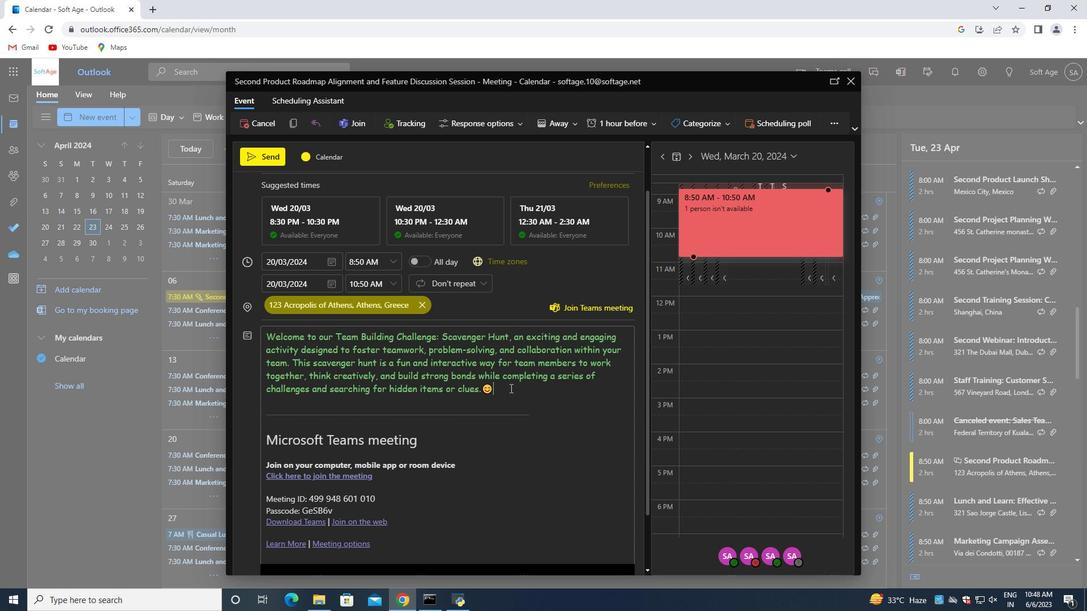 
Action: Mouse scrolled (510, 389) with delta (0, 0)
Screenshot: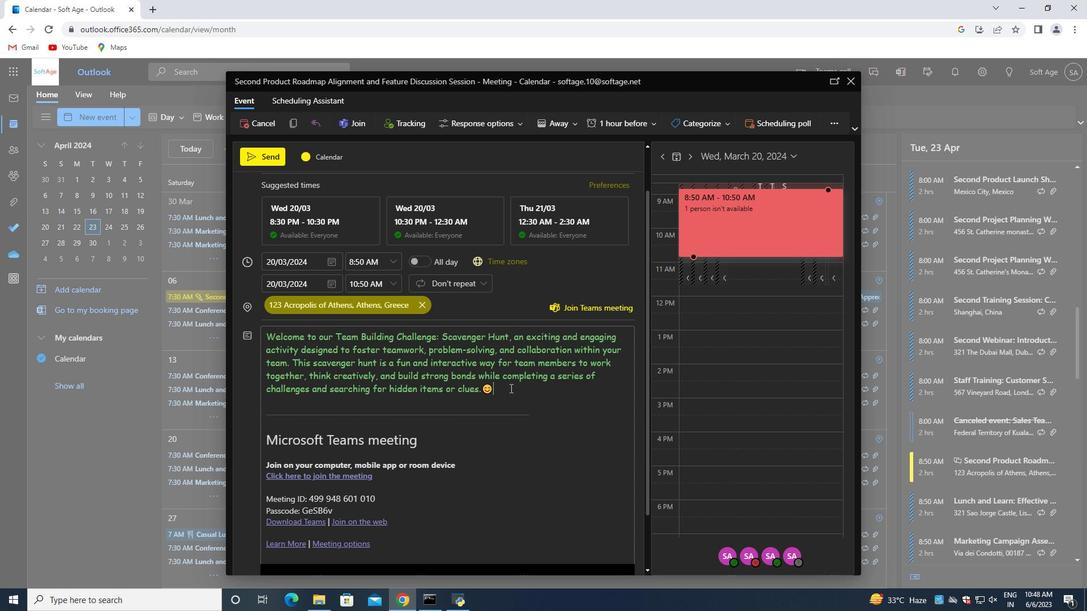 
Action: Mouse scrolled (510, 389) with delta (0, 0)
Screenshot: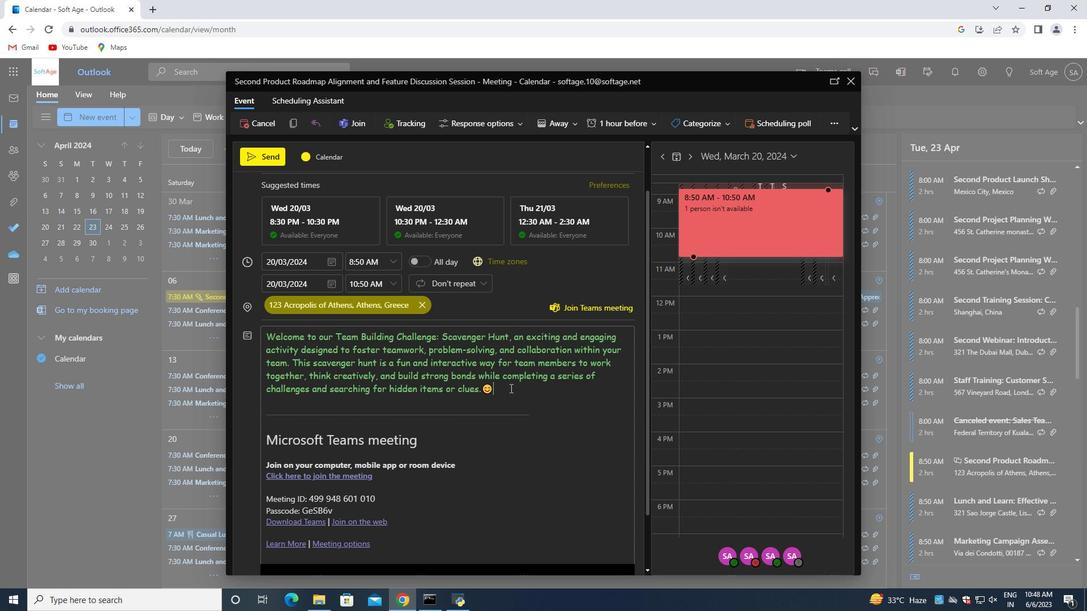
Action: Mouse scrolled (510, 389) with delta (0, 0)
Screenshot: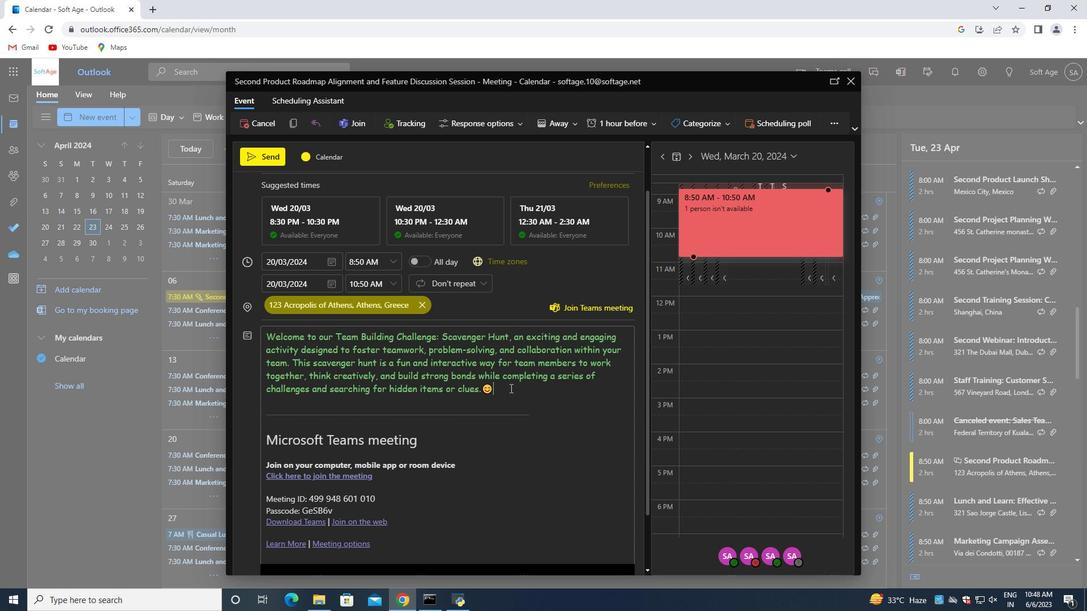 
Action: Mouse scrolled (510, 389) with delta (0, 0)
Screenshot: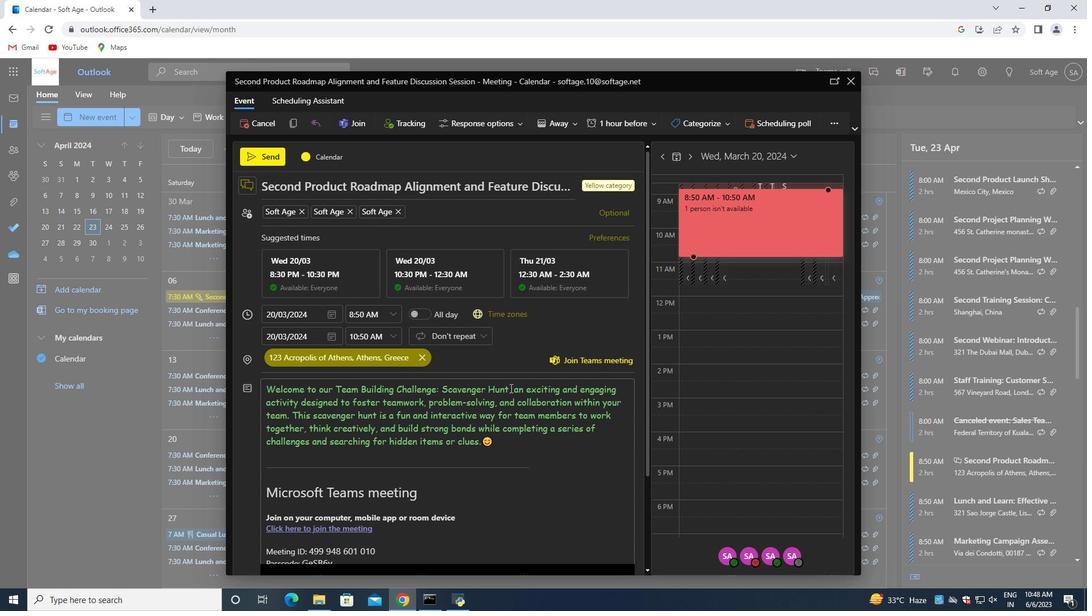 
Action: Mouse scrolled (510, 389) with delta (0, 0)
Screenshot: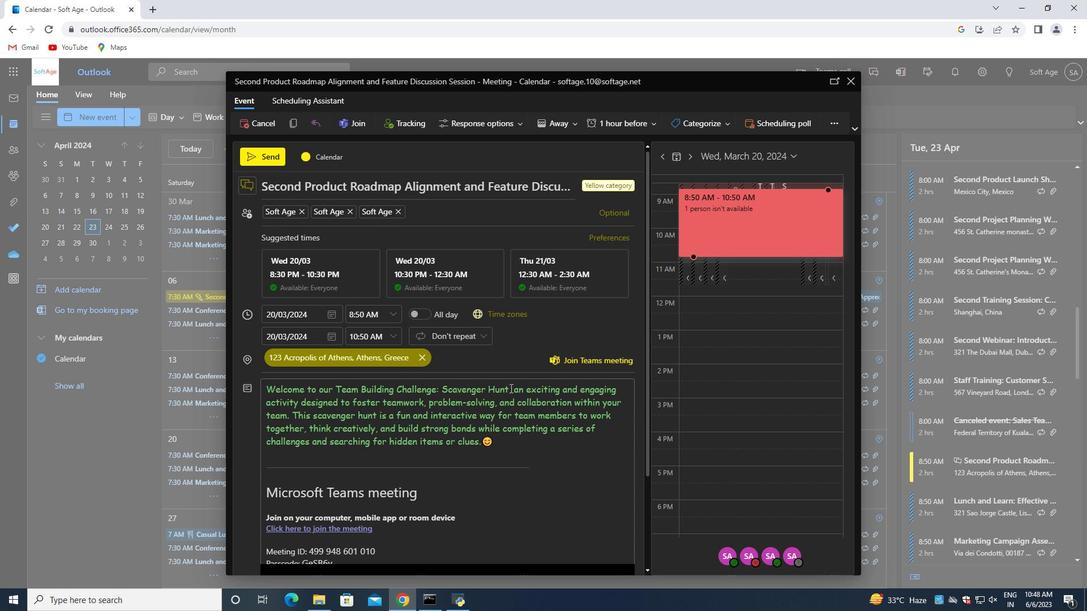 
Action: Mouse scrolled (510, 389) with delta (0, 0)
Screenshot: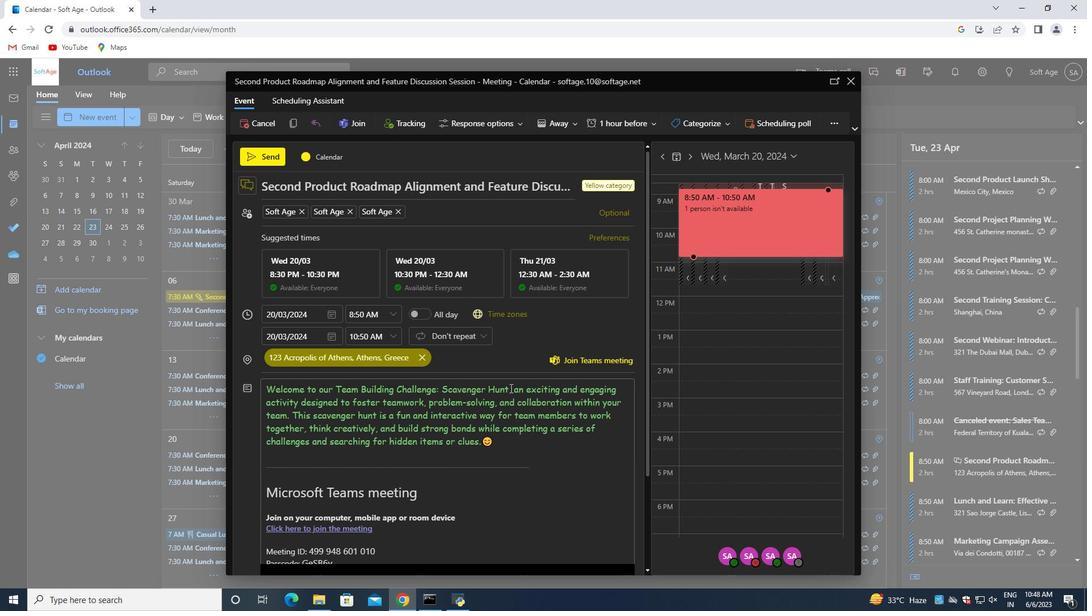 
Action: Mouse moved to (248, 184)
Screenshot: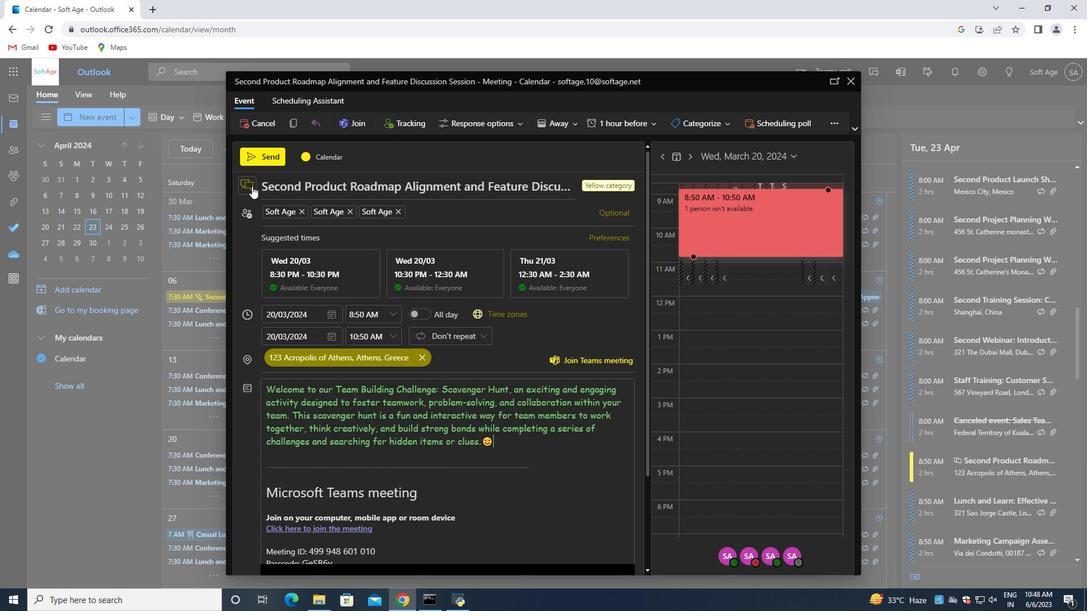 
Action: Mouse pressed left at (248, 184)
Screenshot: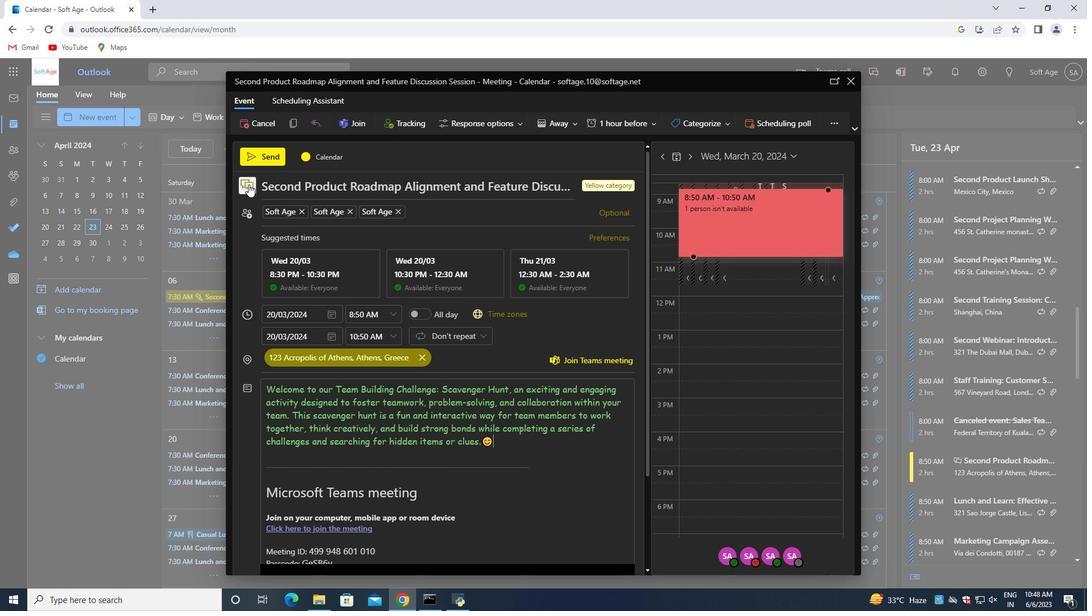 
Action: Mouse pressed left at (248, 184)
Screenshot: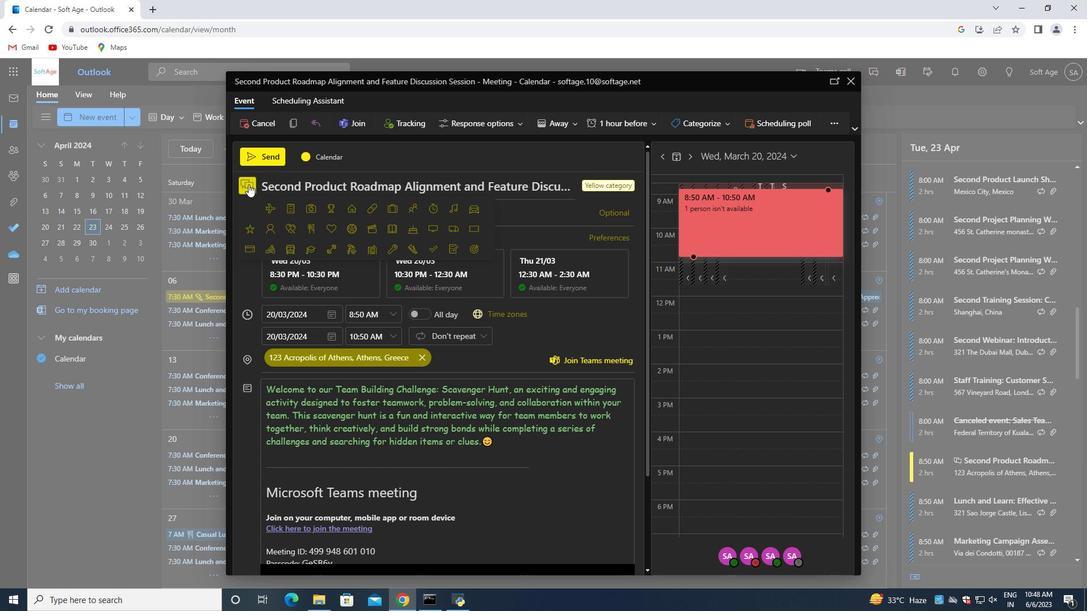 
Action: Mouse moved to (262, 154)
Screenshot: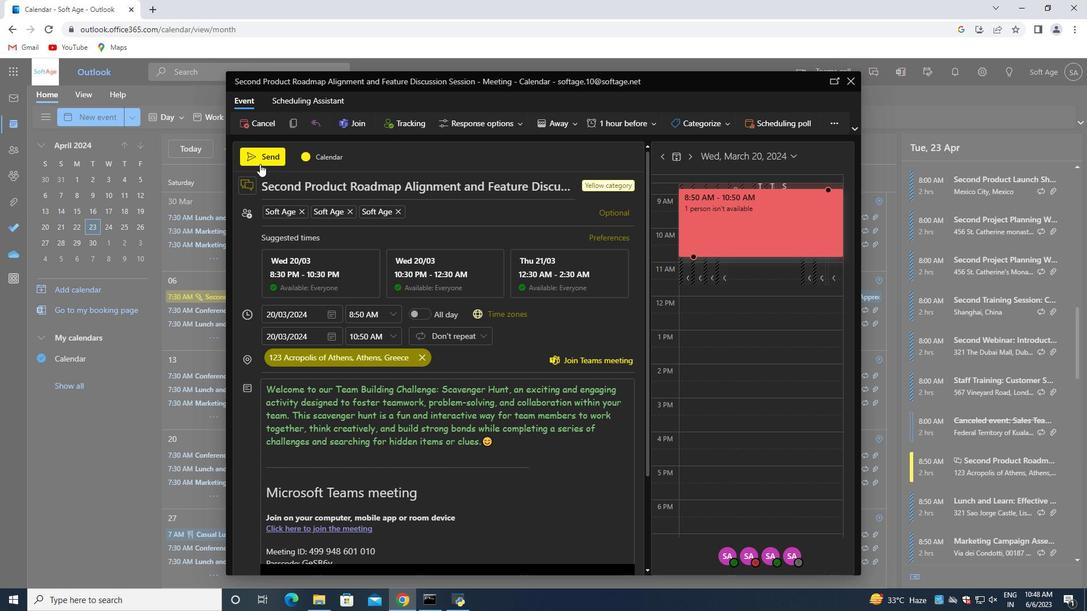 
Action: Mouse pressed left at (262, 154)
Screenshot: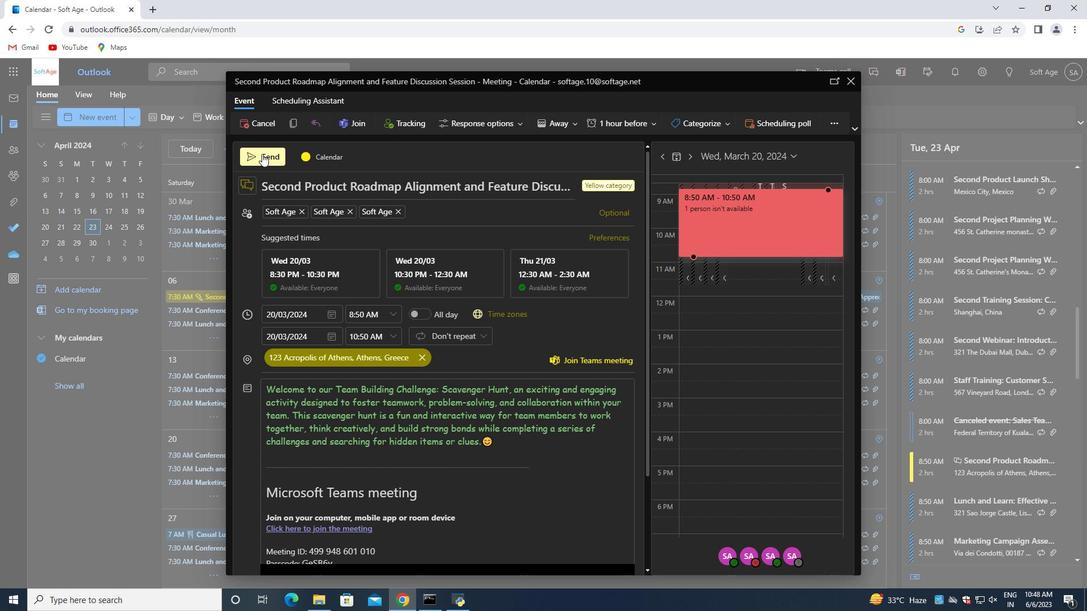 
